 Task: Find connections with filter location Dumraon with filter topic #Learningswith filter profile language English with filter current company VarSigma with filter school B S Abdur rahman University of science and Technology with filter industry Audio and Video Equipment Manufacturing with filter service category WordPress Design with filter keywords title Founder
Action: Mouse moved to (160, 236)
Screenshot: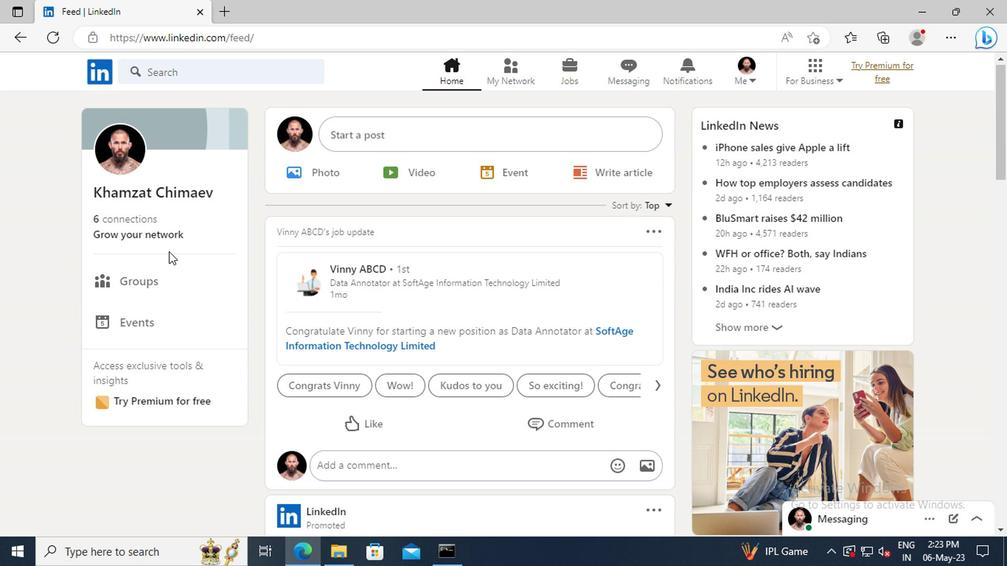 
Action: Mouse pressed left at (160, 236)
Screenshot: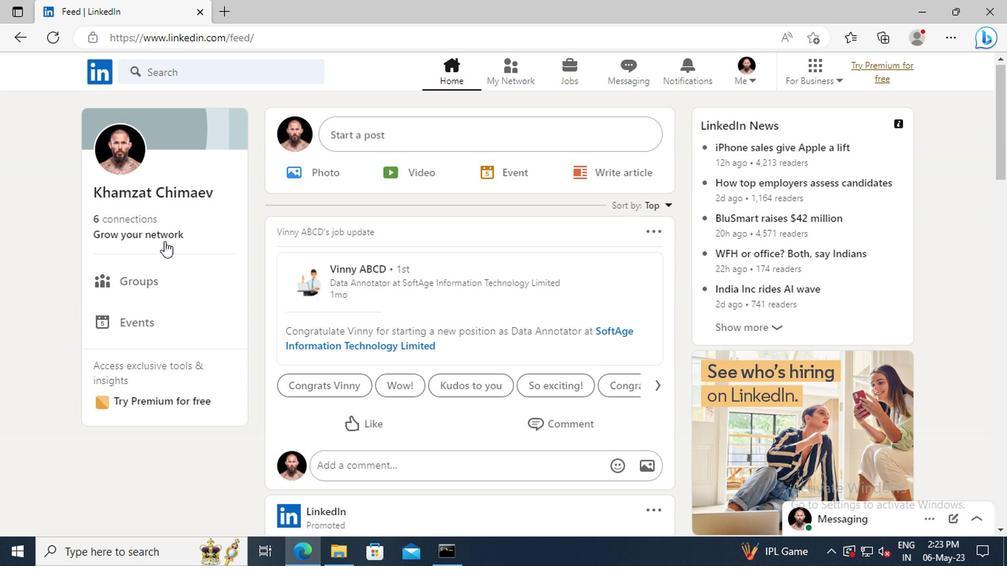 
Action: Mouse moved to (163, 156)
Screenshot: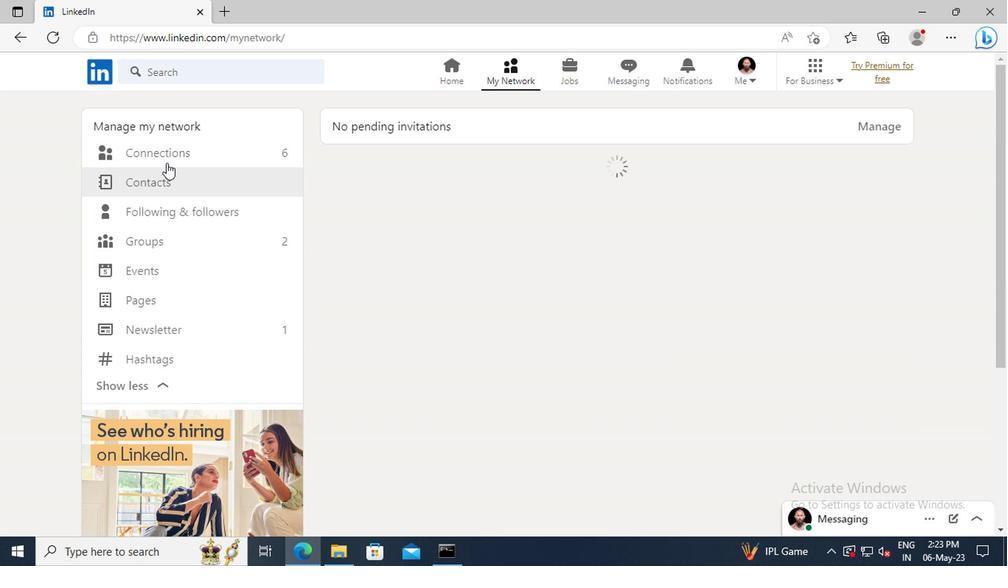 
Action: Mouse pressed left at (163, 156)
Screenshot: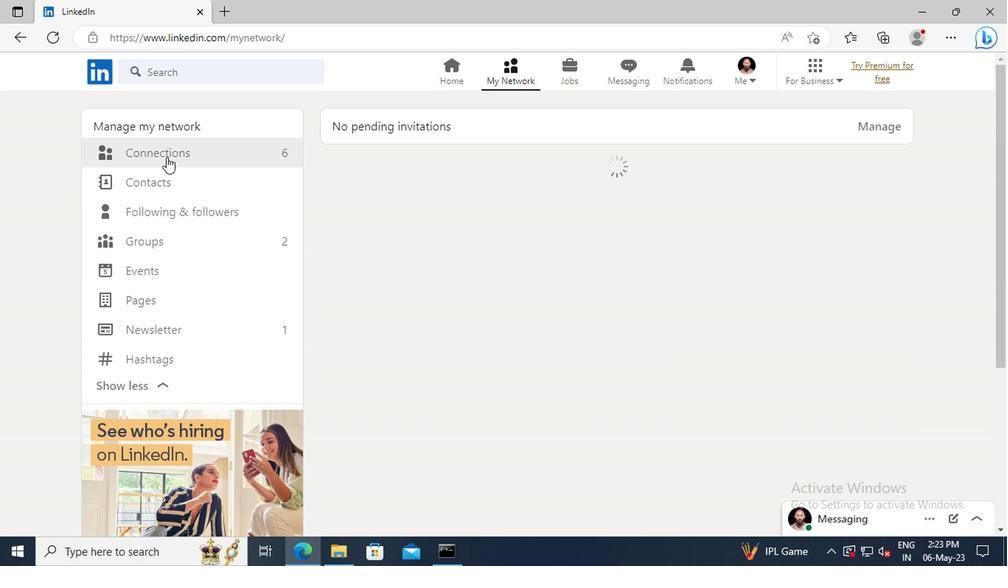 
Action: Mouse moved to (615, 160)
Screenshot: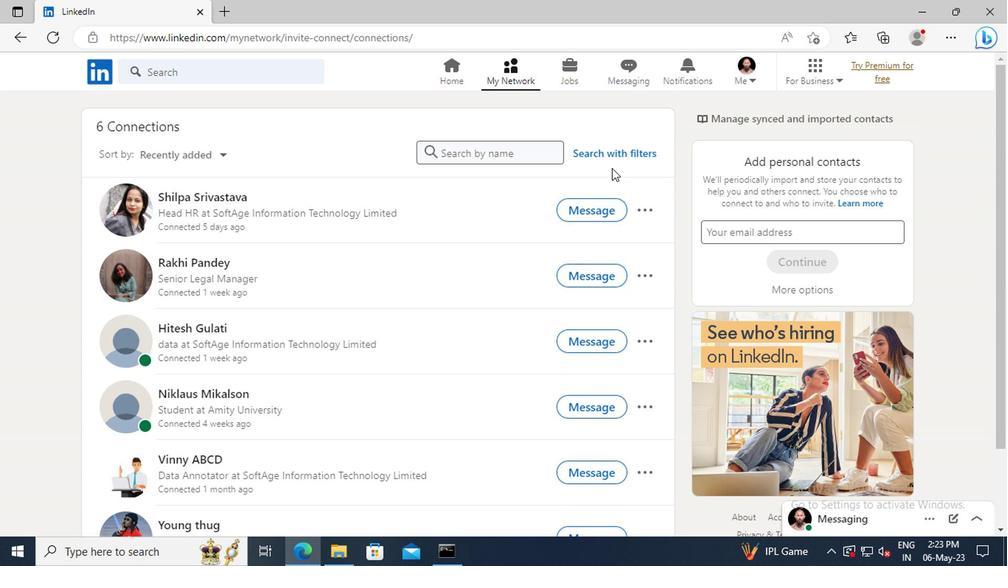 
Action: Mouse pressed left at (615, 160)
Screenshot: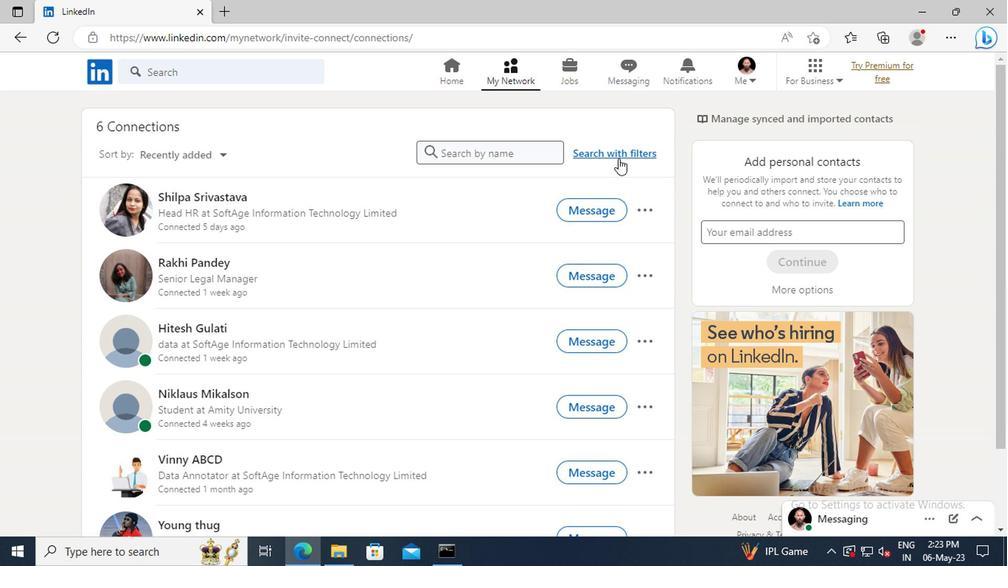 
Action: Mouse moved to (556, 114)
Screenshot: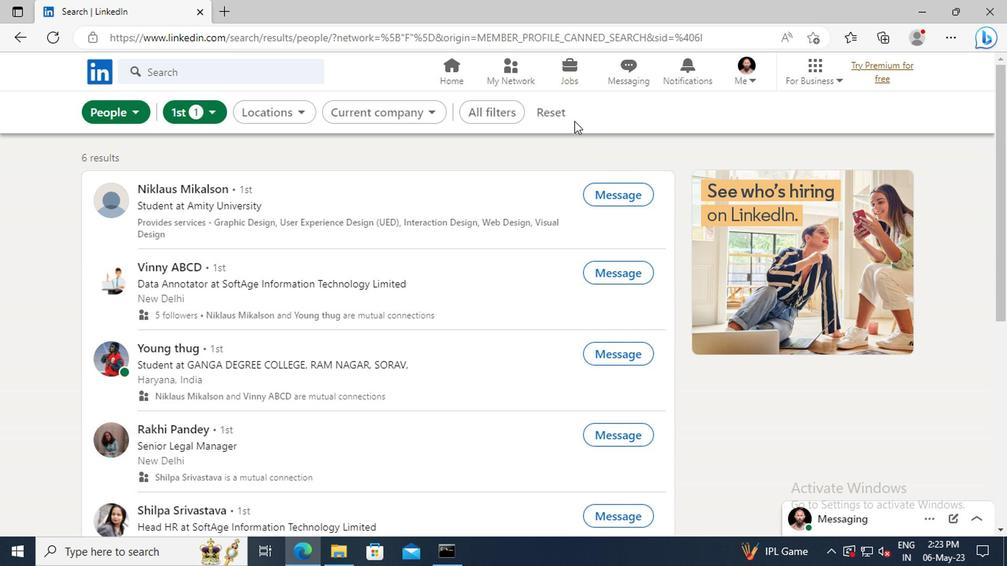 
Action: Mouse pressed left at (556, 114)
Screenshot: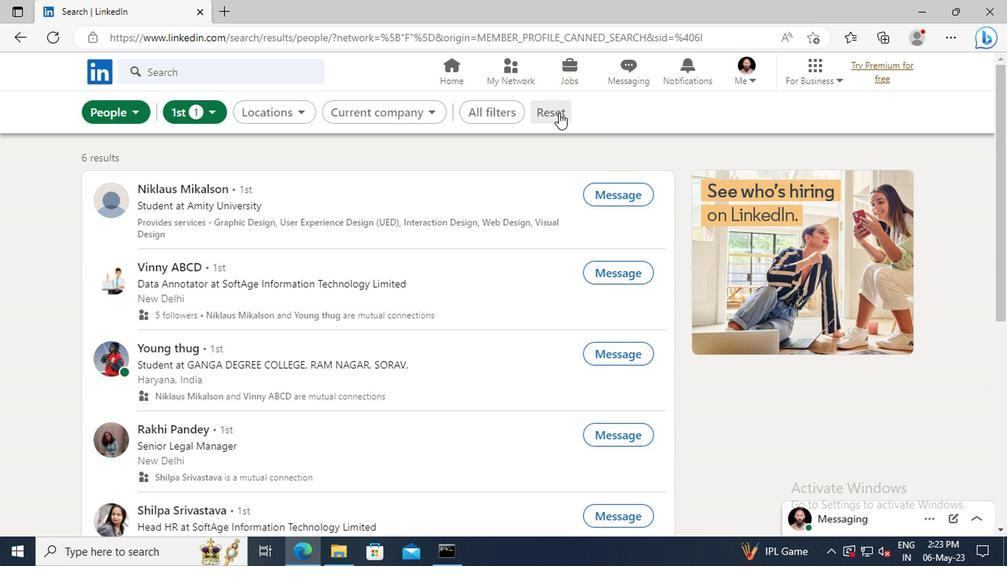 
Action: Mouse moved to (535, 114)
Screenshot: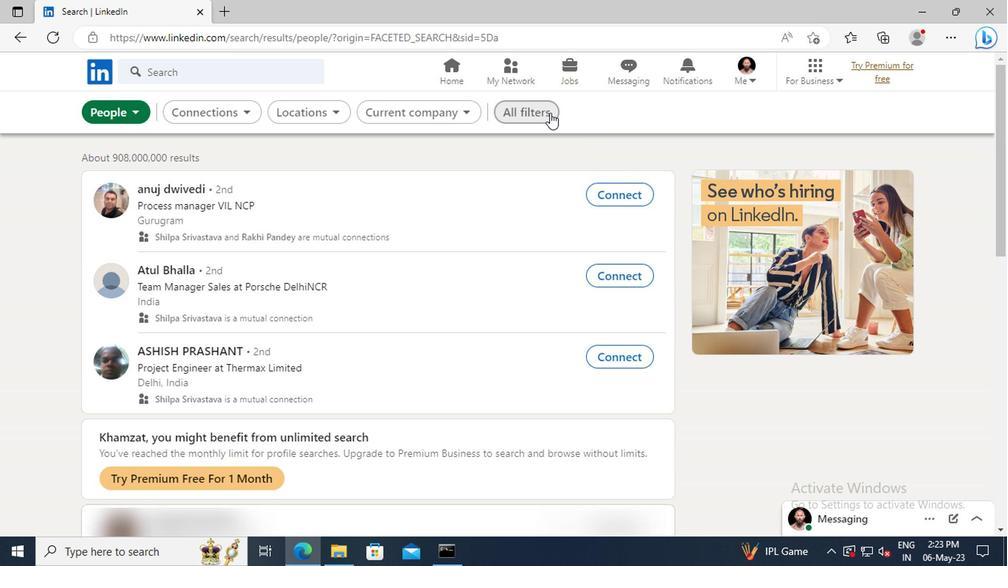 
Action: Mouse pressed left at (535, 114)
Screenshot: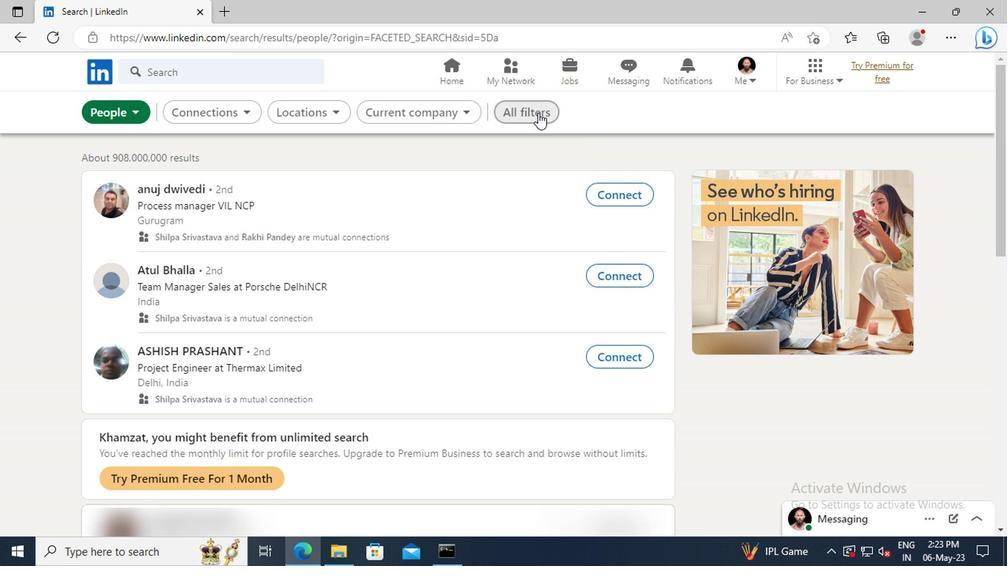
Action: Mouse moved to (777, 256)
Screenshot: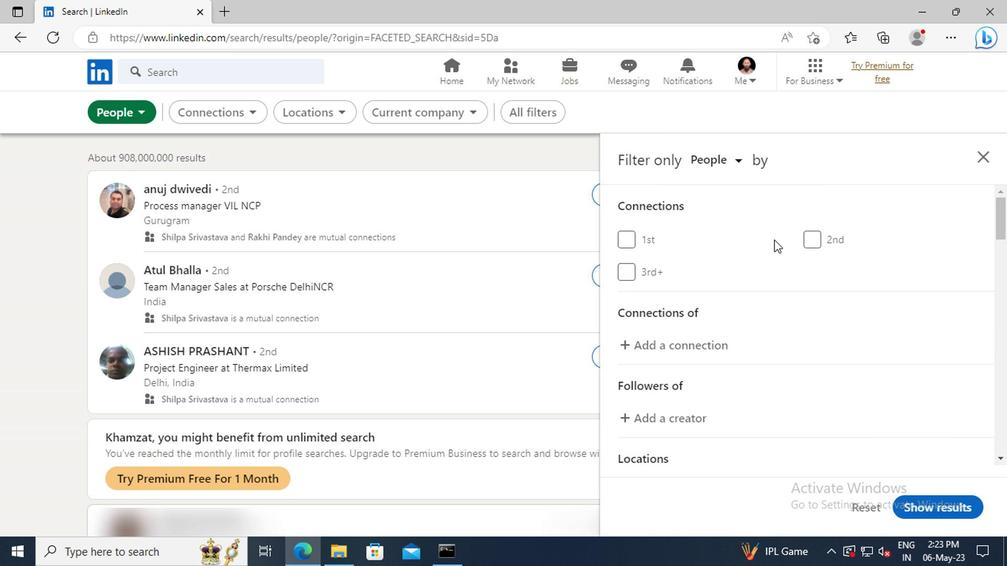 
Action: Mouse scrolled (777, 255) with delta (0, -1)
Screenshot: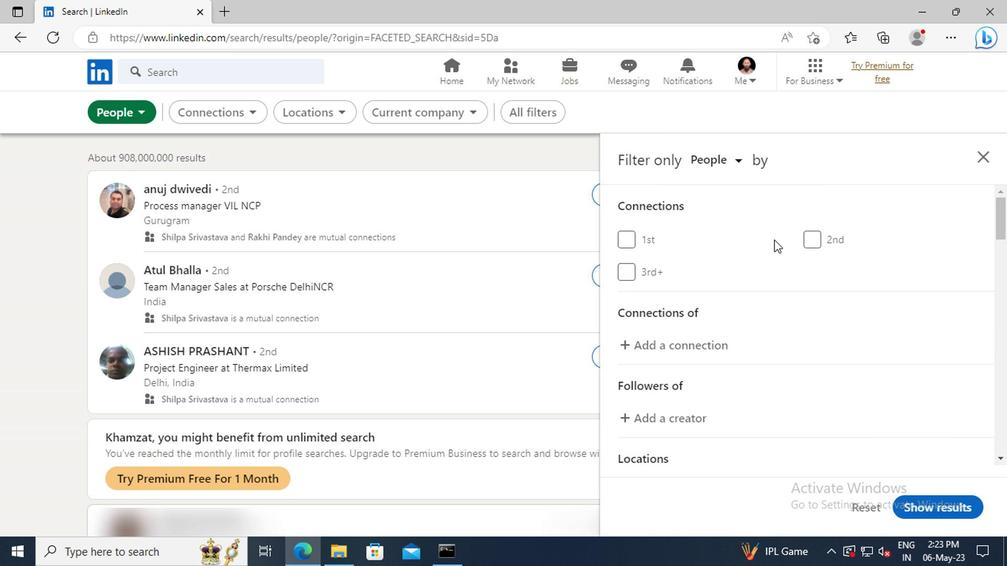 
Action: Mouse moved to (778, 256)
Screenshot: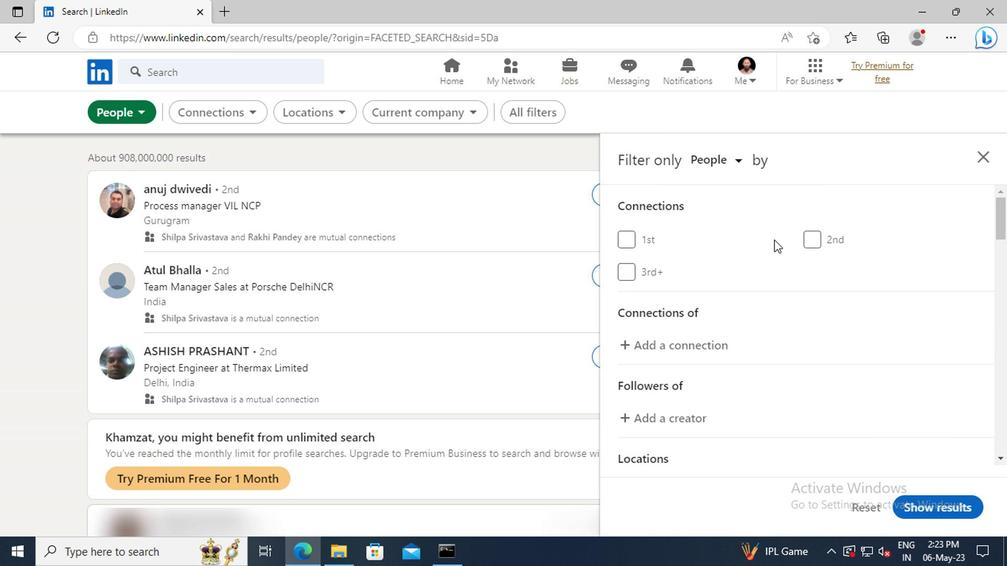 
Action: Mouse scrolled (778, 256) with delta (0, 0)
Screenshot: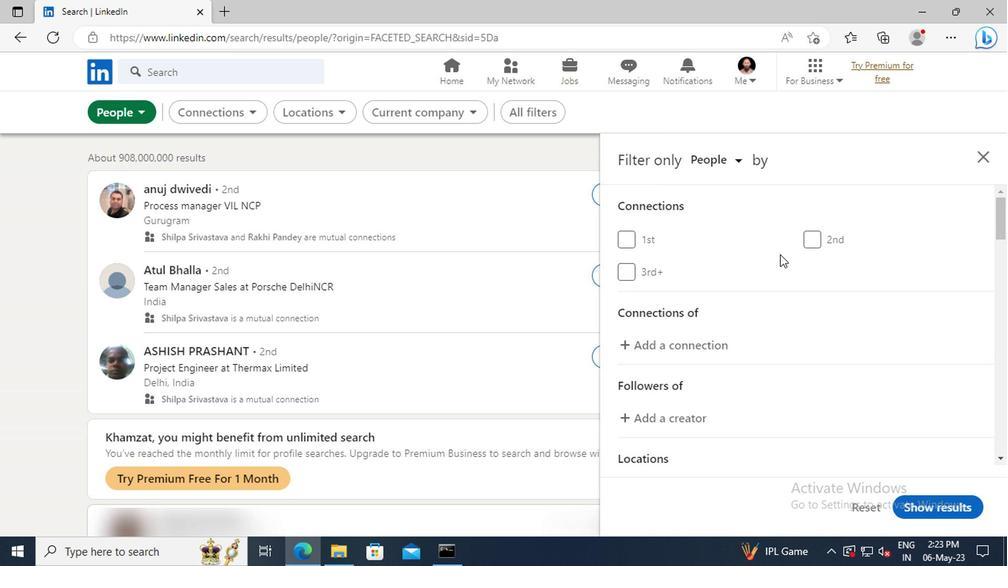 
Action: Mouse scrolled (778, 256) with delta (0, 0)
Screenshot: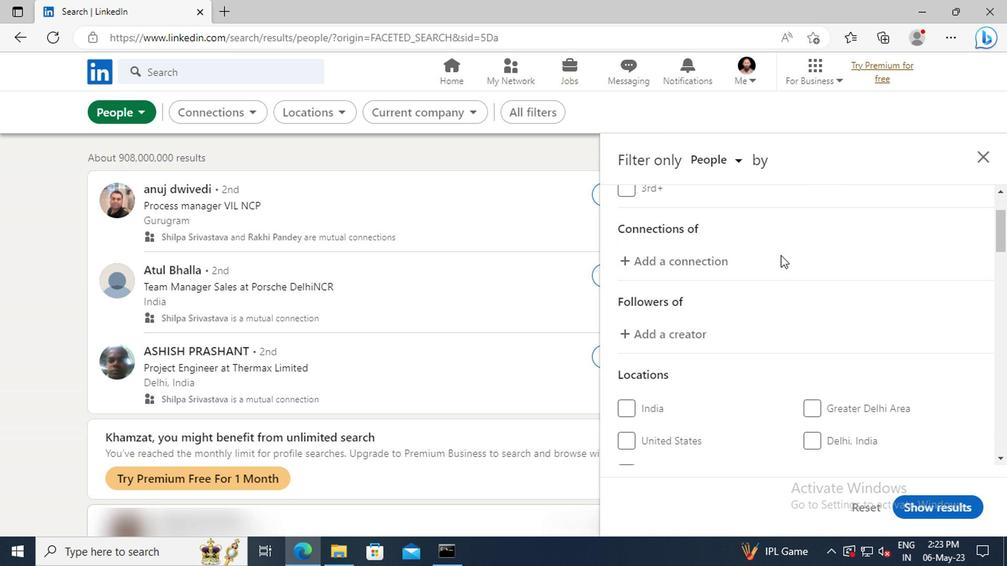 
Action: Mouse scrolled (778, 256) with delta (0, 0)
Screenshot: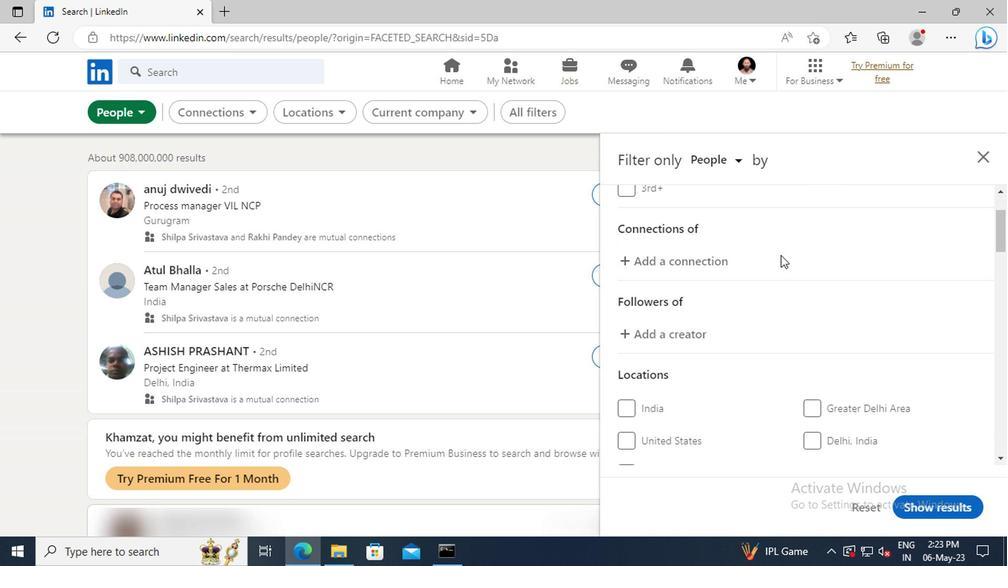 
Action: Mouse scrolled (778, 256) with delta (0, 0)
Screenshot: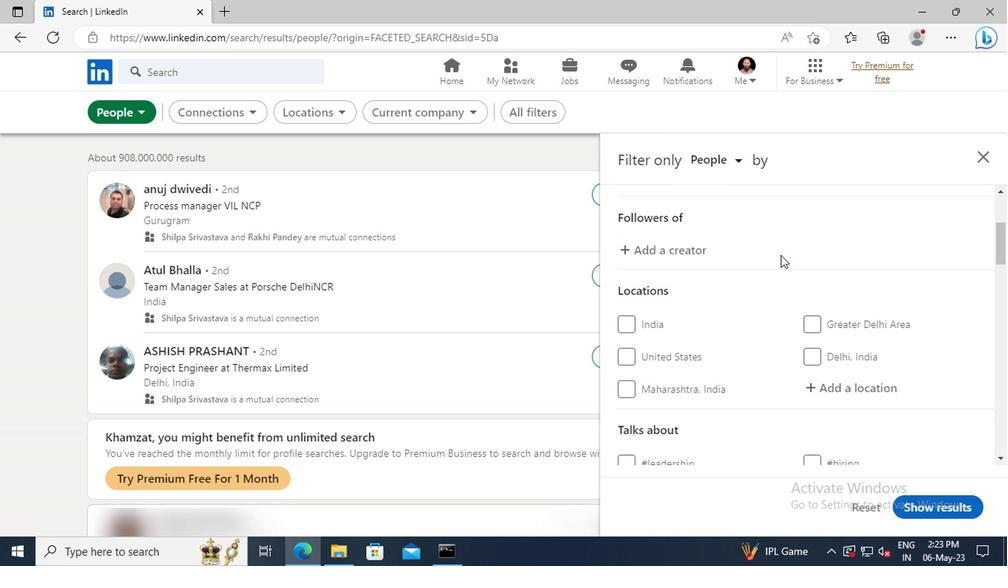 
Action: Mouse scrolled (778, 256) with delta (0, 0)
Screenshot: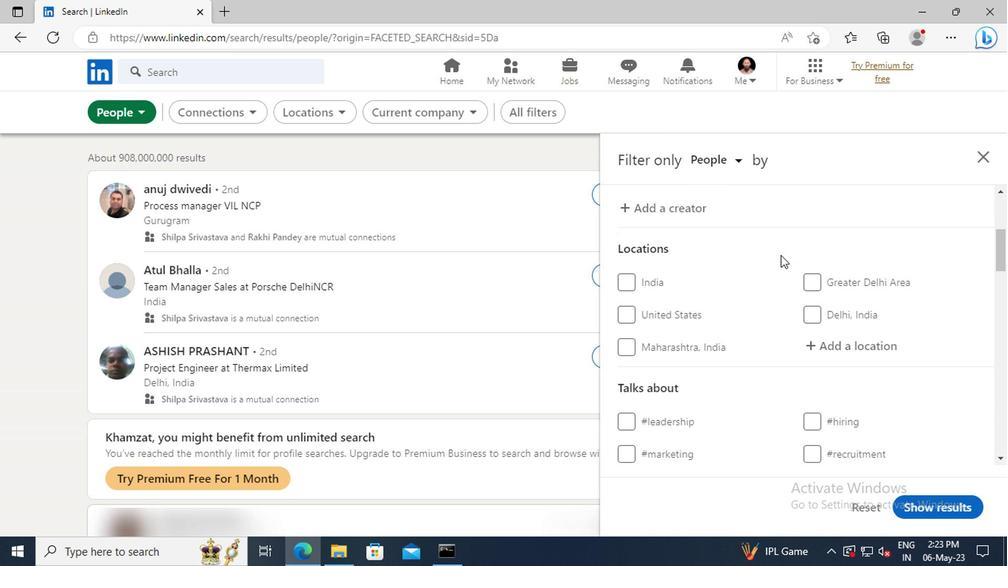 
Action: Mouse scrolled (778, 256) with delta (0, 0)
Screenshot: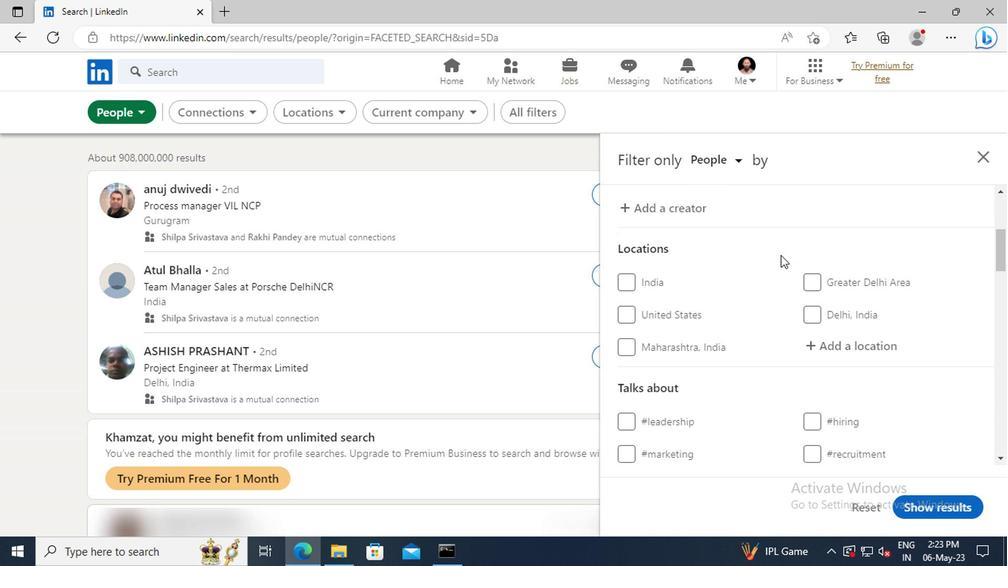 
Action: Mouse moved to (815, 267)
Screenshot: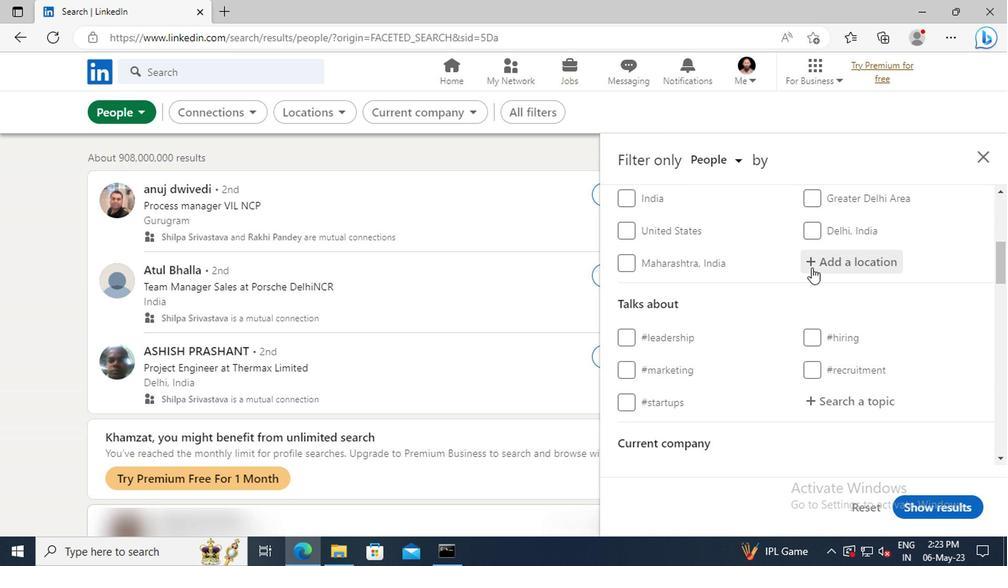 
Action: Mouse pressed left at (815, 267)
Screenshot: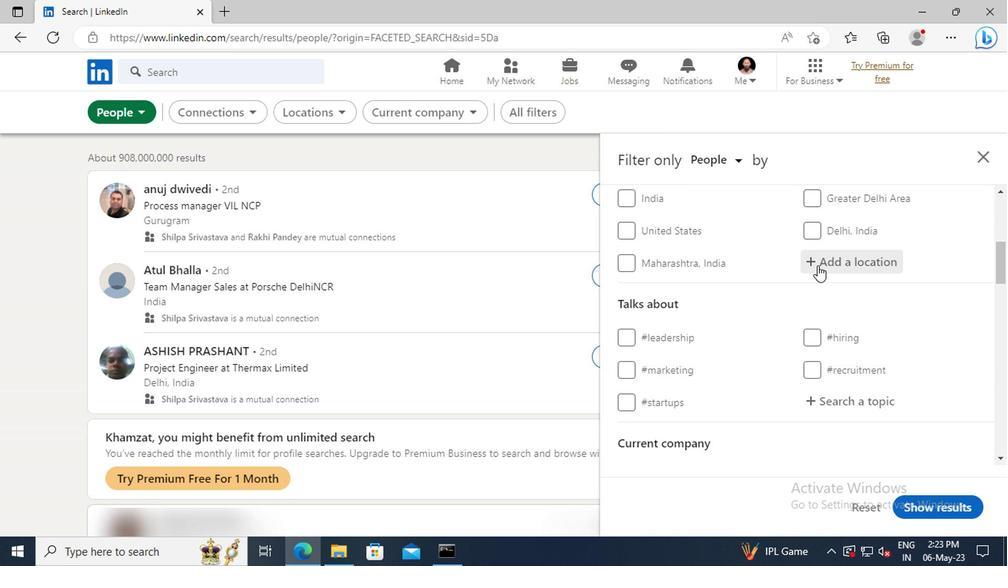 
Action: Key pressed <Key.shift>DUMRAON
Screenshot: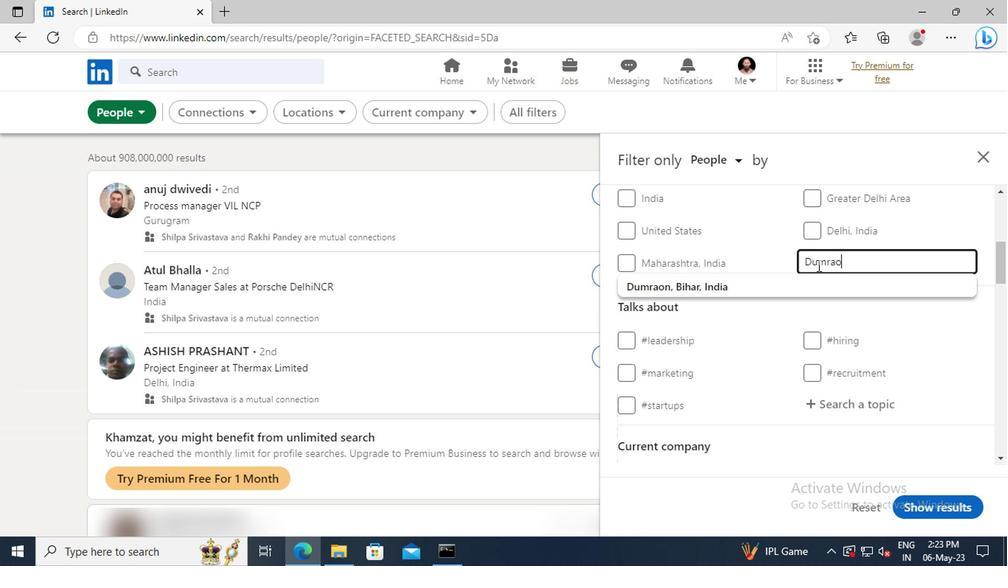 
Action: Mouse moved to (819, 280)
Screenshot: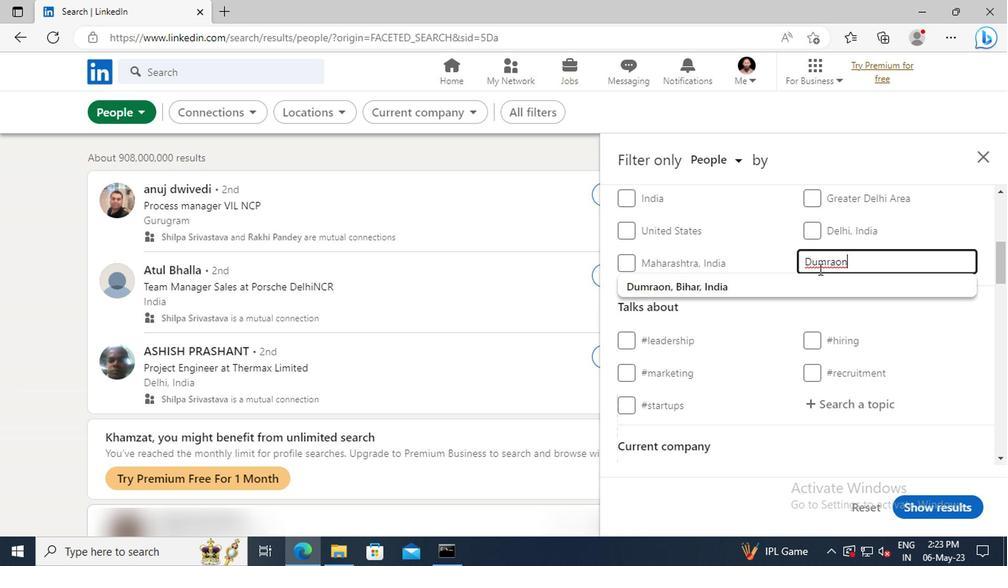
Action: Mouse pressed left at (819, 280)
Screenshot: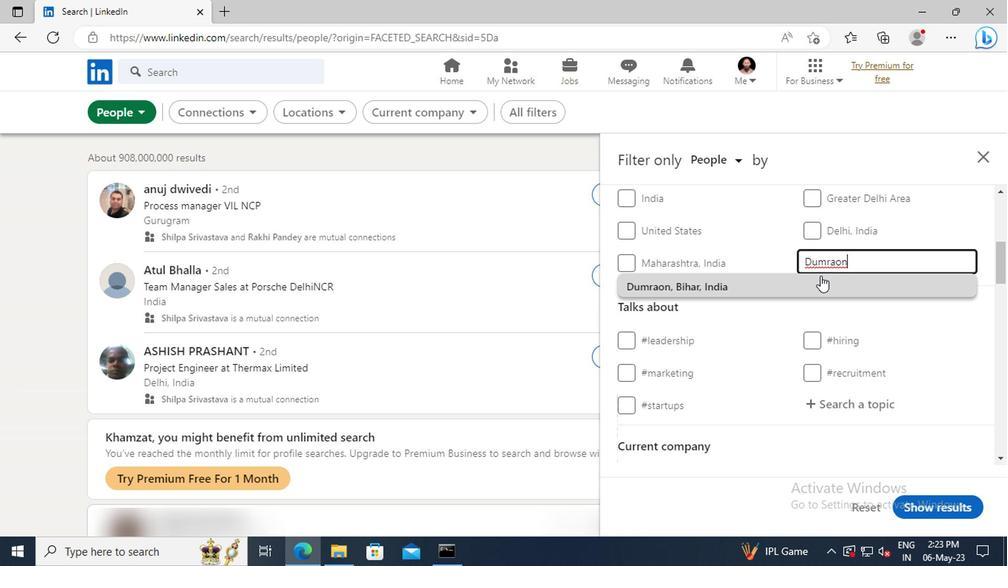 
Action: Mouse scrolled (819, 279) with delta (0, 0)
Screenshot: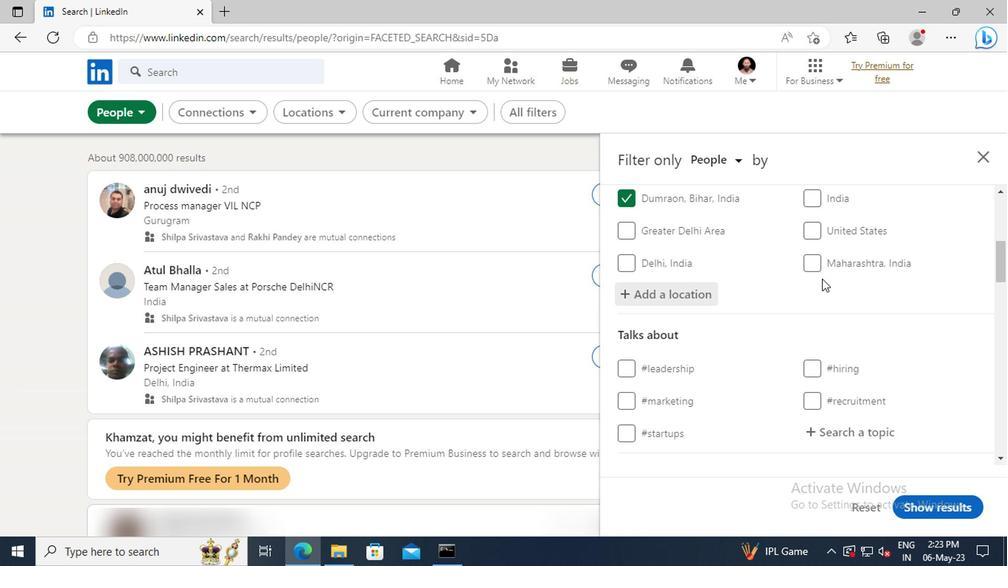 
Action: Mouse scrolled (819, 279) with delta (0, 0)
Screenshot: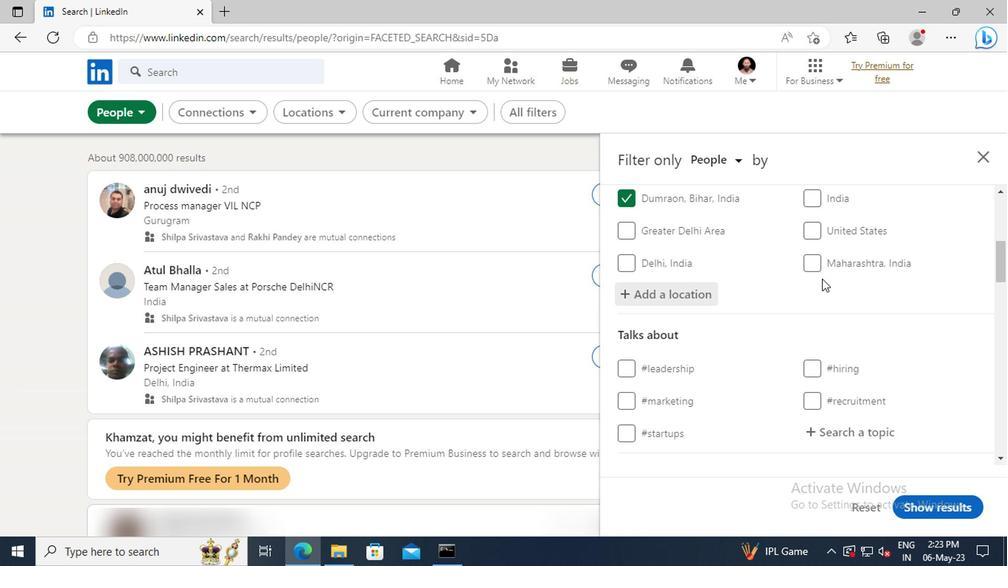 
Action: Mouse scrolled (819, 279) with delta (0, 0)
Screenshot: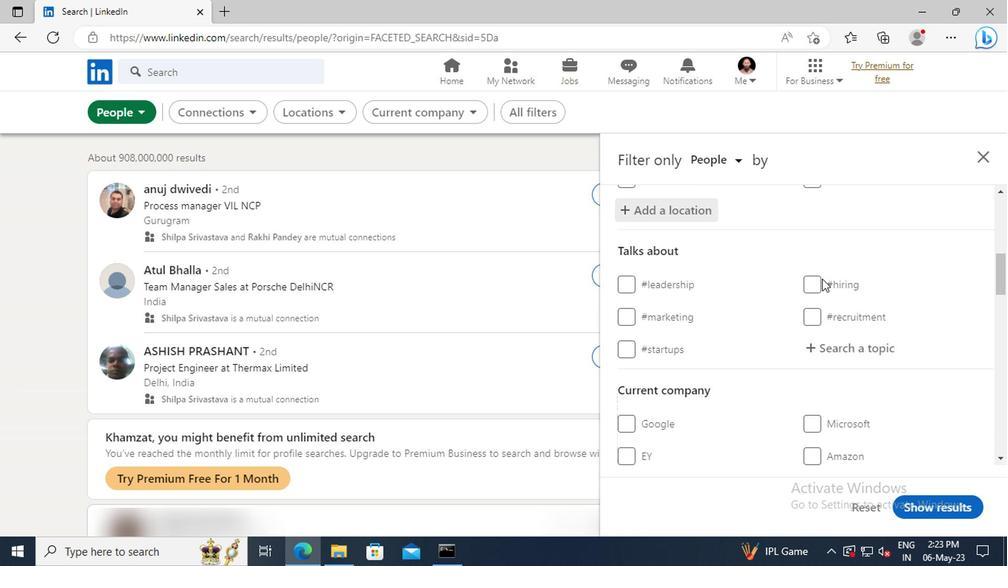
Action: Mouse moved to (823, 302)
Screenshot: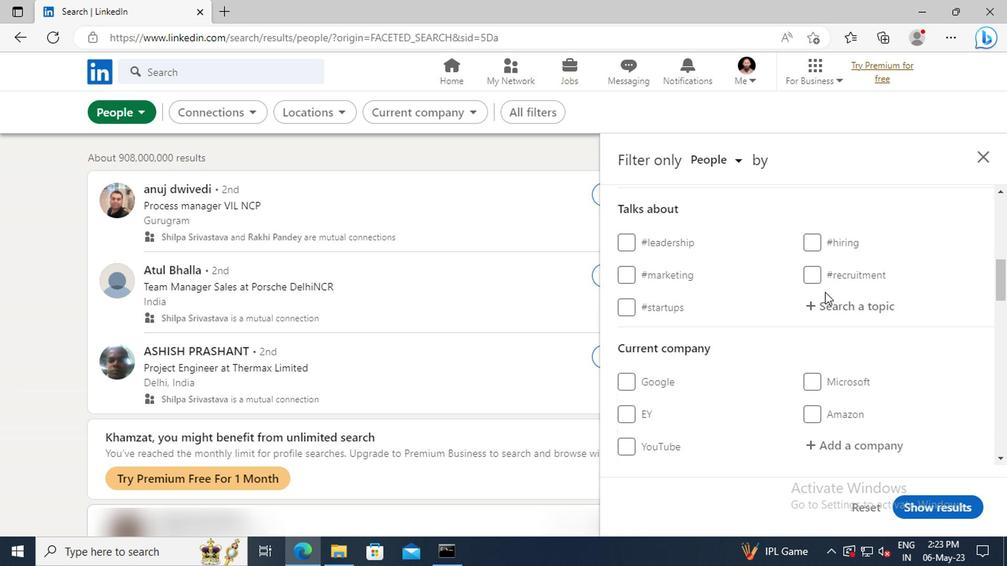 
Action: Mouse pressed left at (823, 302)
Screenshot: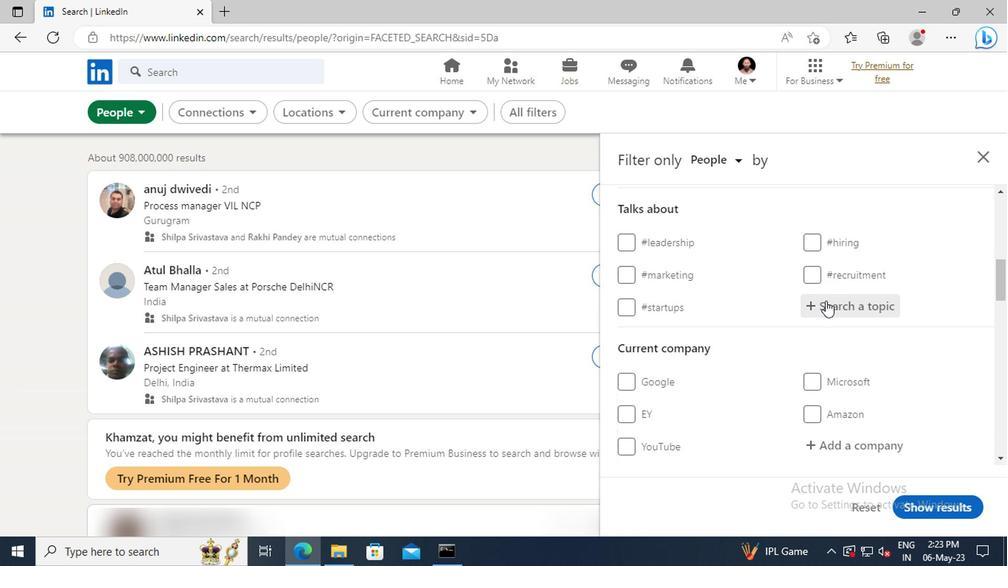 
Action: Key pressed <Key.shift>LEARNINGS
Screenshot: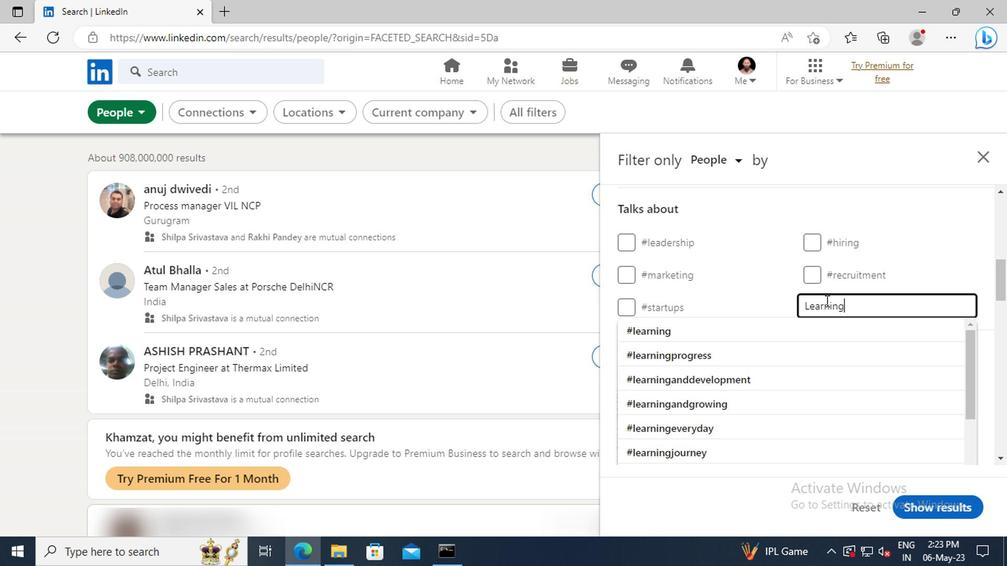 
Action: Mouse moved to (827, 327)
Screenshot: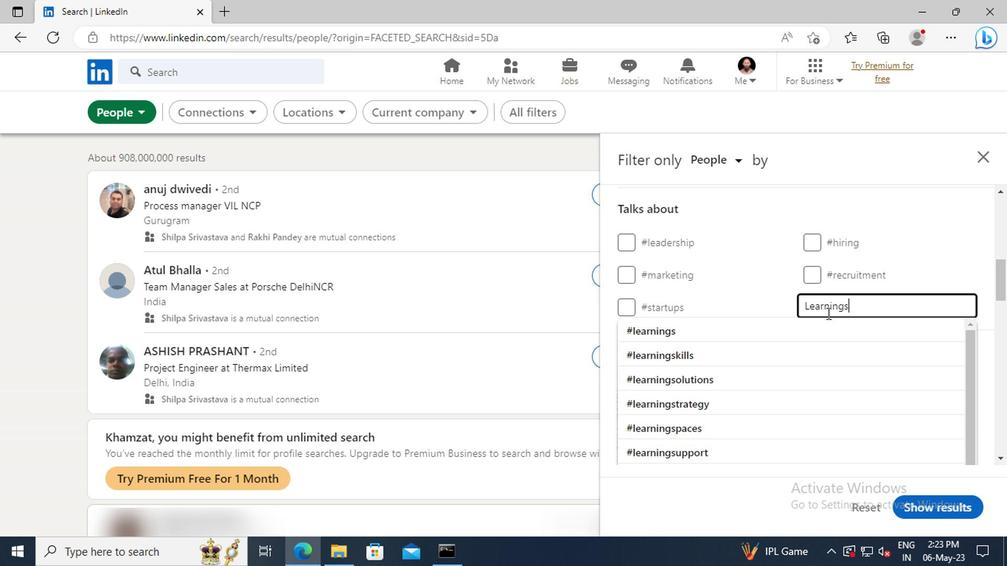 
Action: Mouse pressed left at (827, 327)
Screenshot: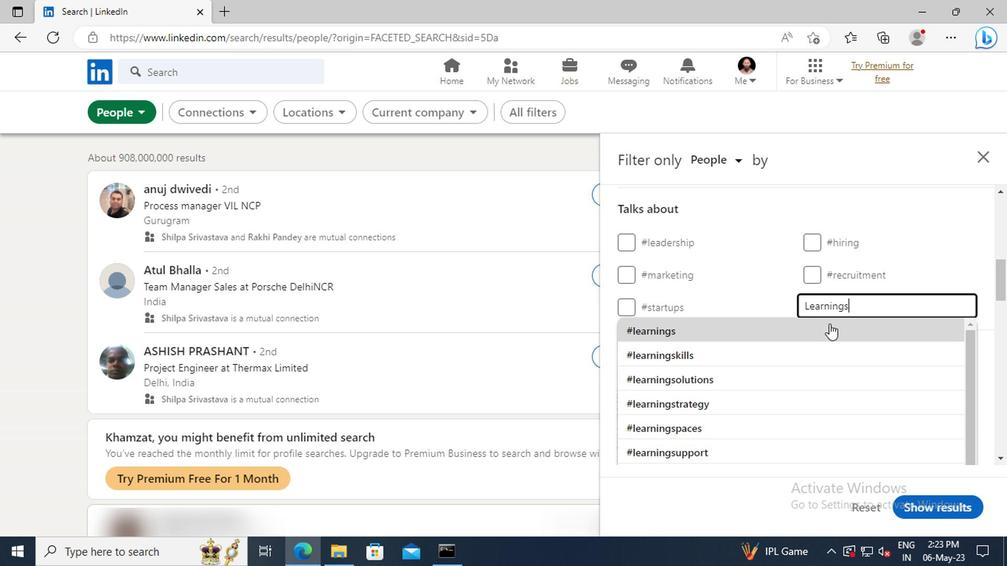 
Action: Mouse scrolled (827, 326) with delta (0, 0)
Screenshot: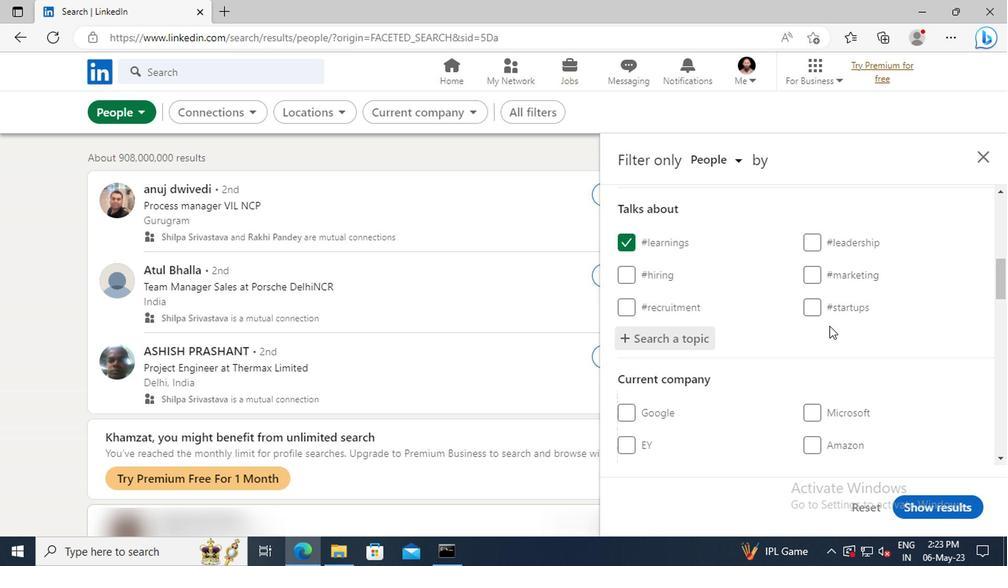 
Action: Mouse scrolled (827, 326) with delta (0, 0)
Screenshot: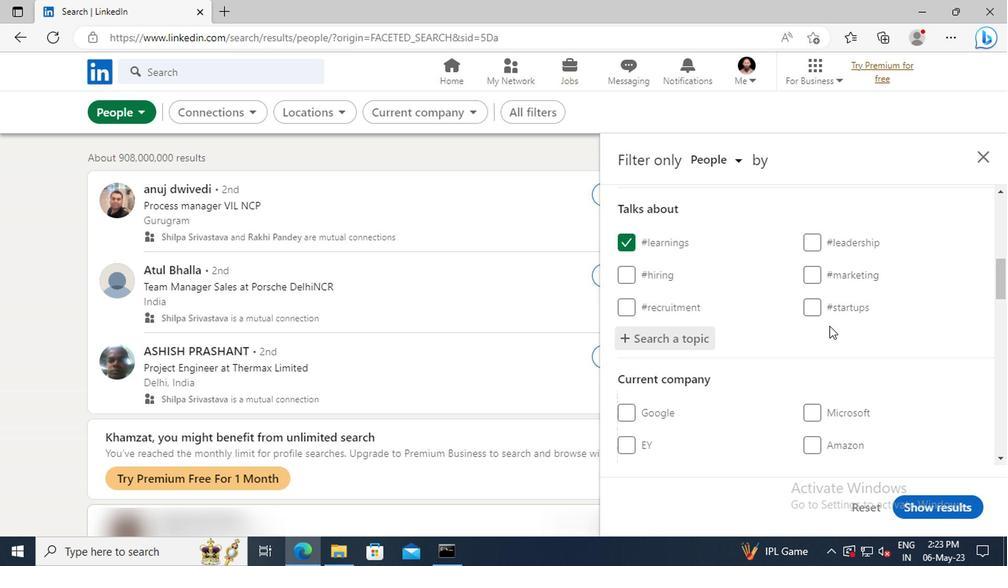 
Action: Mouse scrolled (827, 326) with delta (0, 0)
Screenshot: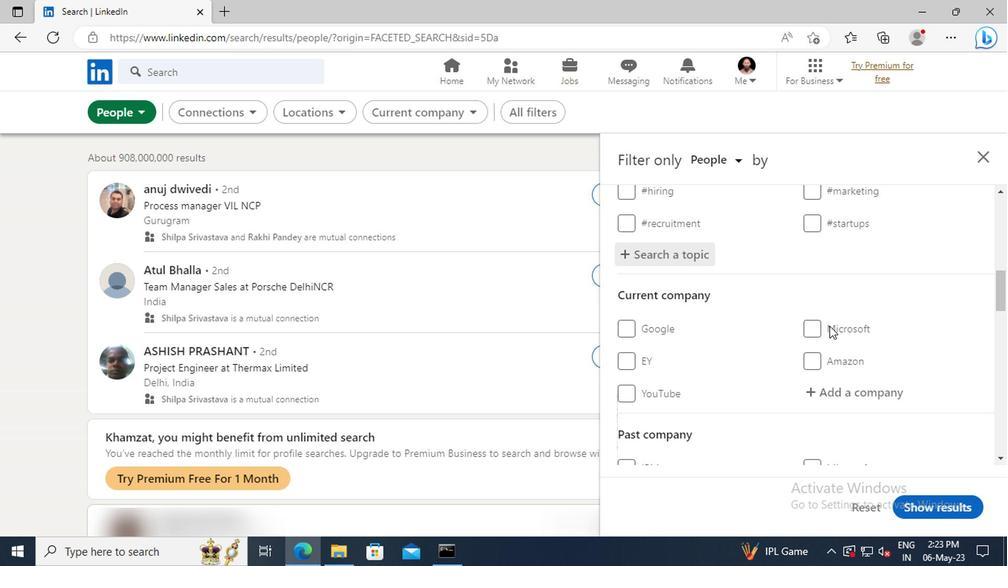
Action: Mouse scrolled (827, 326) with delta (0, 0)
Screenshot: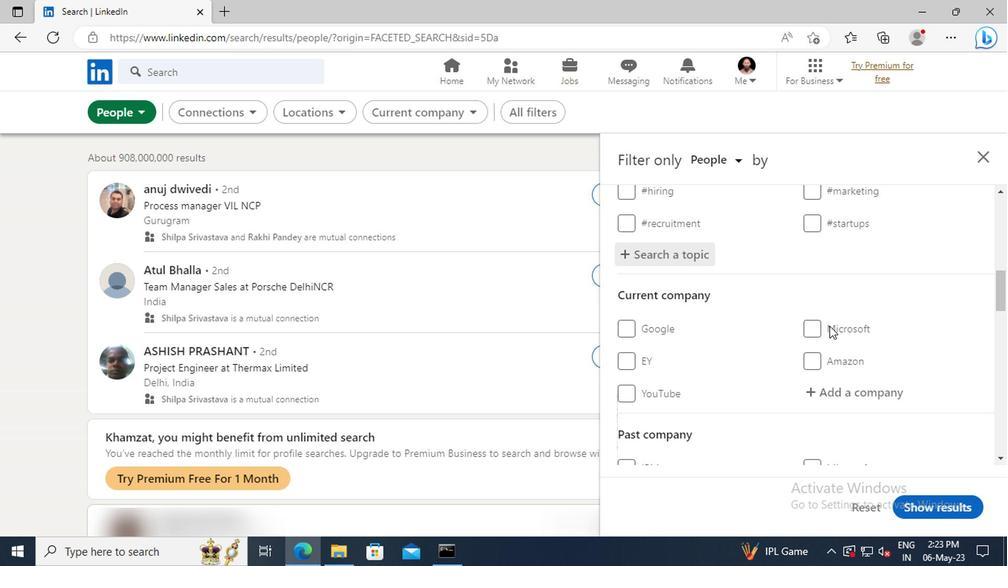
Action: Mouse scrolled (827, 326) with delta (0, 0)
Screenshot: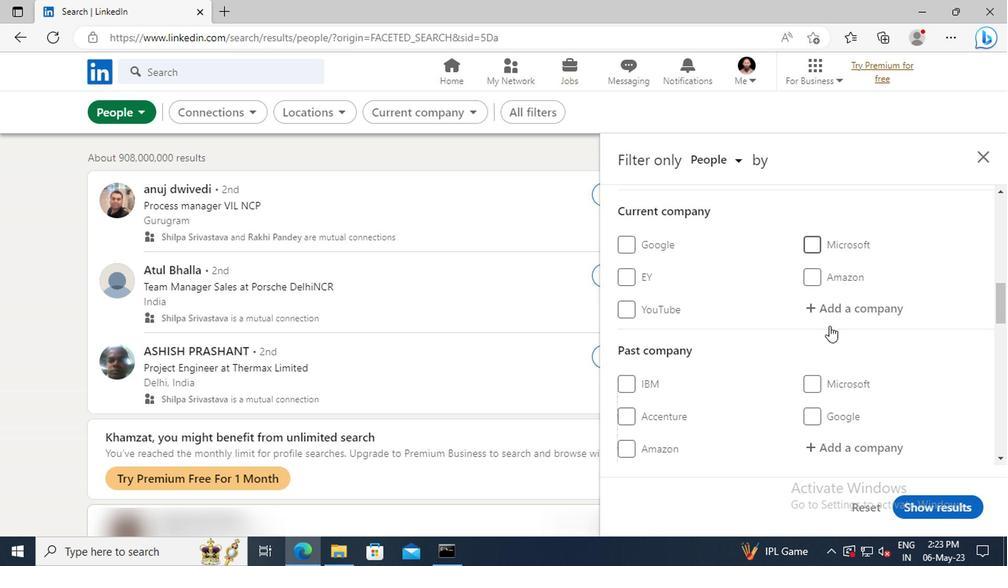 
Action: Mouse scrolled (827, 326) with delta (0, 0)
Screenshot: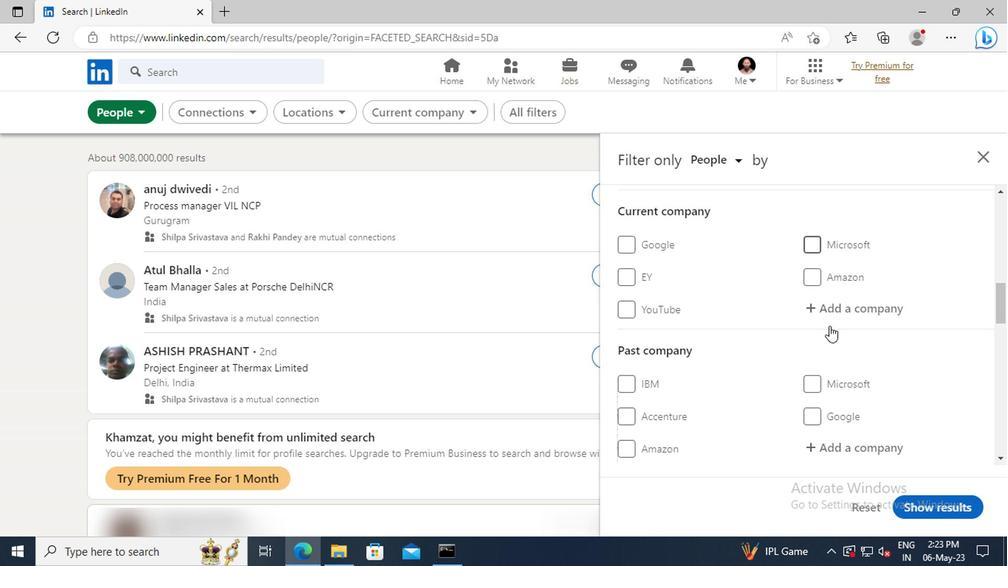 
Action: Mouse scrolled (827, 326) with delta (0, 0)
Screenshot: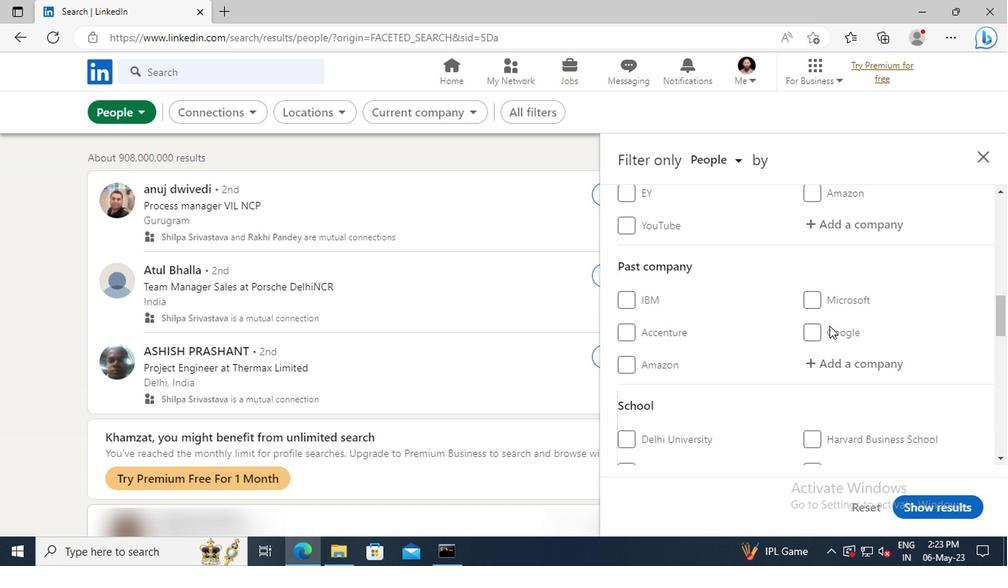 
Action: Mouse scrolled (827, 326) with delta (0, 0)
Screenshot: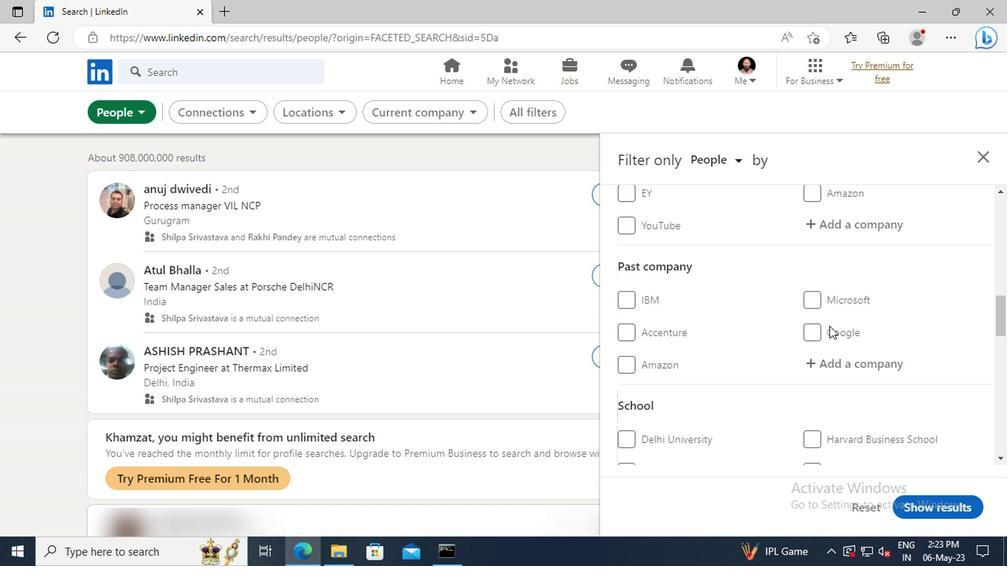 
Action: Mouse scrolled (827, 326) with delta (0, 0)
Screenshot: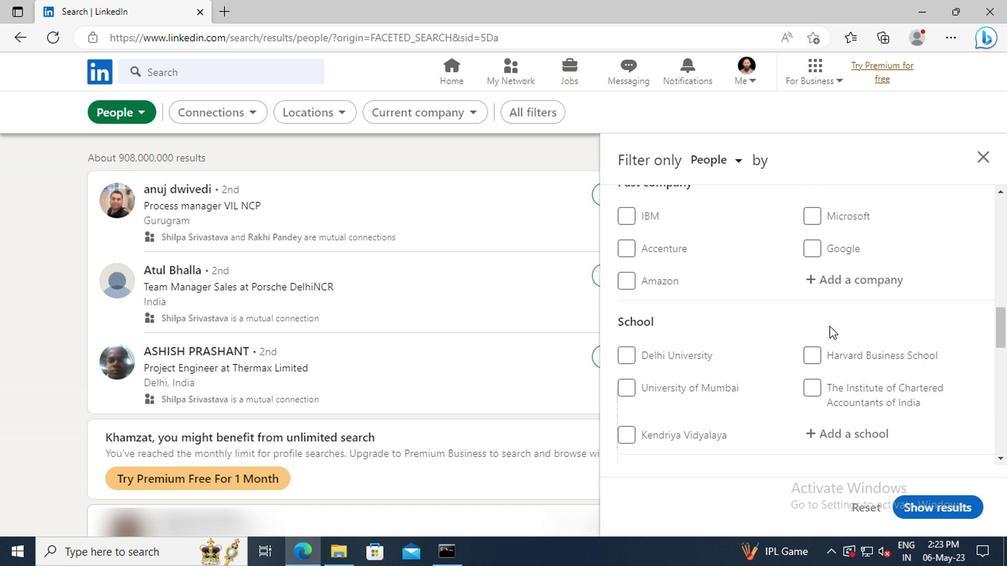 
Action: Mouse scrolled (827, 326) with delta (0, 0)
Screenshot: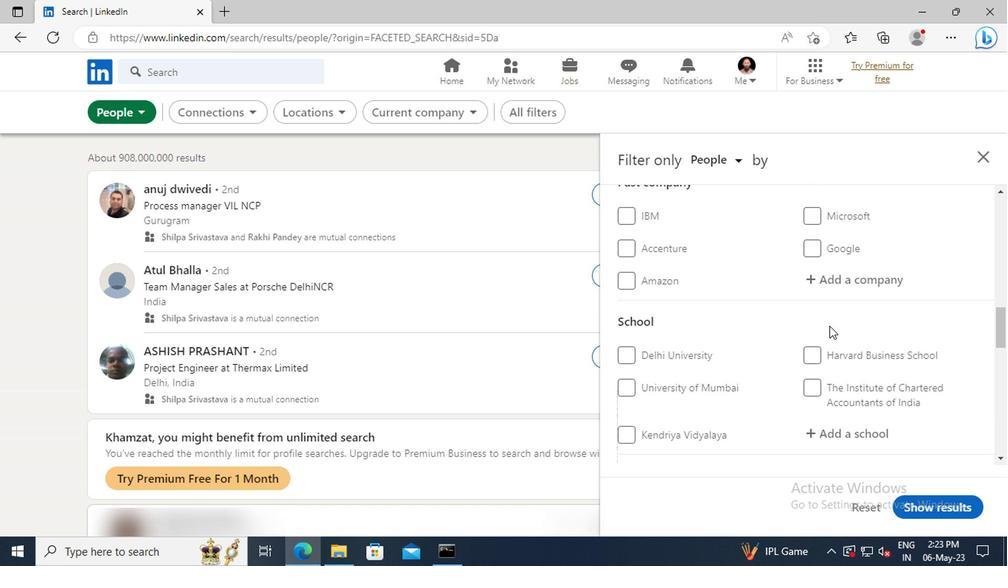 
Action: Mouse scrolled (827, 326) with delta (0, 0)
Screenshot: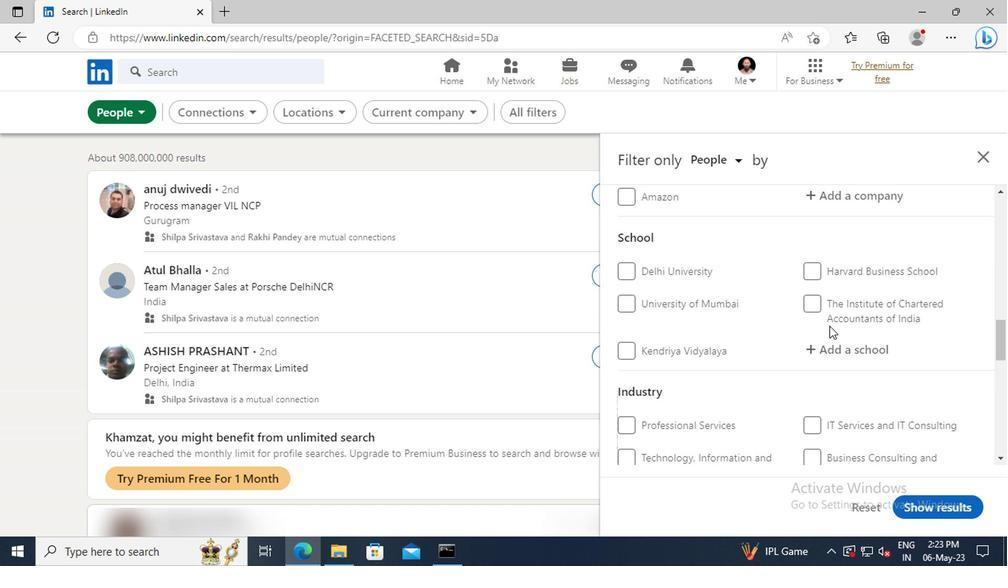 
Action: Mouse scrolled (827, 326) with delta (0, 0)
Screenshot: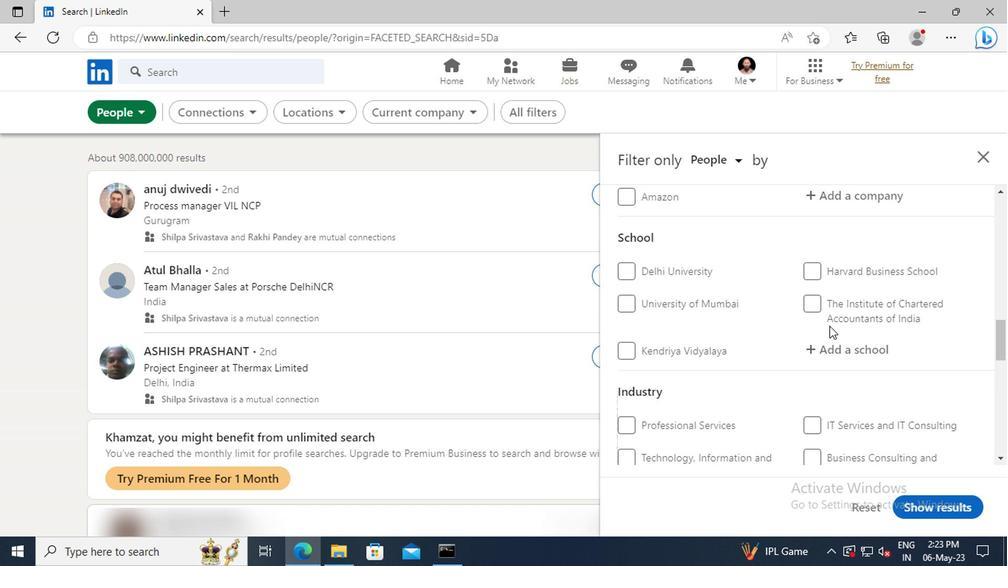 
Action: Mouse scrolled (827, 326) with delta (0, 0)
Screenshot: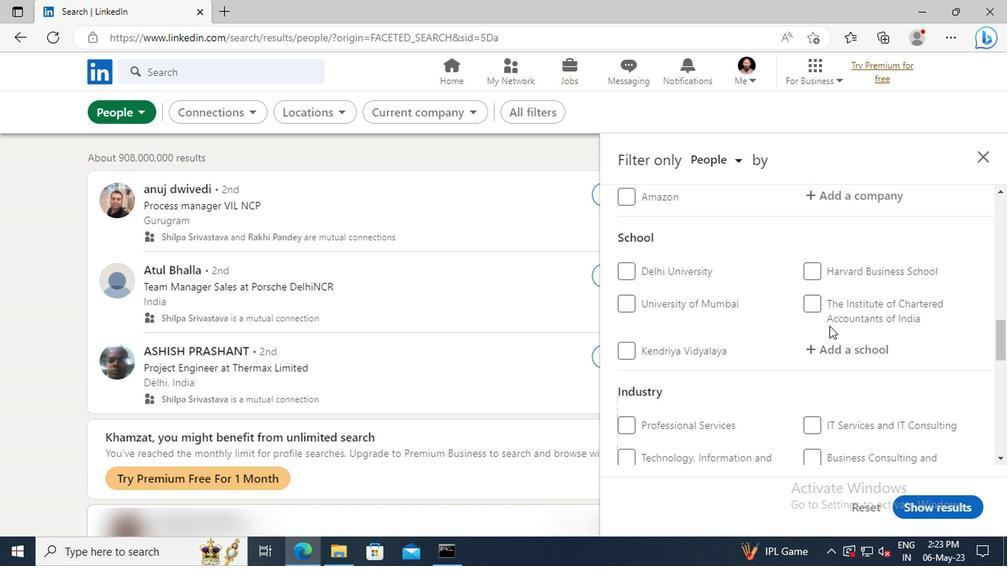 
Action: Mouse scrolled (827, 326) with delta (0, 0)
Screenshot: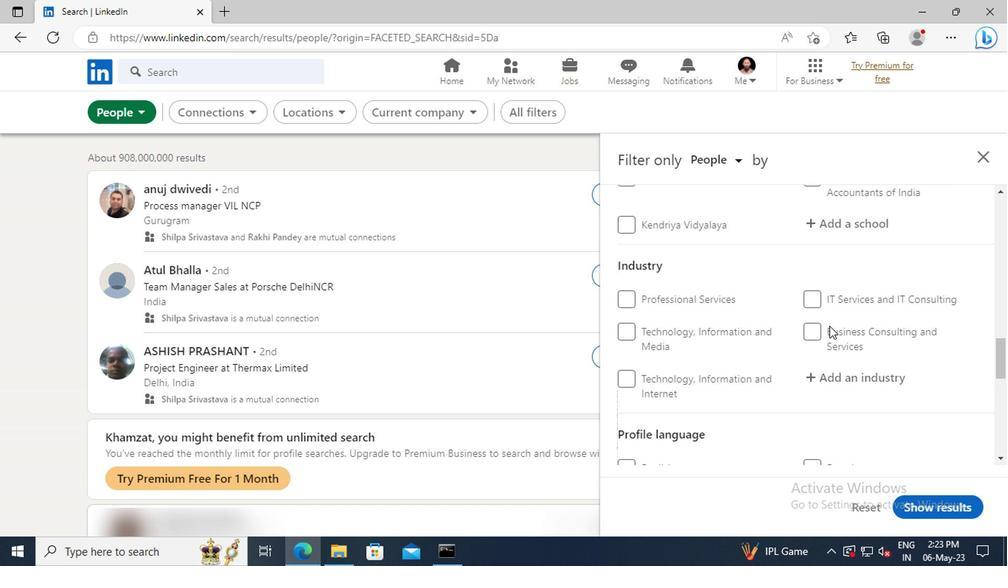 
Action: Mouse scrolled (827, 326) with delta (0, 0)
Screenshot: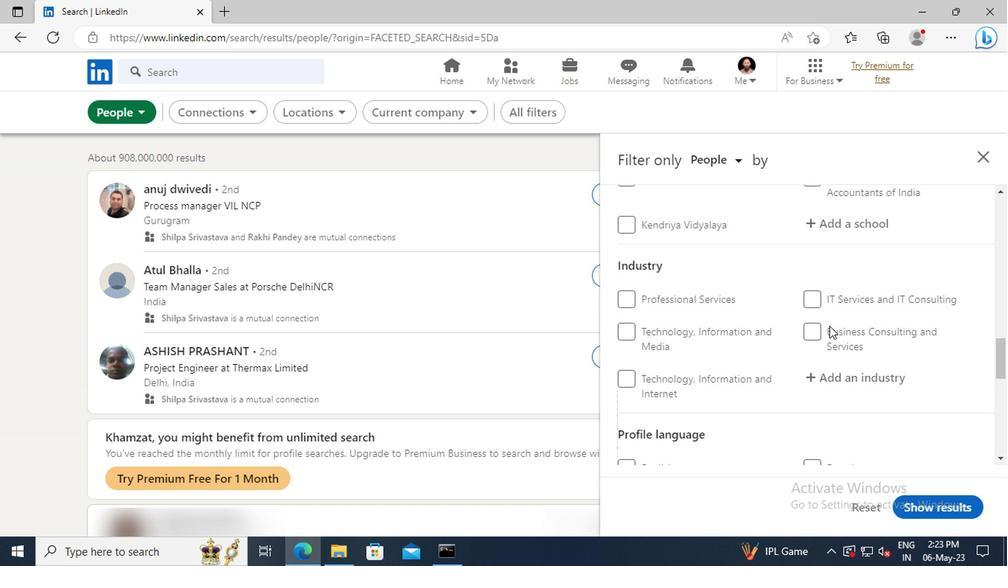 
Action: Mouse moved to (628, 386)
Screenshot: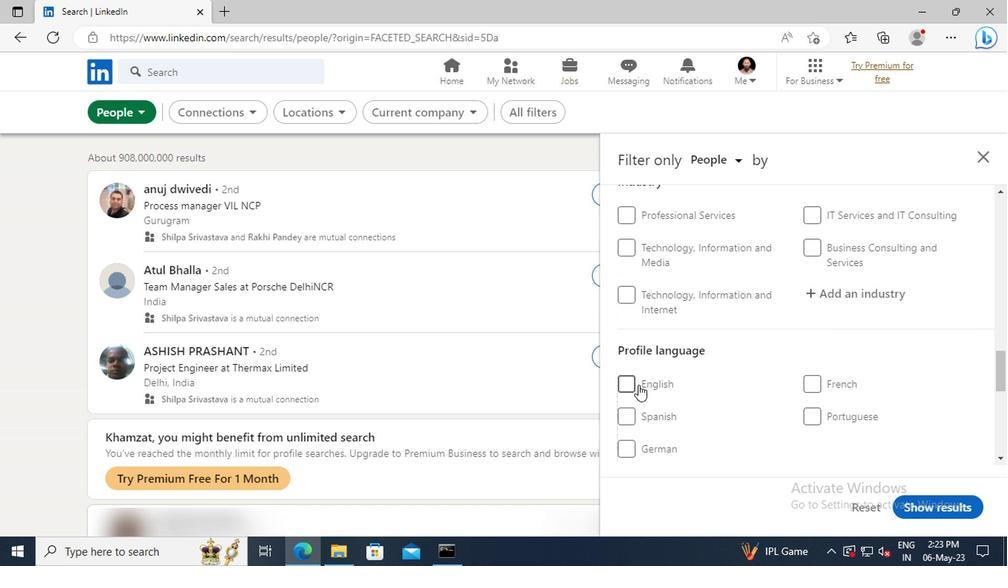 
Action: Mouse pressed left at (628, 386)
Screenshot: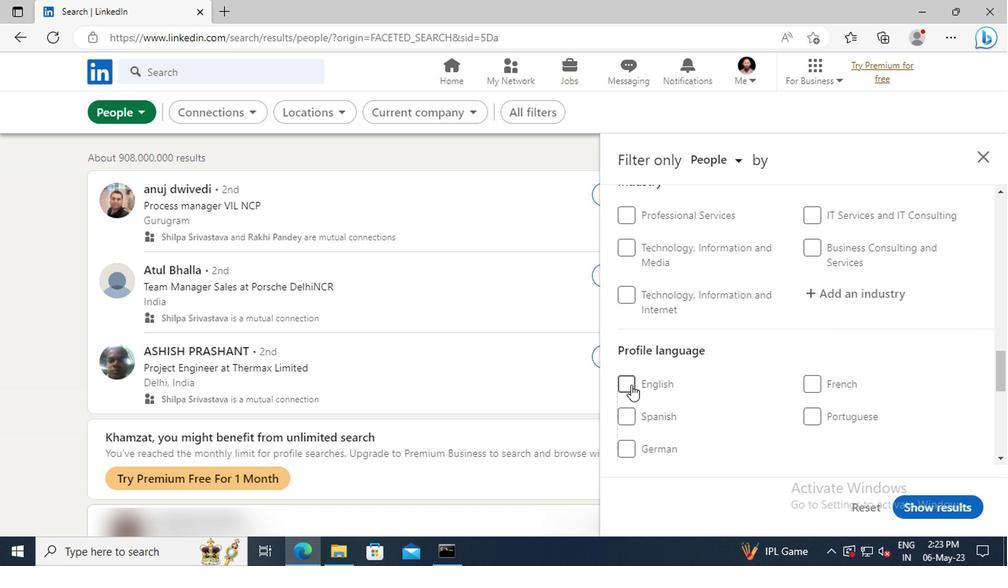 
Action: Mouse moved to (786, 355)
Screenshot: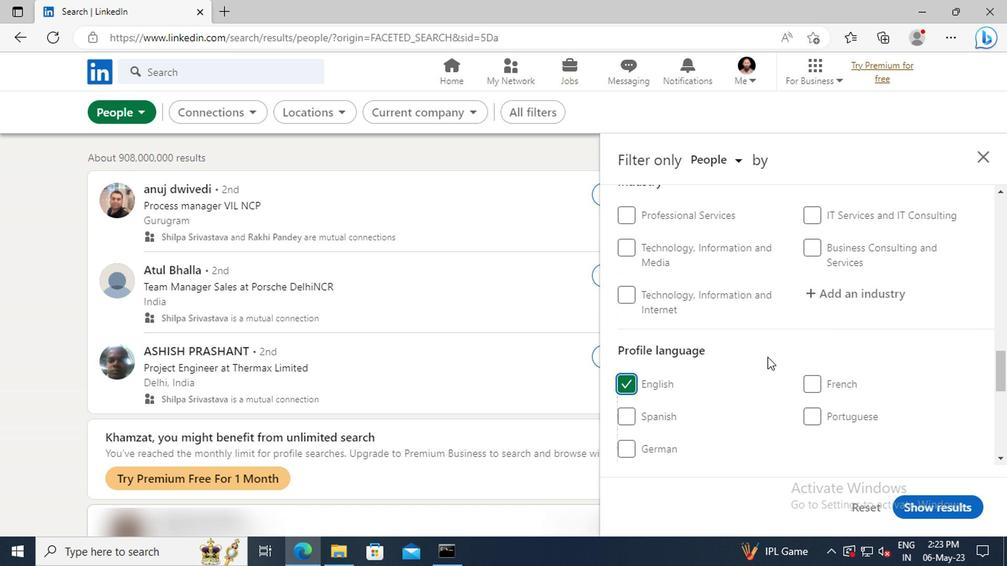 
Action: Mouse scrolled (786, 356) with delta (0, 0)
Screenshot: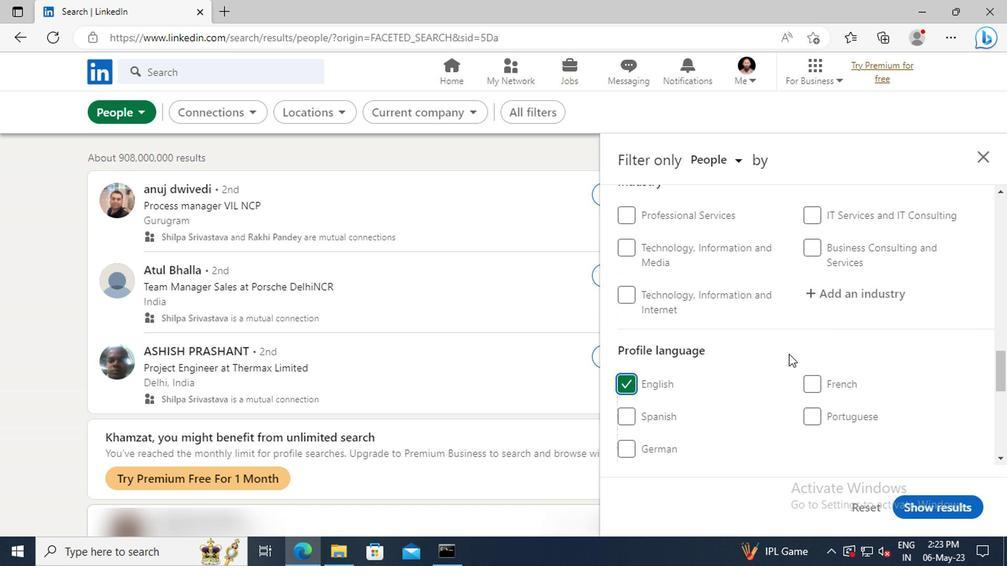 
Action: Mouse scrolled (786, 356) with delta (0, 0)
Screenshot: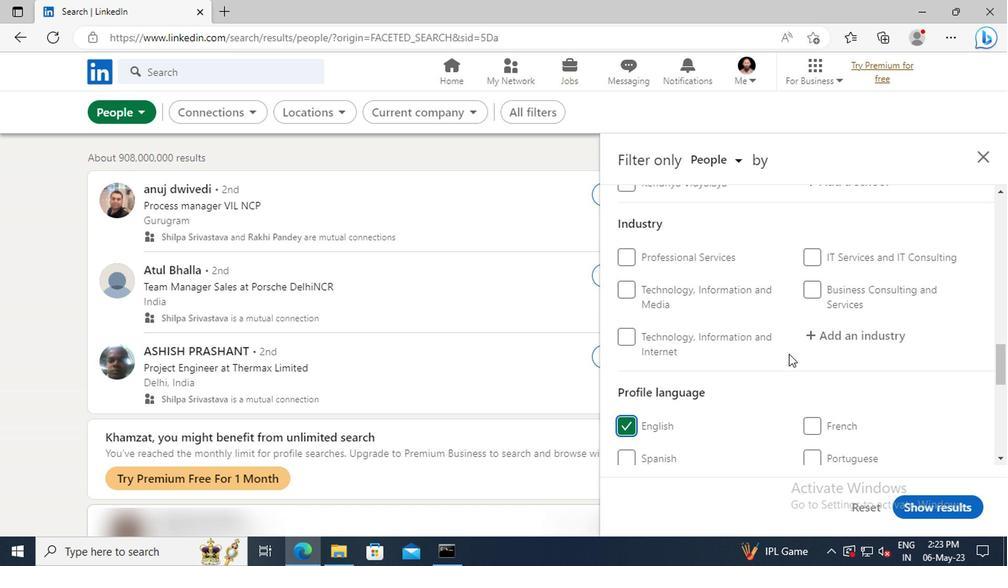
Action: Mouse scrolled (786, 356) with delta (0, 0)
Screenshot: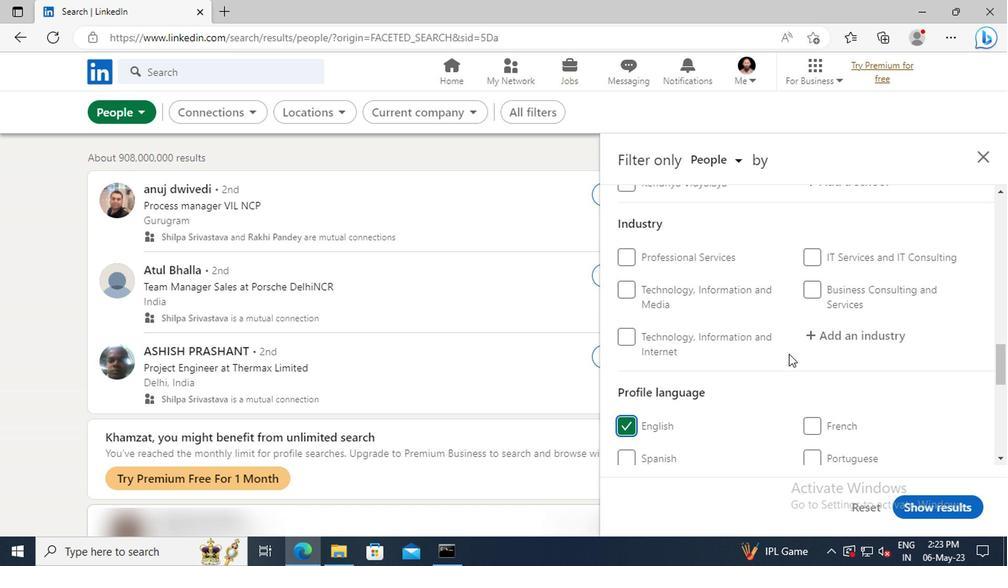 
Action: Mouse scrolled (786, 356) with delta (0, 0)
Screenshot: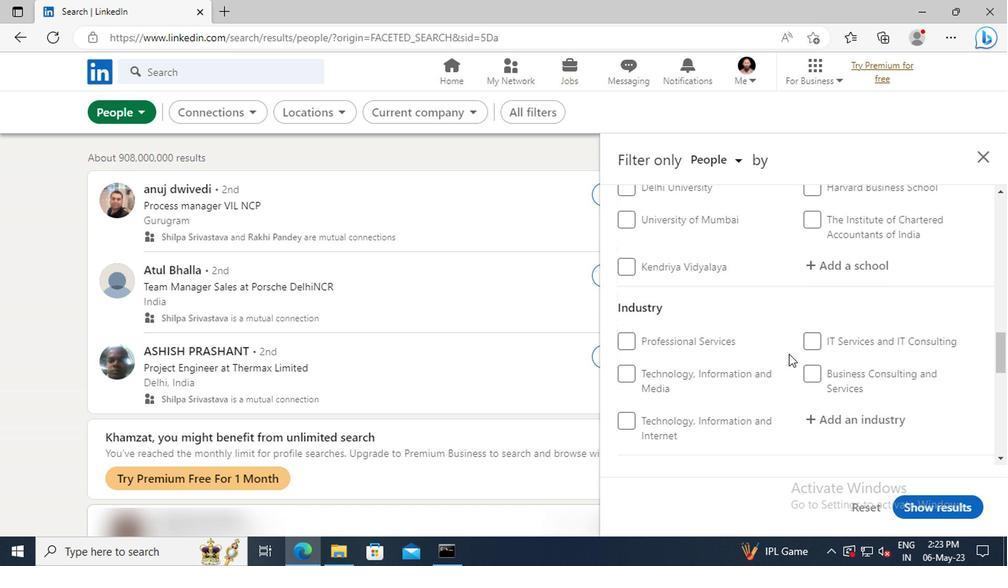 
Action: Mouse scrolled (786, 356) with delta (0, 0)
Screenshot: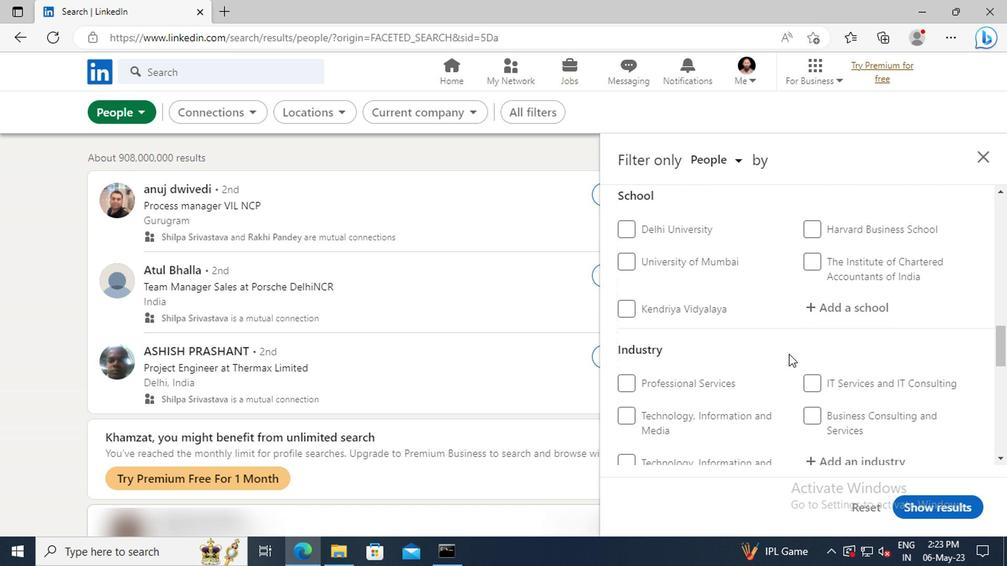 
Action: Mouse scrolled (786, 356) with delta (0, 0)
Screenshot: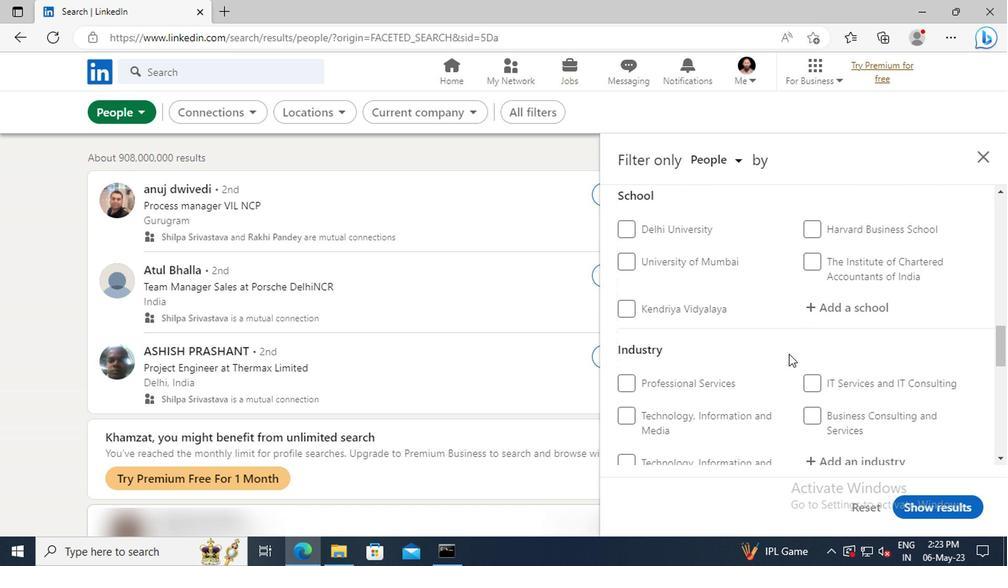 
Action: Mouse scrolled (786, 356) with delta (0, 0)
Screenshot: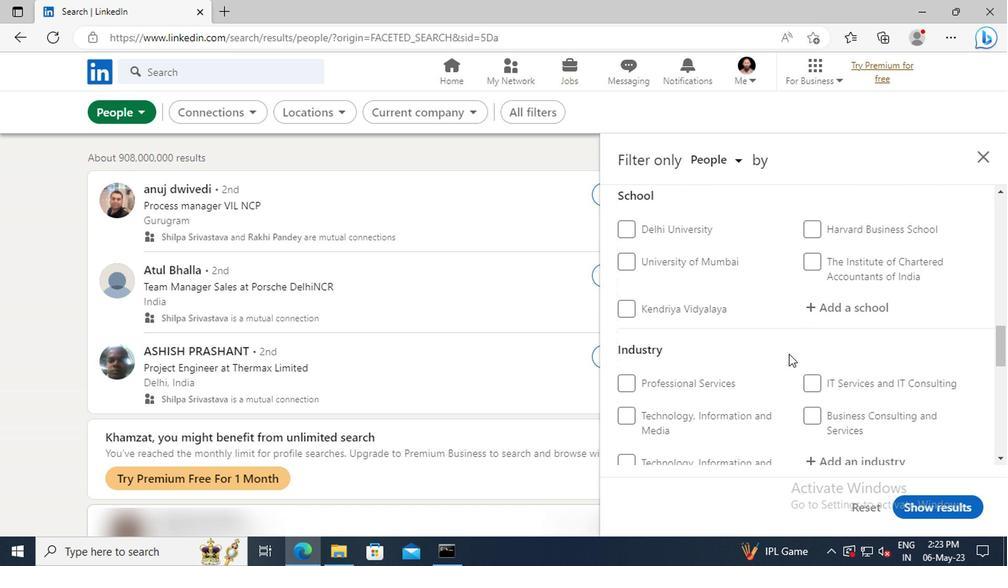 
Action: Mouse scrolled (786, 356) with delta (0, 0)
Screenshot: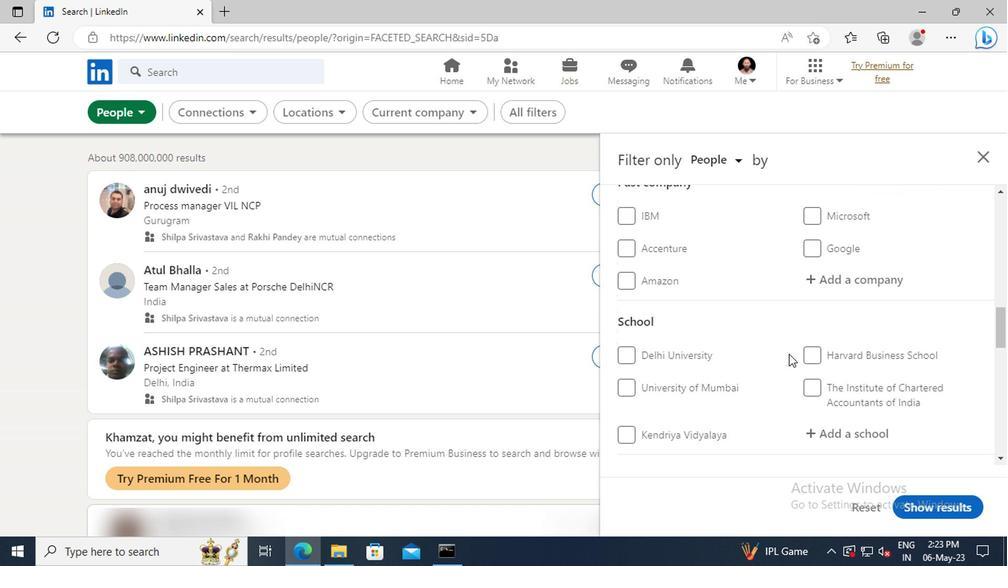 
Action: Mouse scrolled (786, 356) with delta (0, 0)
Screenshot: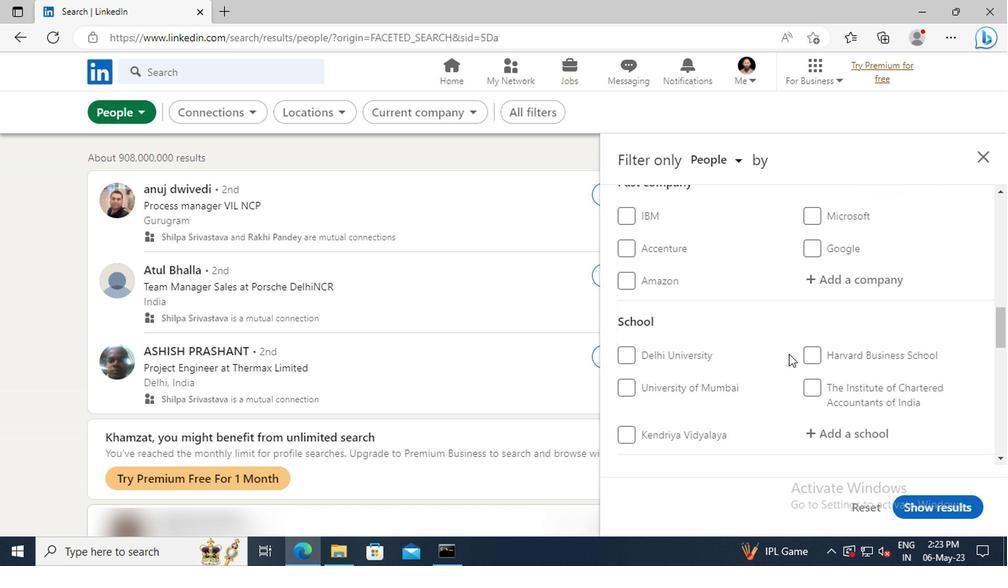
Action: Mouse scrolled (786, 356) with delta (0, 0)
Screenshot: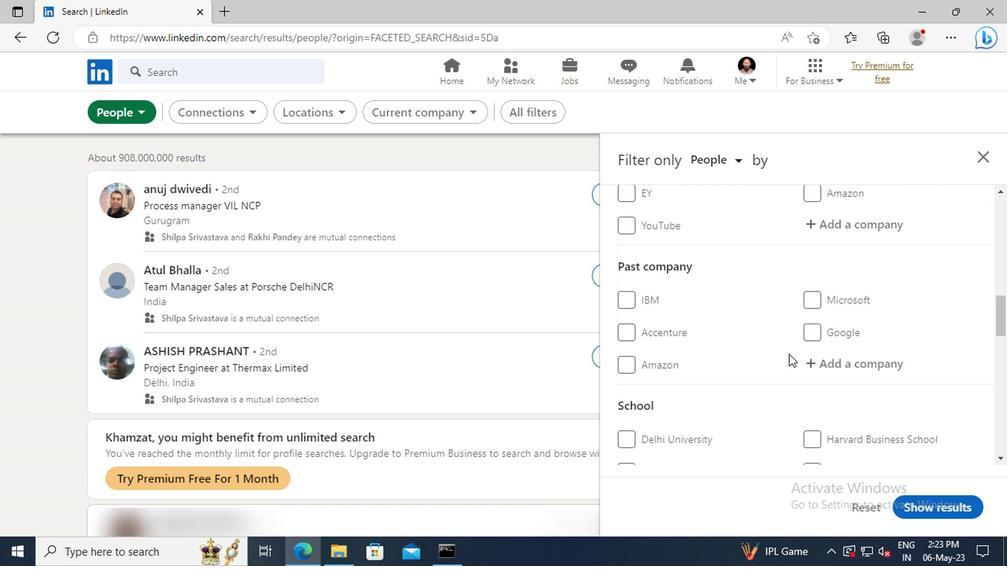 
Action: Mouse scrolled (786, 356) with delta (0, 0)
Screenshot: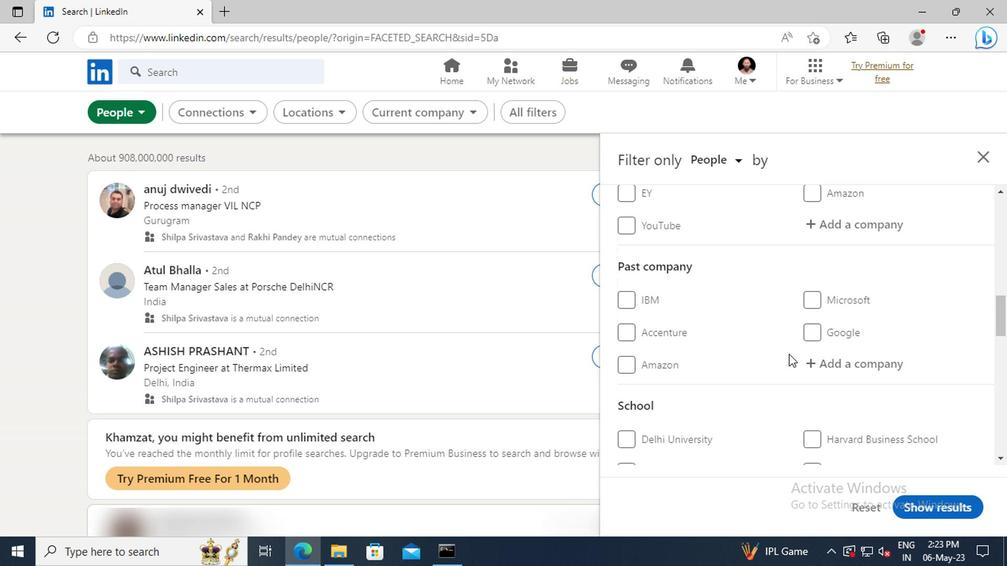
Action: Mouse scrolled (786, 356) with delta (0, 0)
Screenshot: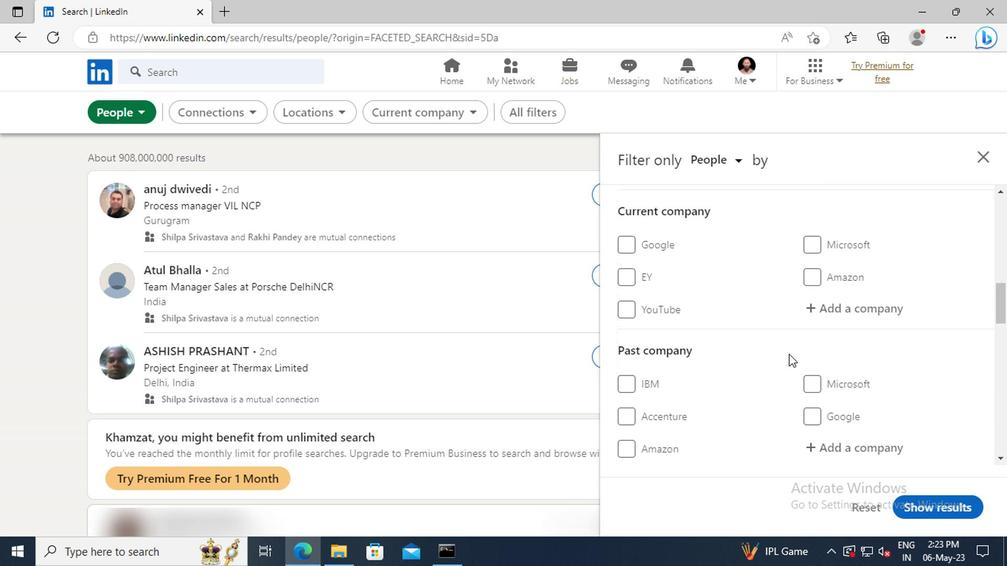 
Action: Mouse moved to (820, 351)
Screenshot: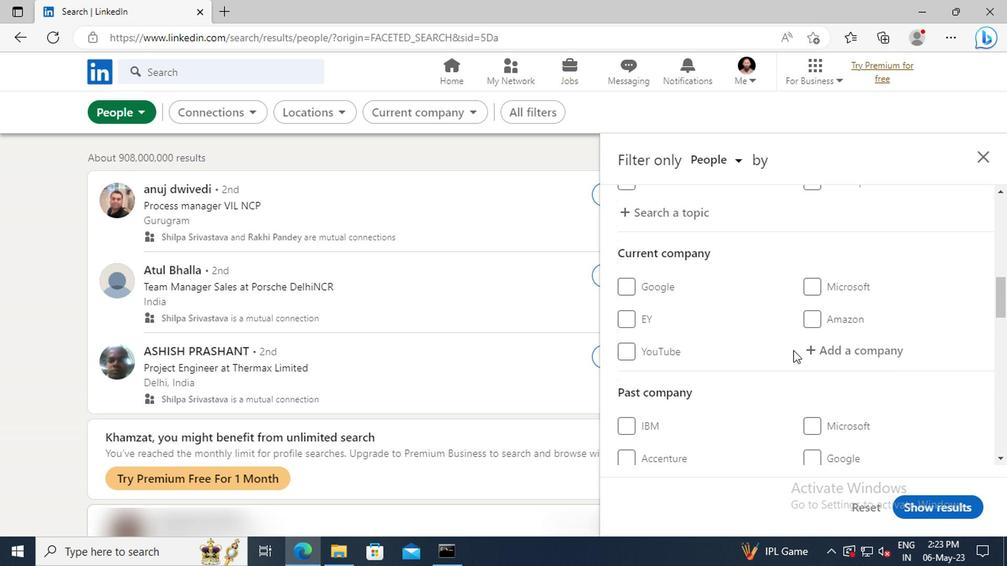 
Action: Mouse pressed left at (820, 351)
Screenshot: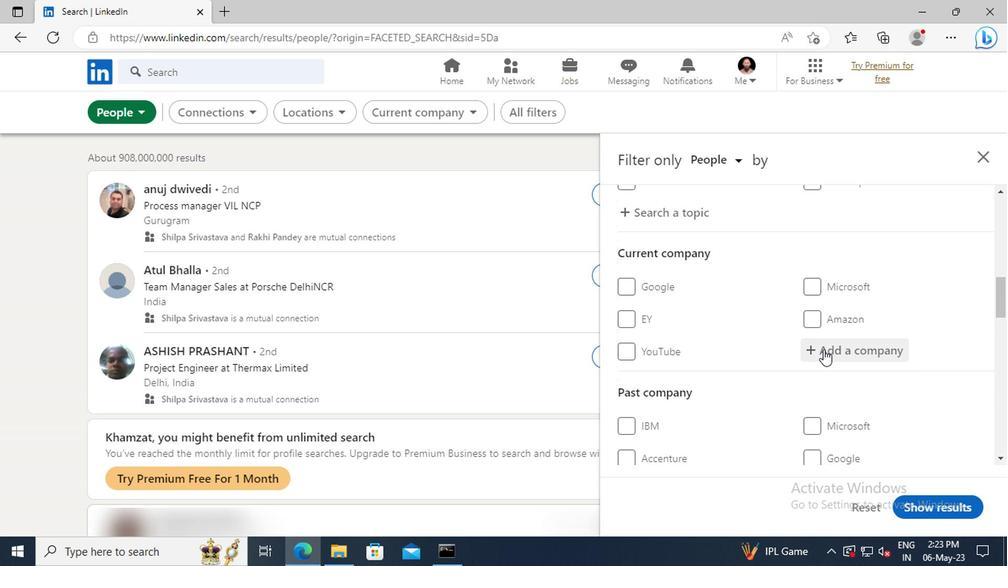 
Action: Key pressed <Key.shift>VAR<Key.shift>SIGMA
Screenshot: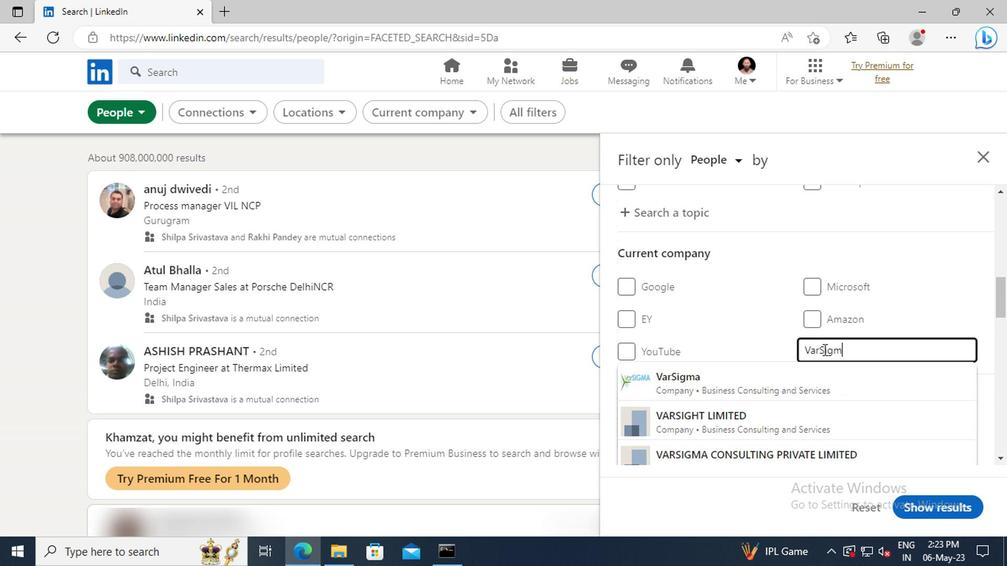 
Action: Mouse moved to (822, 372)
Screenshot: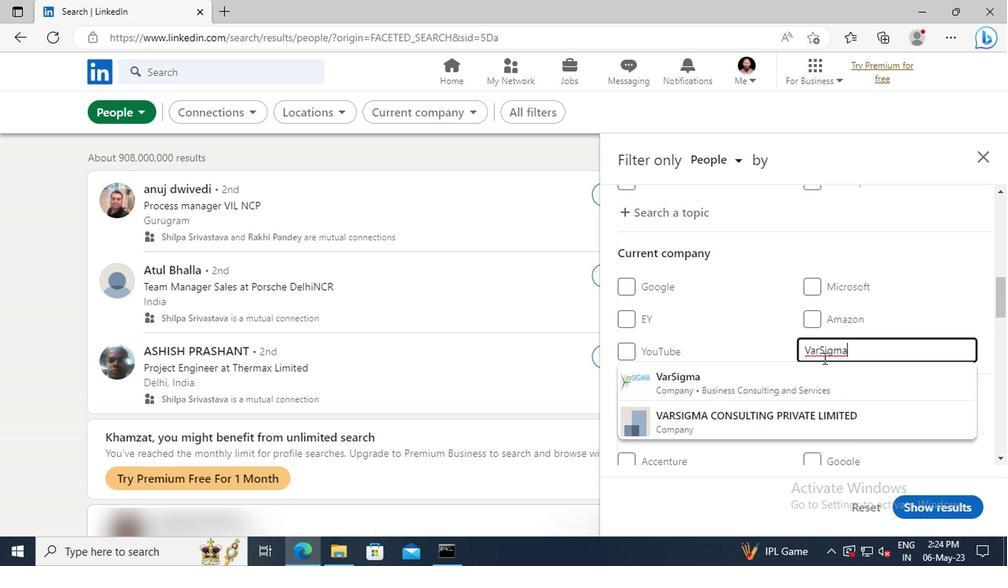 
Action: Mouse pressed left at (822, 372)
Screenshot: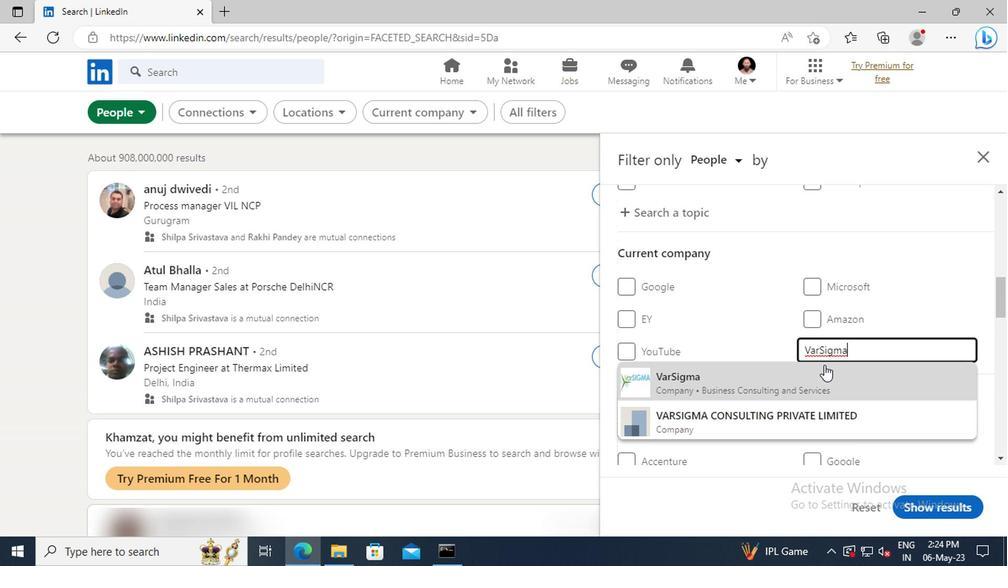 
Action: Mouse scrolled (822, 371) with delta (0, -1)
Screenshot: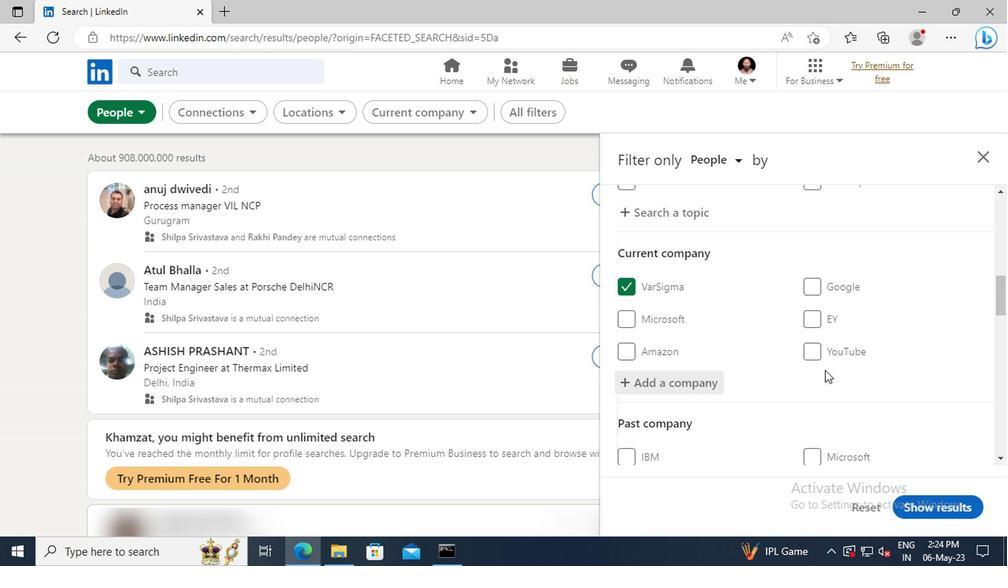 
Action: Mouse moved to (822, 372)
Screenshot: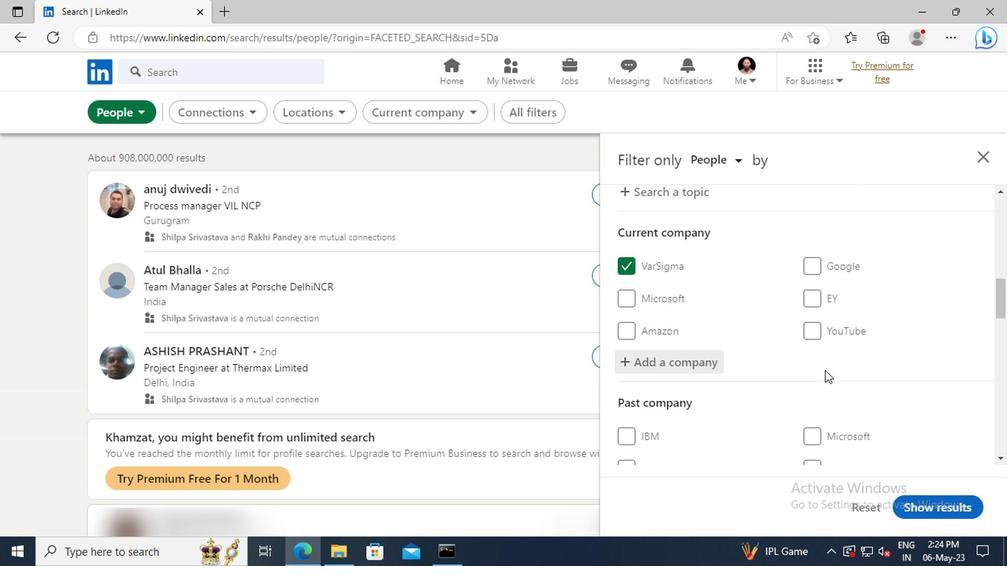
Action: Mouse scrolled (822, 371) with delta (0, -1)
Screenshot: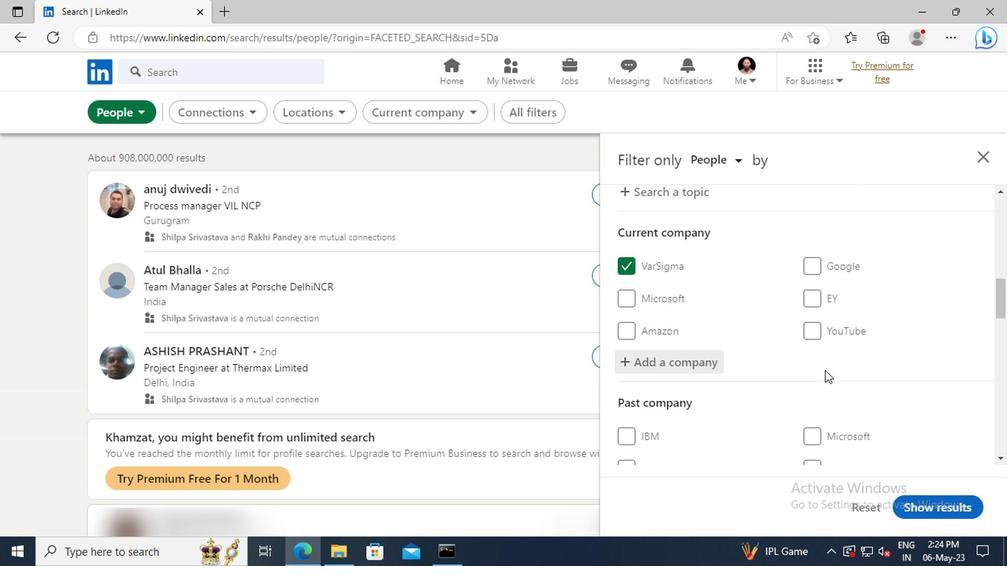 
Action: Mouse moved to (821, 366)
Screenshot: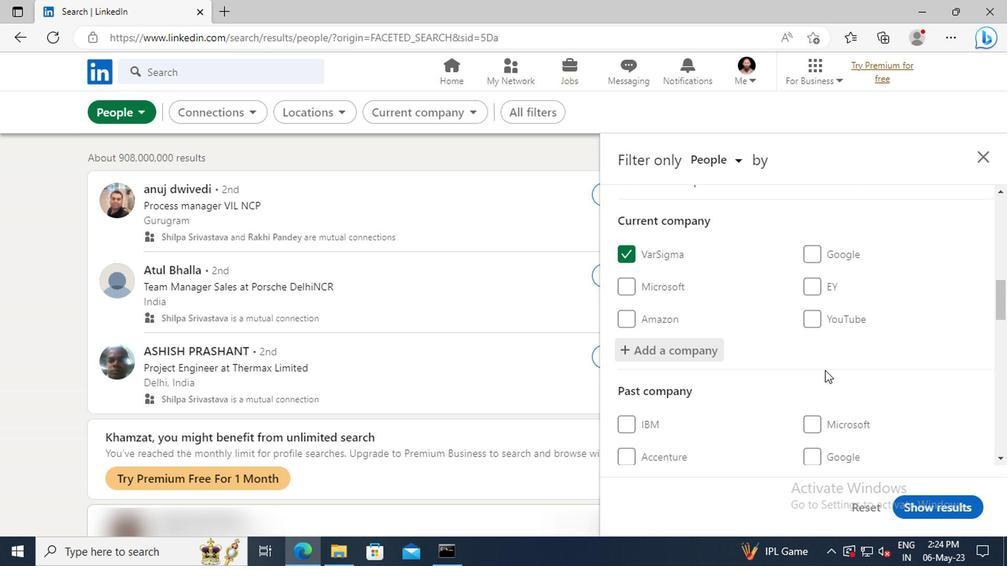 
Action: Mouse scrolled (821, 365) with delta (0, -1)
Screenshot: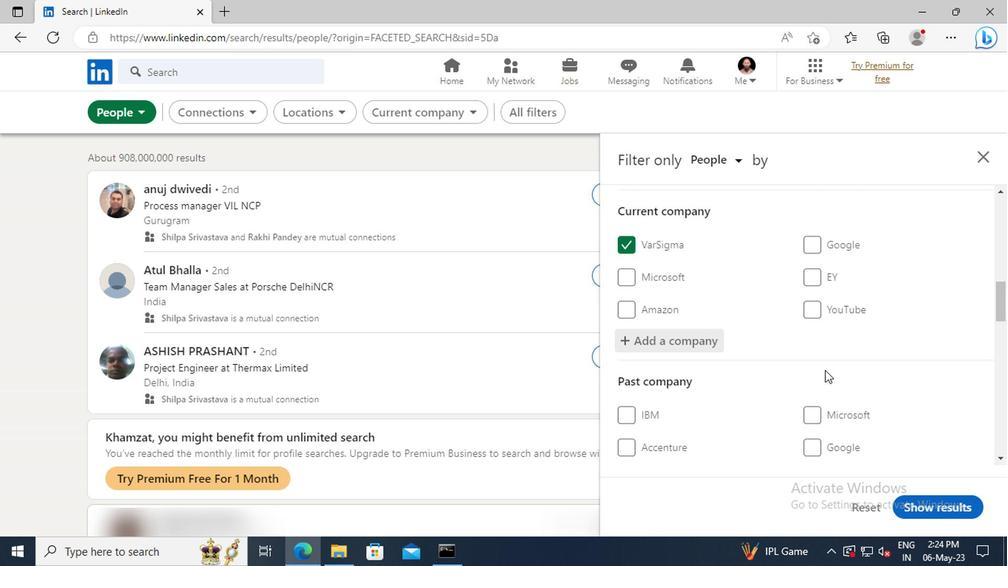 
Action: Mouse moved to (800, 342)
Screenshot: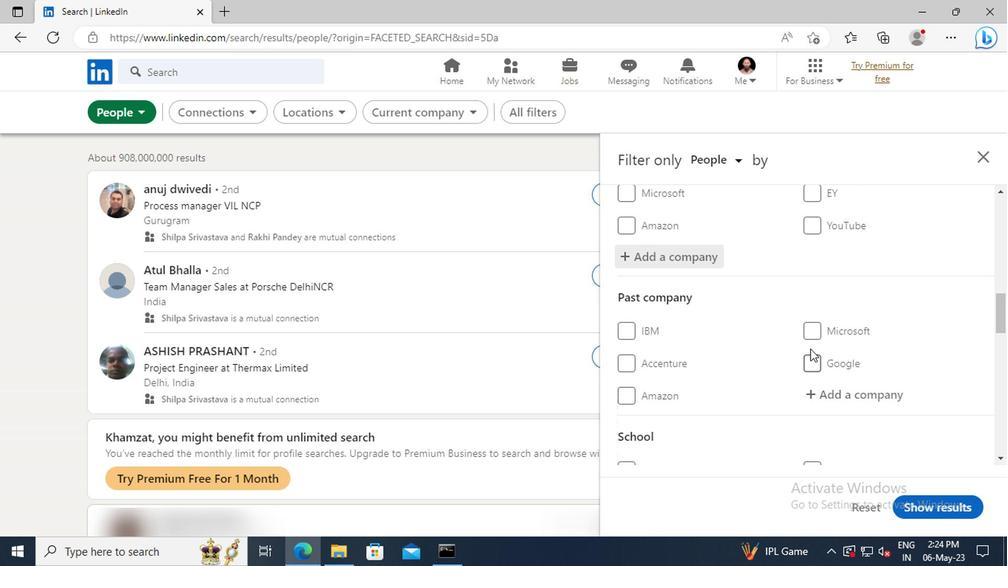 
Action: Mouse scrolled (800, 341) with delta (0, 0)
Screenshot: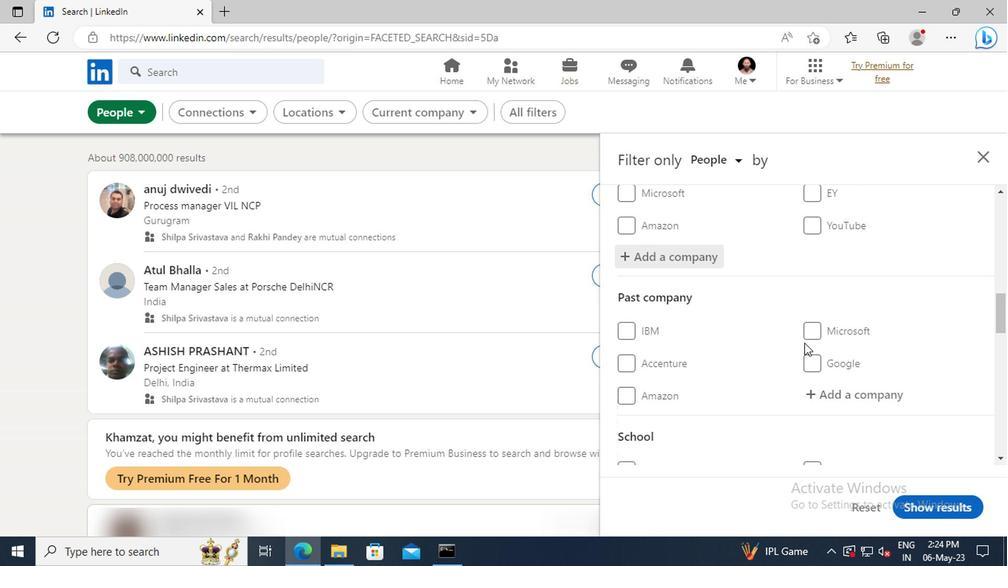 
Action: Mouse scrolled (800, 341) with delta (0, 0)
Screenshot: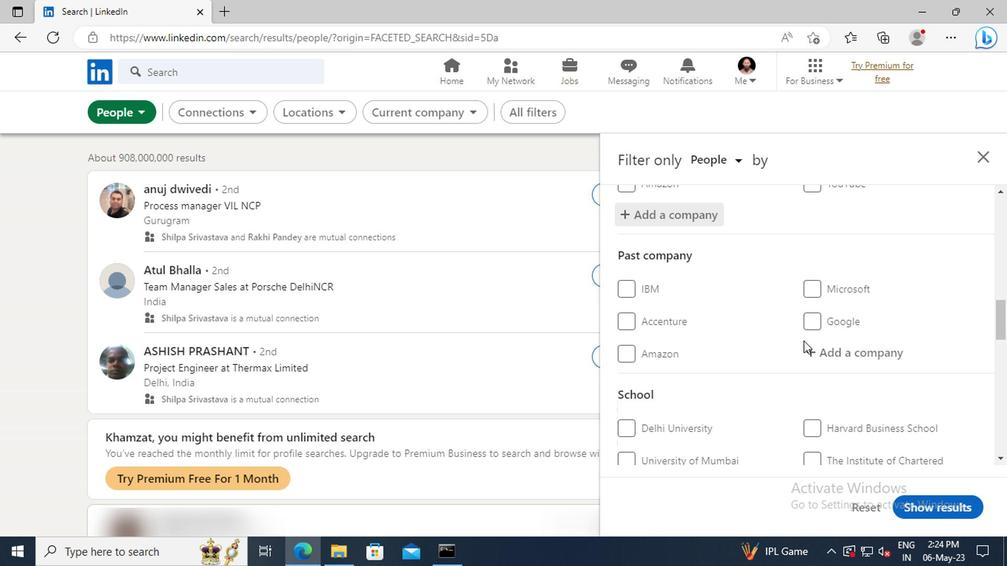 
Action: Mouse scrolled (800, 341) with delta (0, 0)
Screenshot: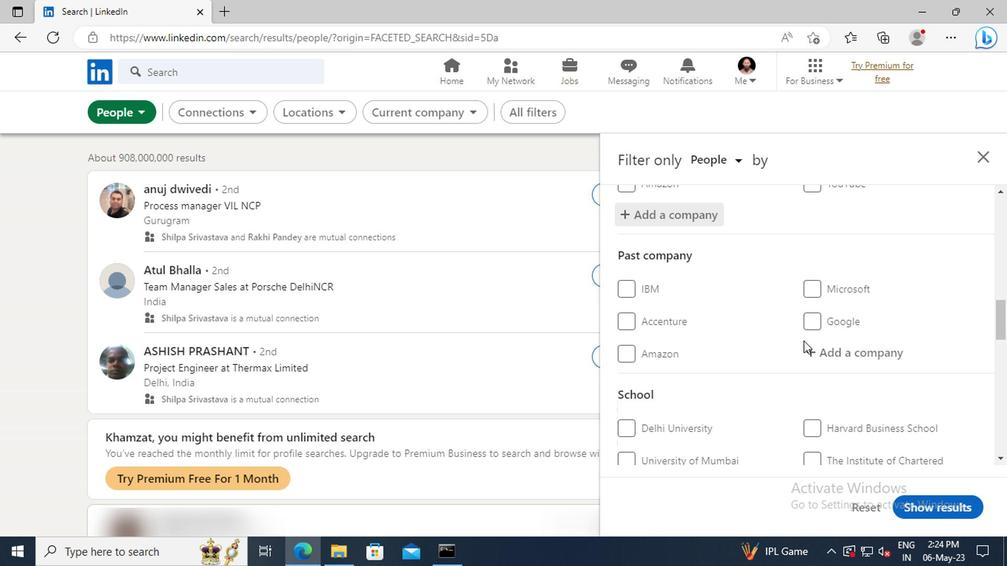 
Action: Mouse scrolled (800, 341) with delta (0, 0)
Screenshot: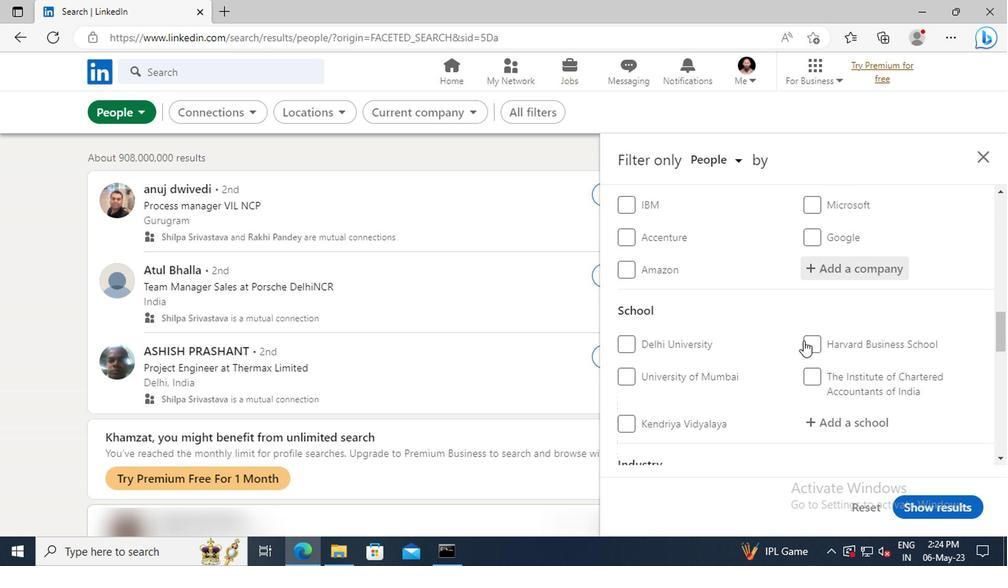 
Action: Mouse scrolled (800, 341) with delta (0, 0)
Screenshot: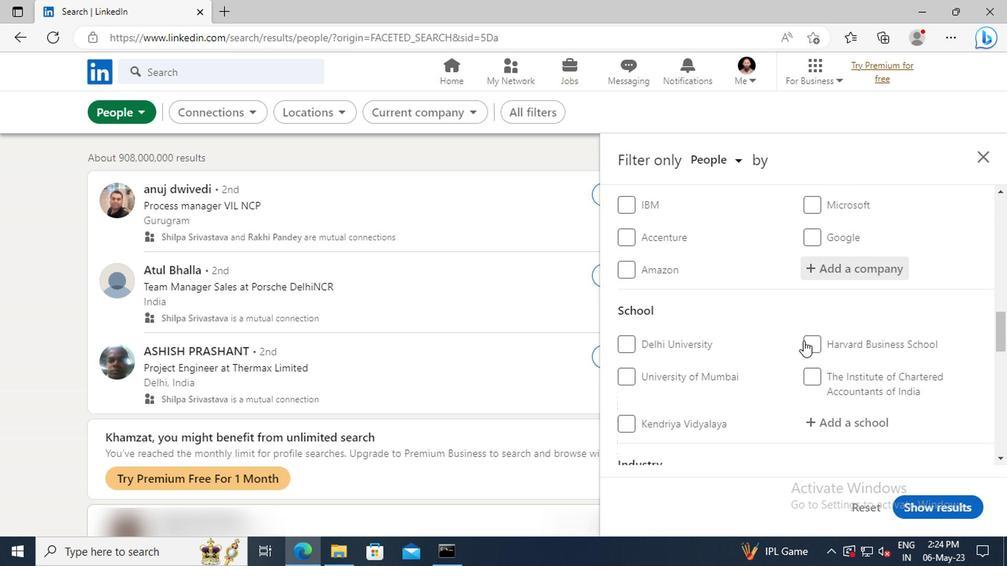 
Action: Mouse moved to (820, 340)
Screenshot: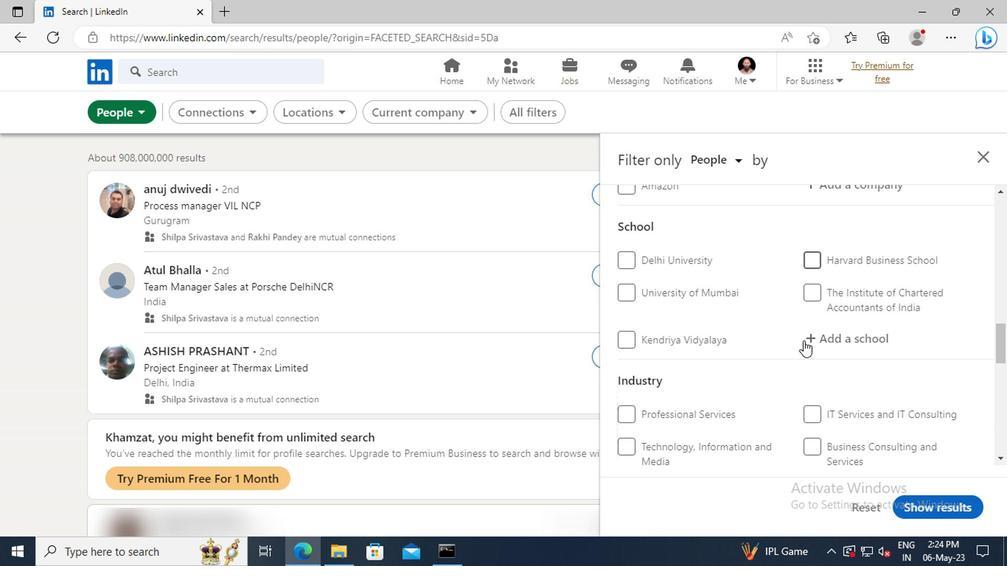 
Action: Mouse pressed left at (820, 340)
Screenshot: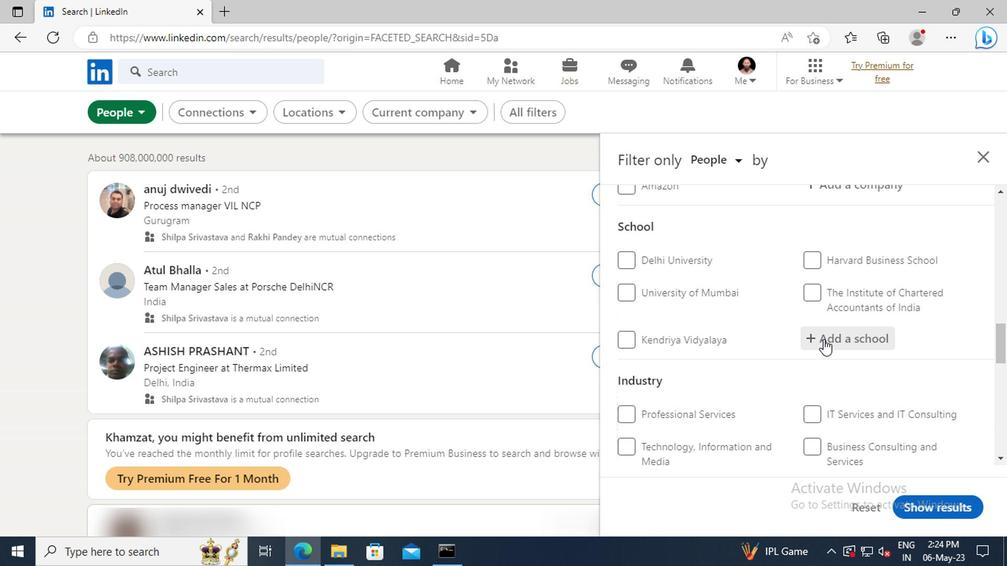 
Action: Key pressed <Key.shift>B<Key.space><Key.shift>S<Key.space><Key.shift>ABDUR<Key.space>
Screenshot: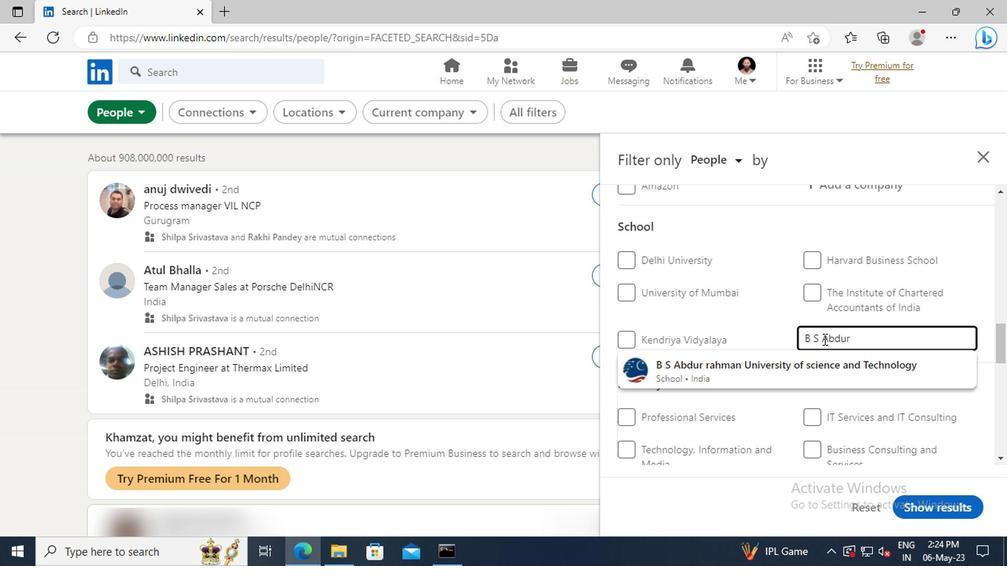 
Action: Mouse moved to (823, 357)
Screenshot: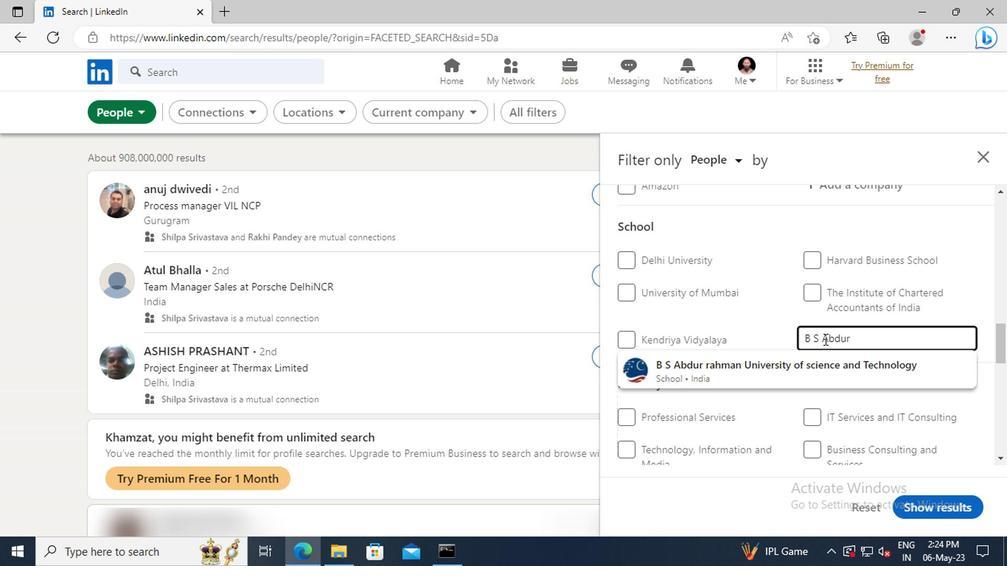 
Action: Mouse pressed left at (823, 357)
Screenshot: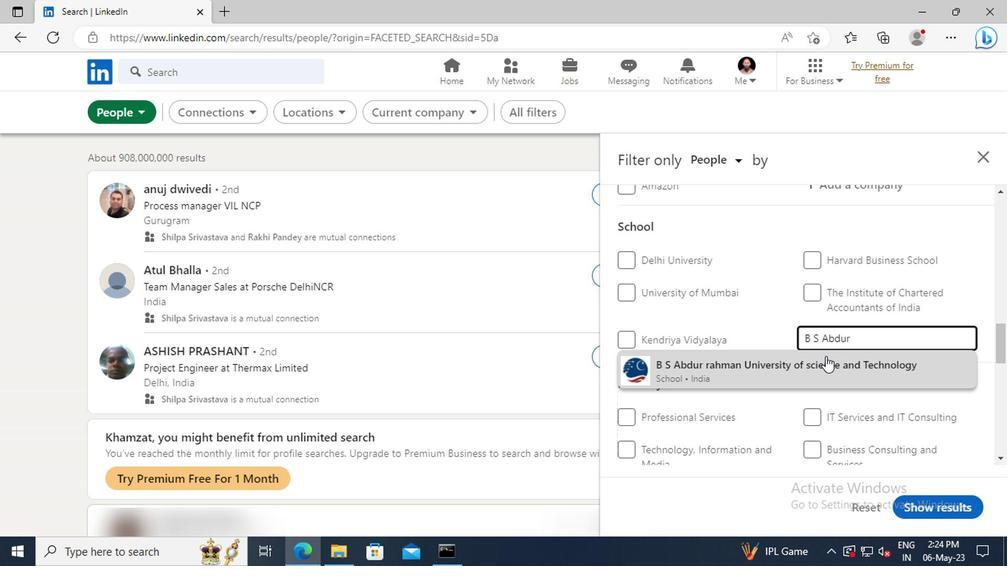 
Action: Mouse scrolled (823, 356) with delta (0, -1)
Screenshot: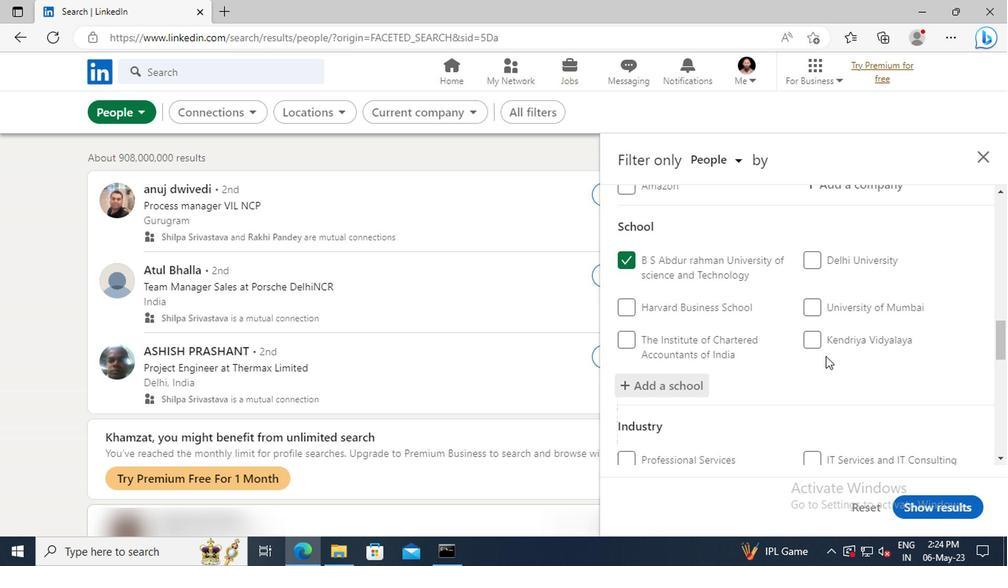 
Action: Mouse scrolled (823, 356) with delta (0, -1)
Screenshot: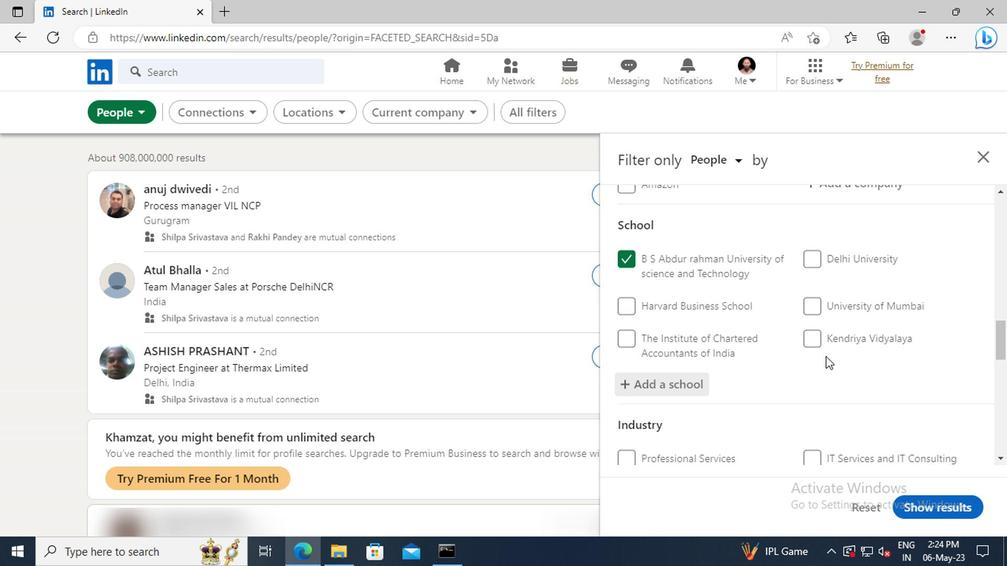 
Action: Mouse scrolled (823, 356) with delta (0, -1)
Screenshot: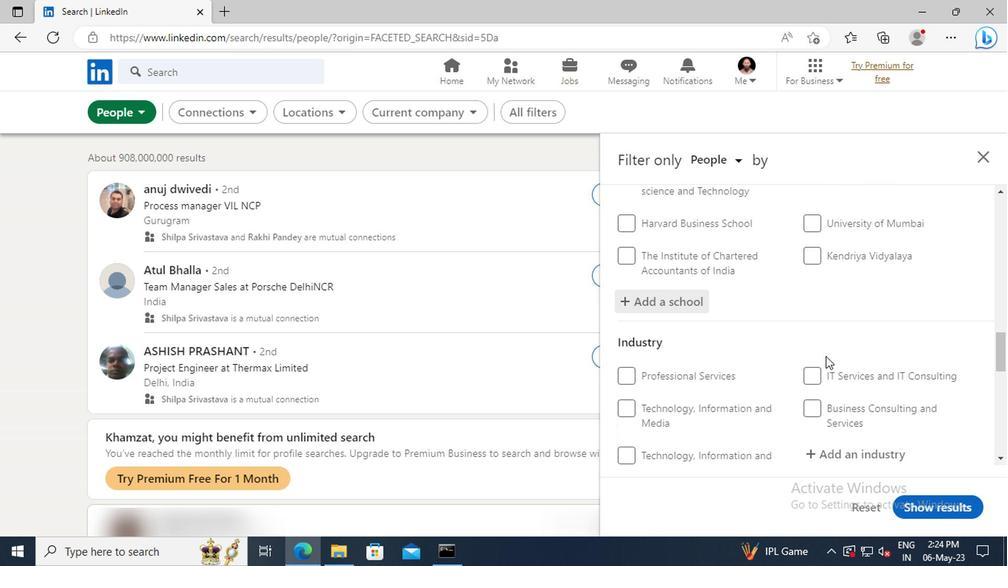 
Action: Mouse scrolled (823, 356) with delta (0, -1)
Screenshot: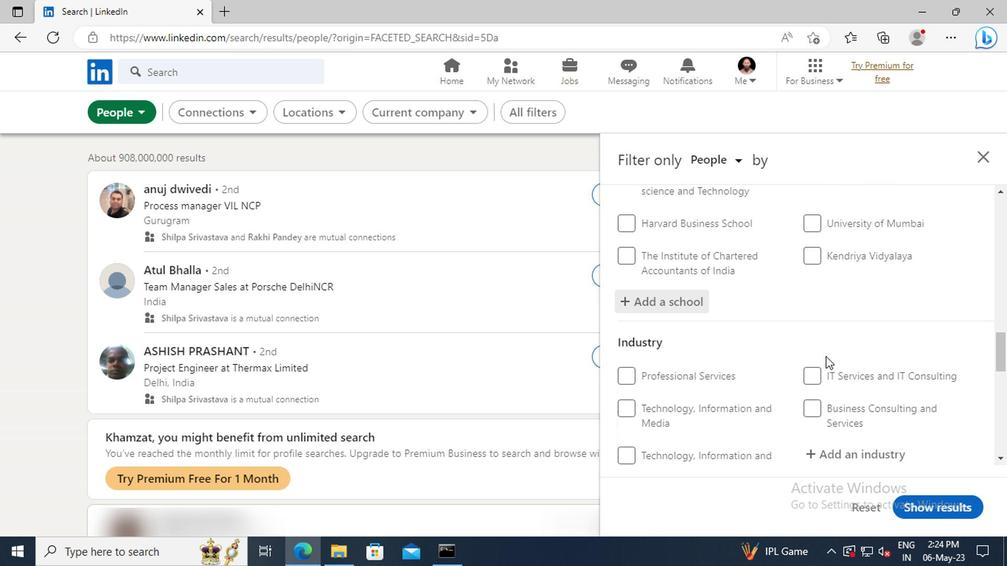 
Action: Mouse moved to (822, 368)
Screenshot: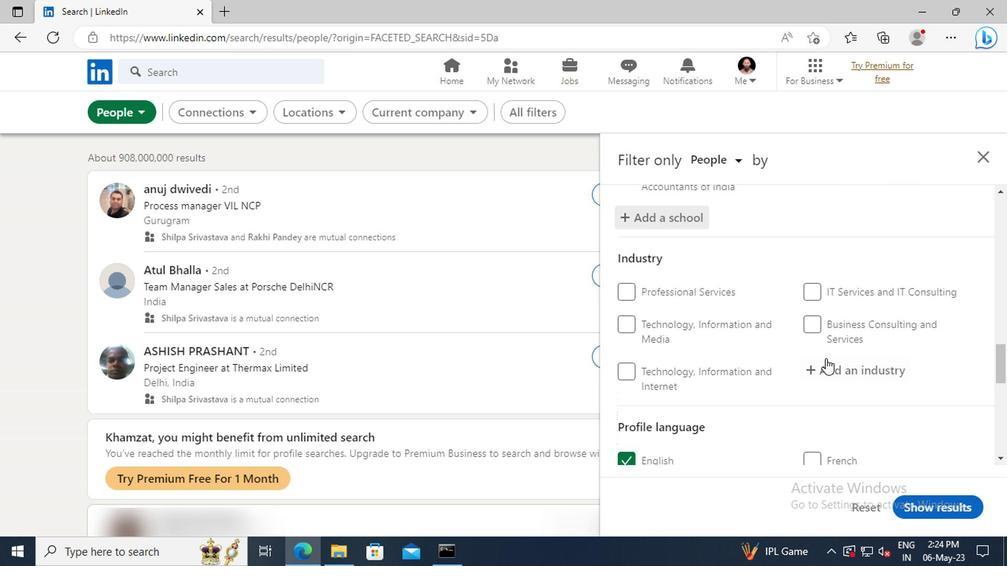 
Action: Mouse pressed left at (822, 368)
Screenshot: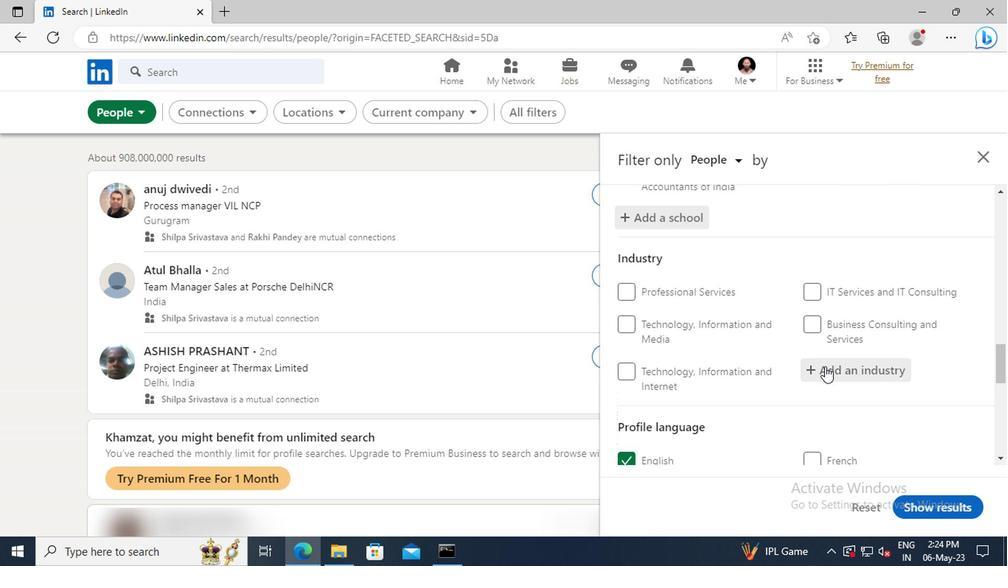
Action: Key pressed <Key.shift>AUDIO<Key.space>AND<Key.space>
Screenshot: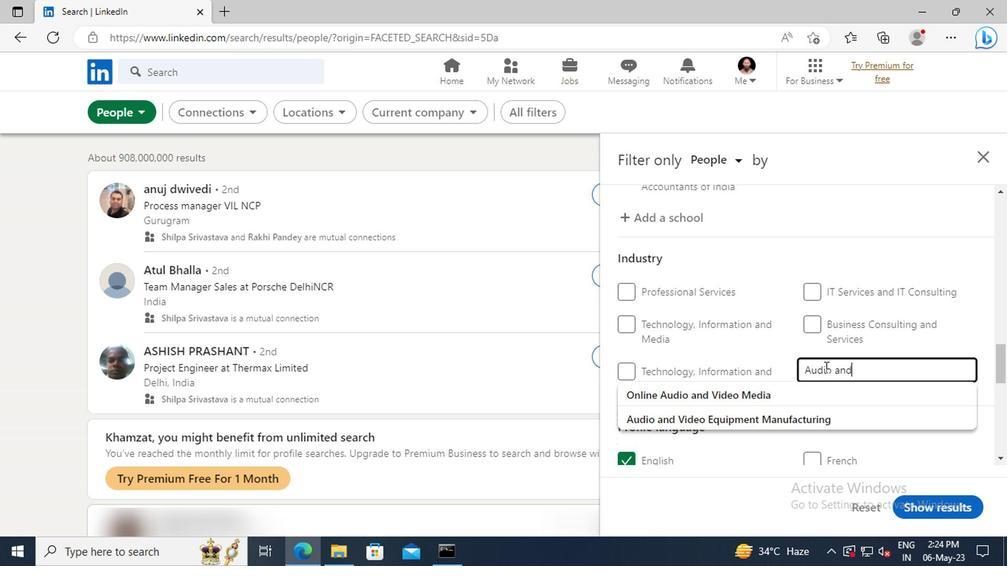 
Action: Mouse moved to (831, 412)
Screenshot: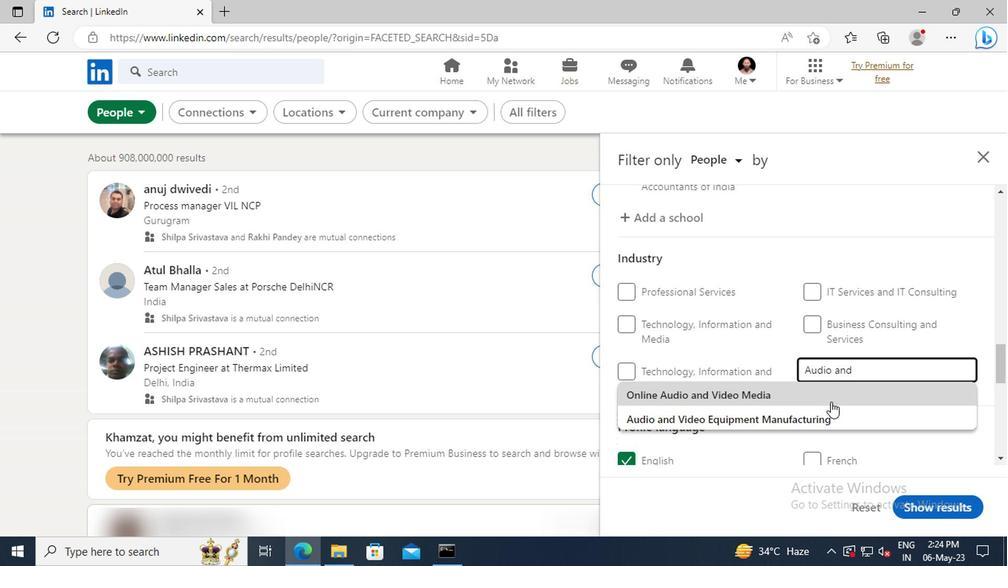 
Action: Mouse pressed left at (831, 412)
Screenshot: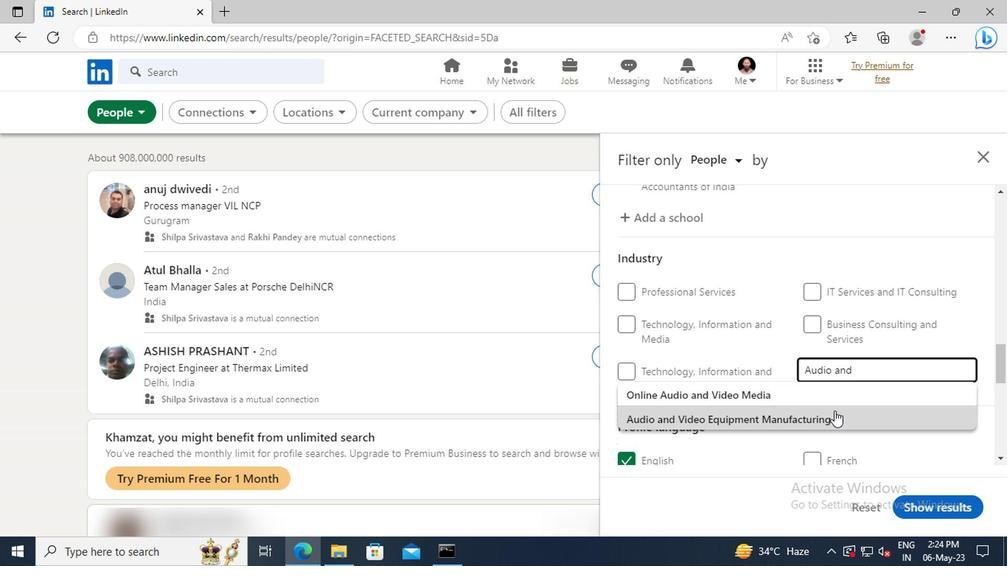 
Action: Mouse scrolled (831, 411) with delta (0, 0)
Screenshot: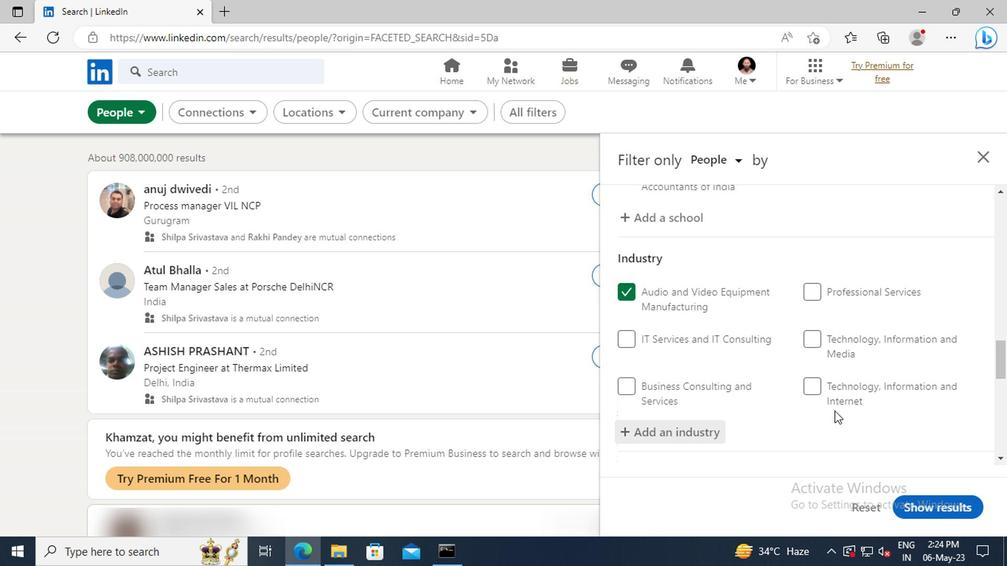 
Action: Mouse scrolled (831, 411) with delta (0, 0)
Screenshot: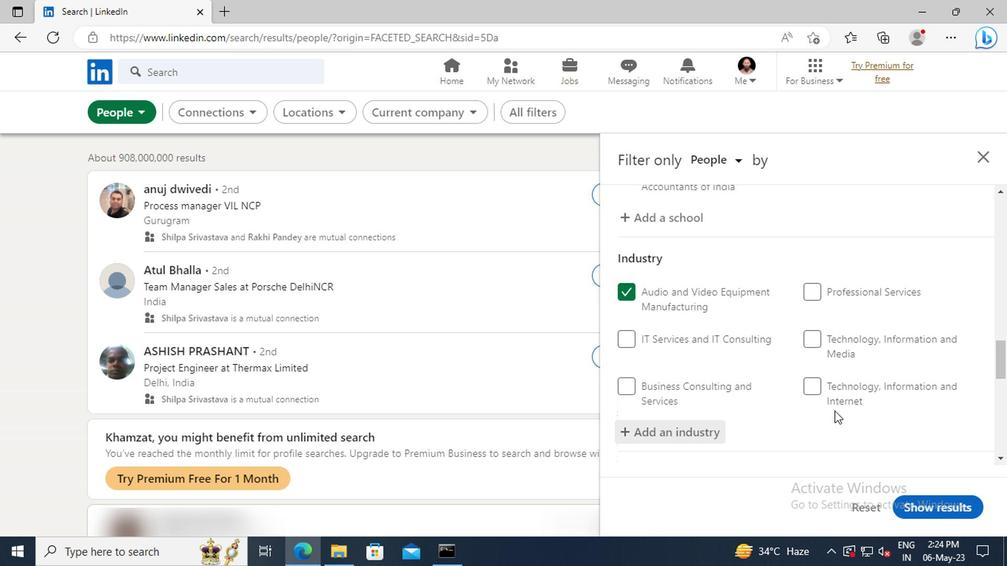 
Action: Mouse moved to (830, 405)
Screenshot: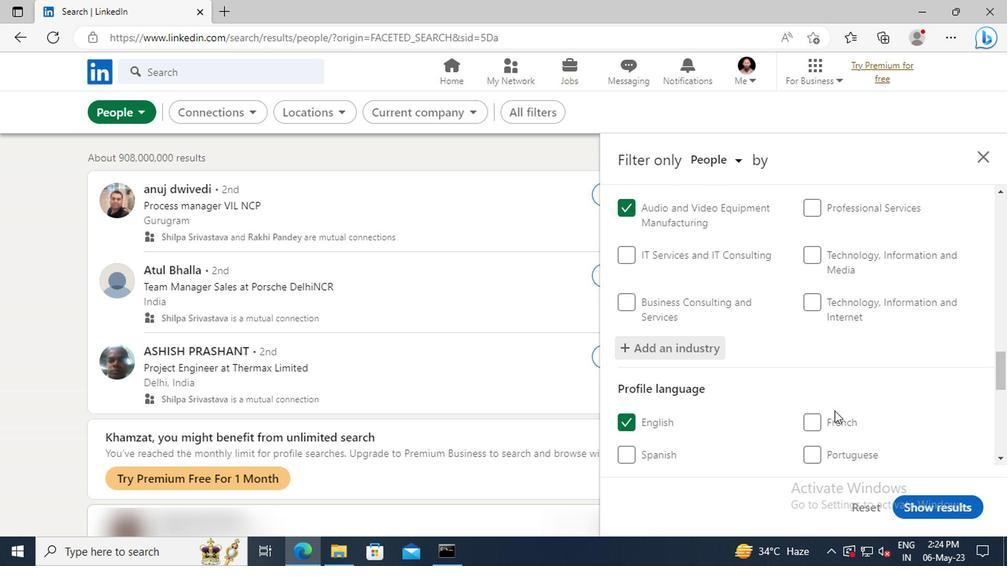 
Action: Mouse scrolled (830, 404) with delta (0, -1)
Screenshot: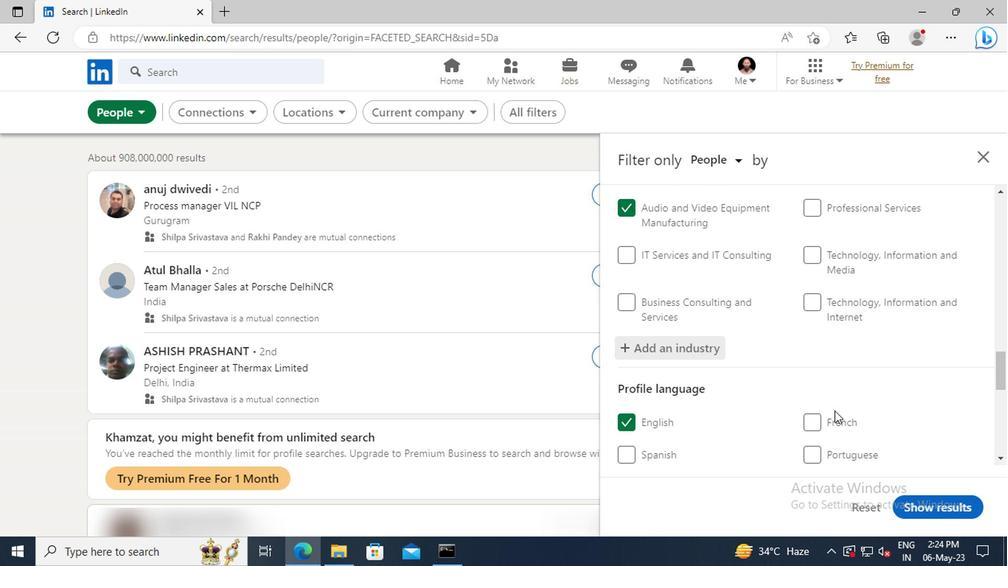 
Action: Mouse moved to (829, 399)
Screenshot: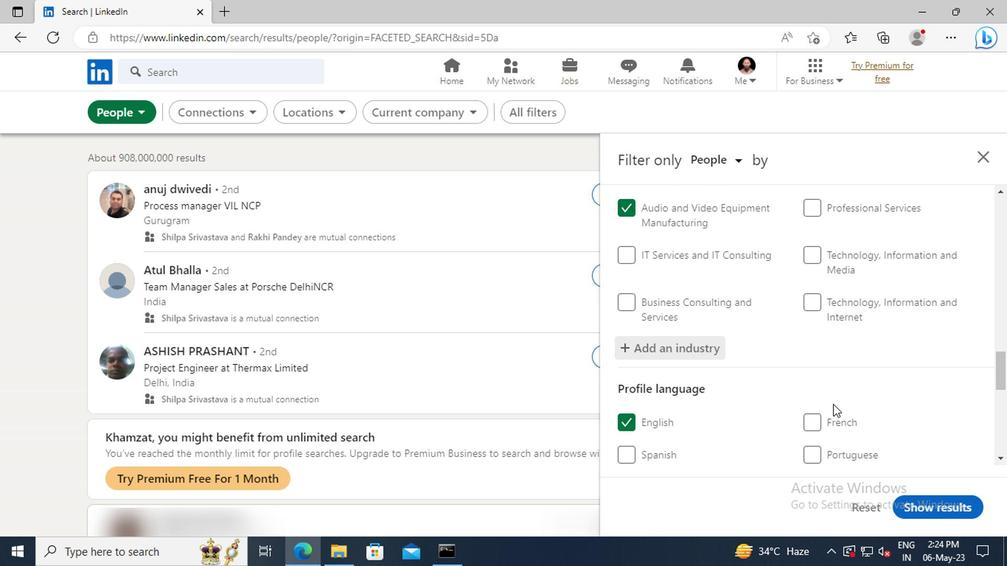 
Action: Mouse scrolled (829, 398) with delta (0, -1)
Screenshot: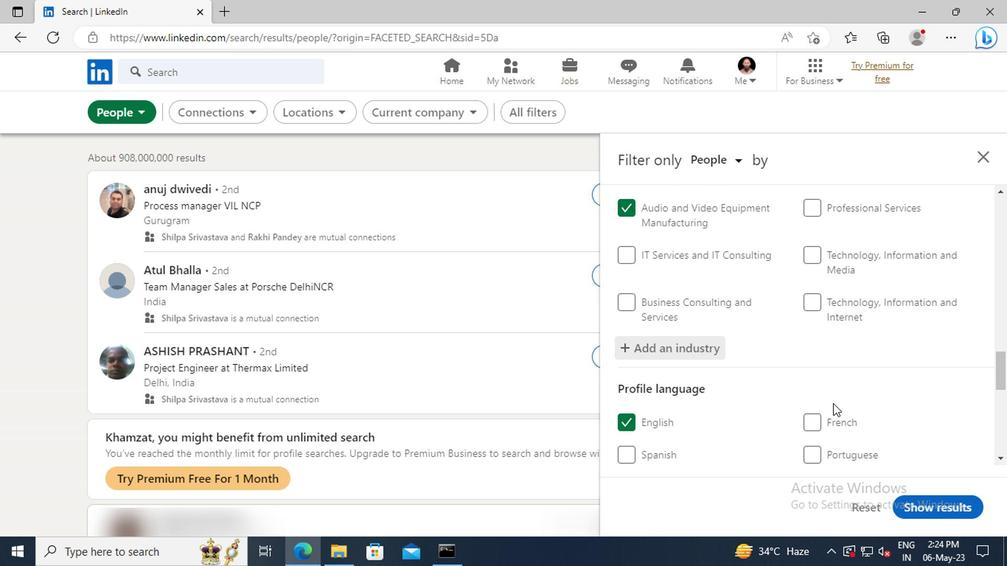 
Action: Mouse moved to (822, 374)
Screenshot: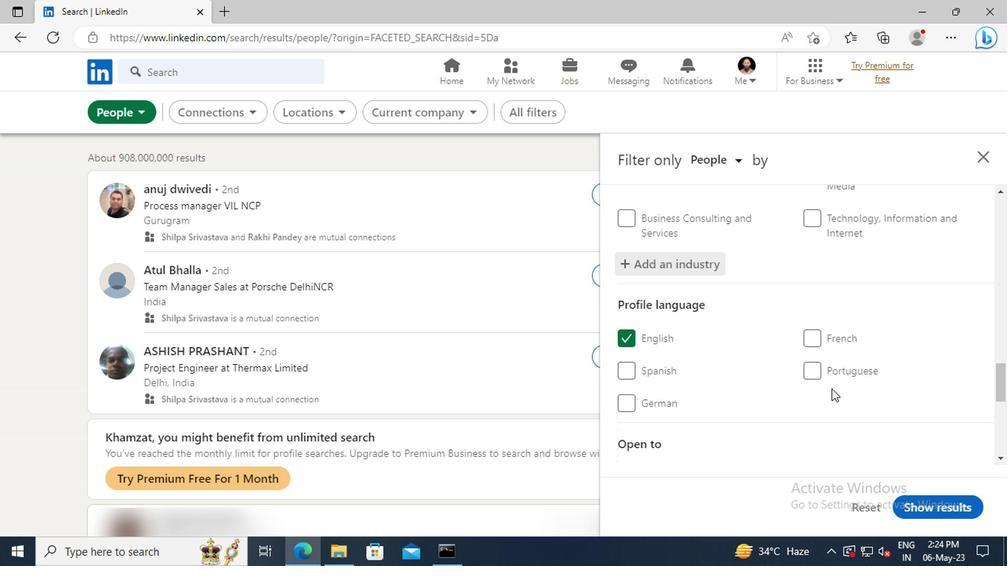 
Action: Mouse scrolled (822, 374) with delta (0, 0)
Screenshot: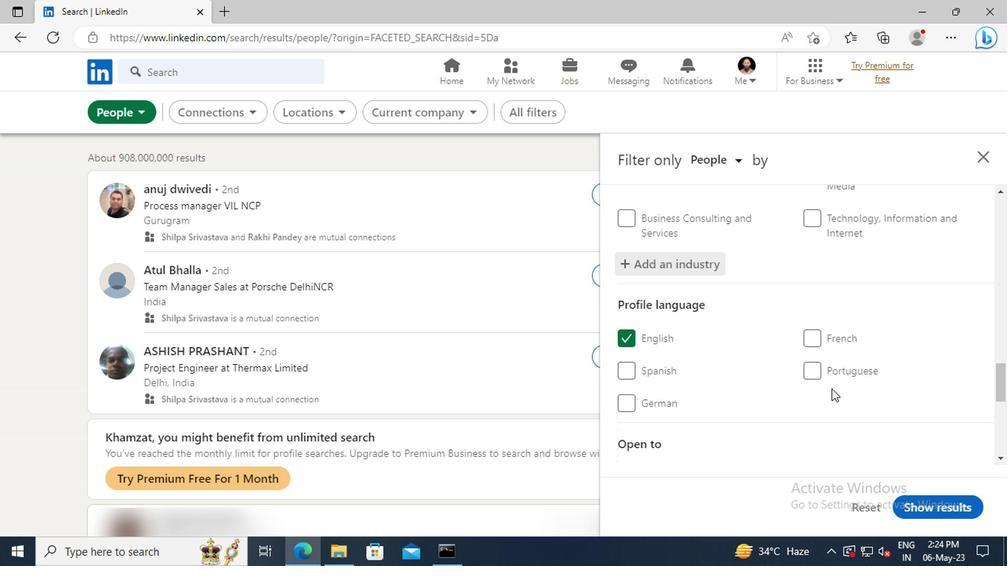 
Action: Mouse moved to (822, 373)
Screenshot: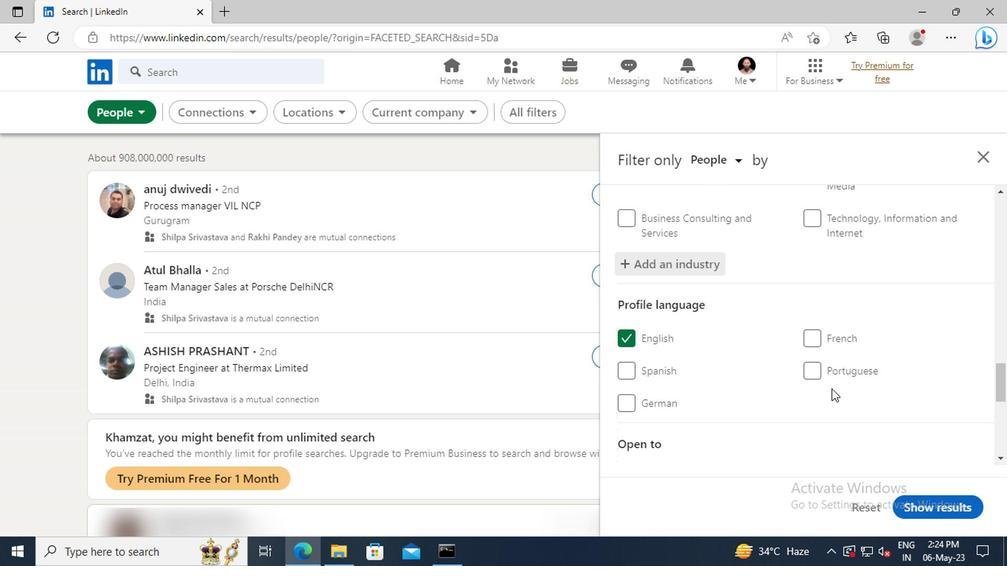 
Action: Mouse scrolled (822, 372) with delta (0, 0)
Screenshot: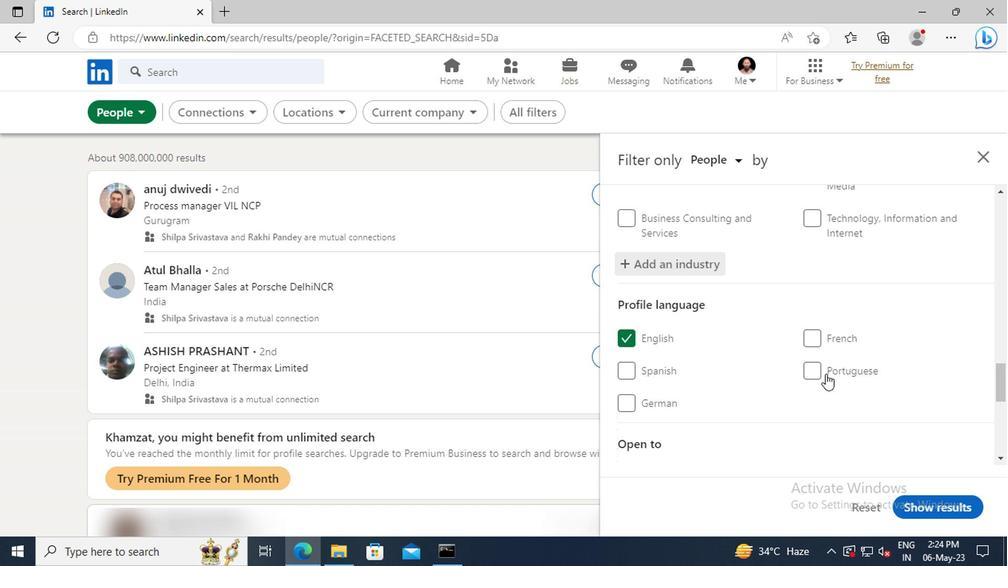 
Action: Mouse moved to (815, 350)
Screenshot: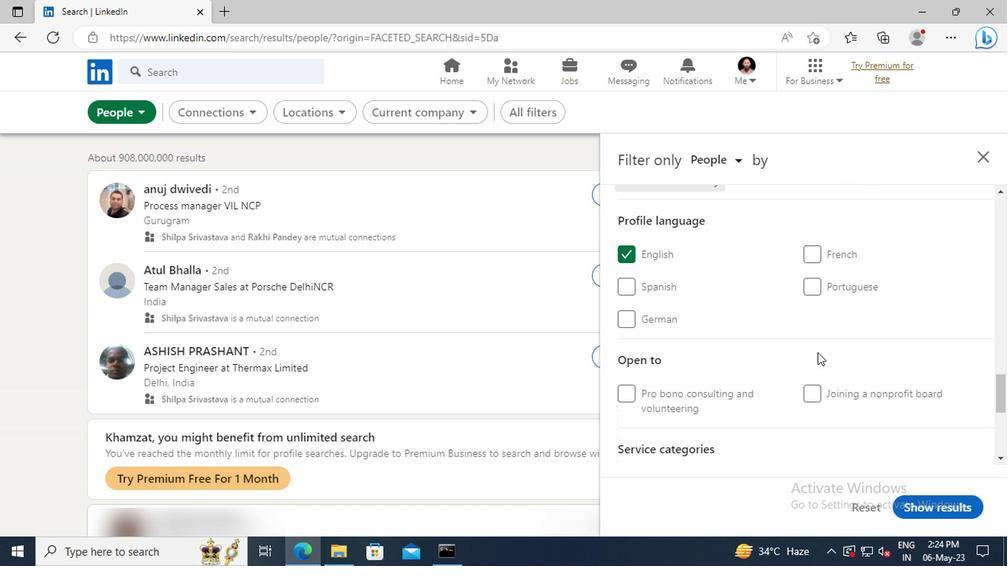 
Action: Mouse scrolled (815, 349) with delta (0, -1)
Screenshot: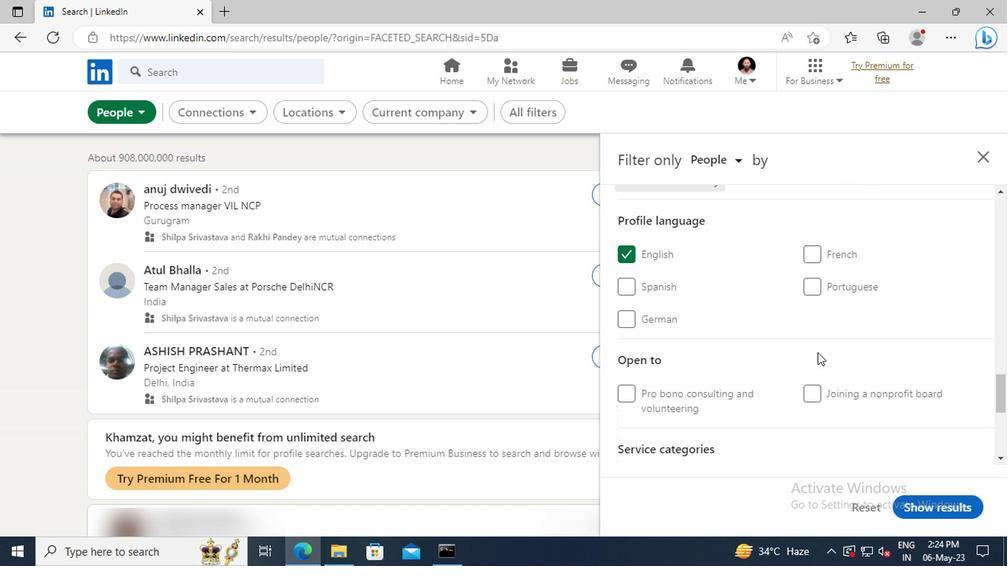 
Action: Mouse moved to (815, 349)
Screenshot: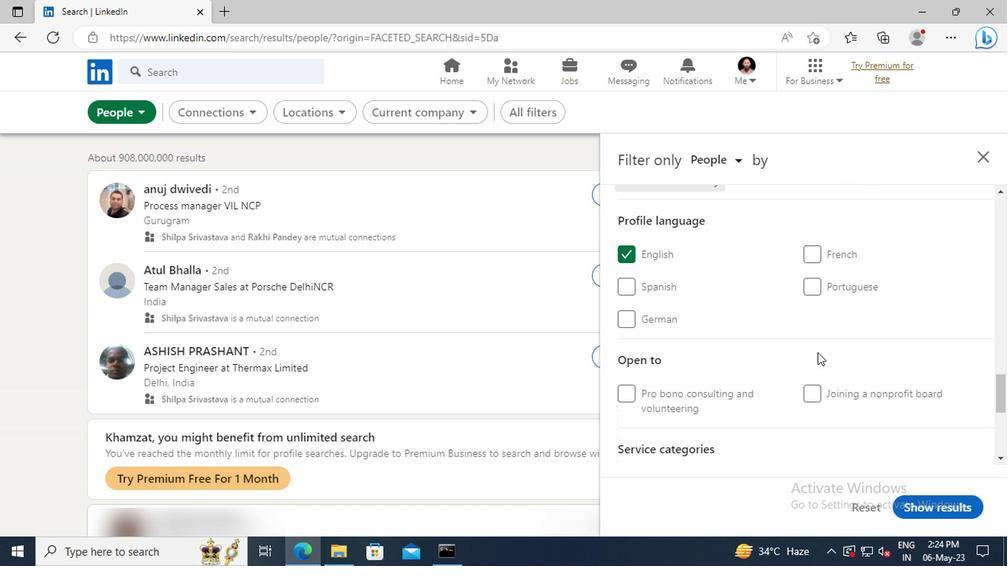 
Action: Mouse scrolled (815, 348) with delta (0, 0)
Screenshot: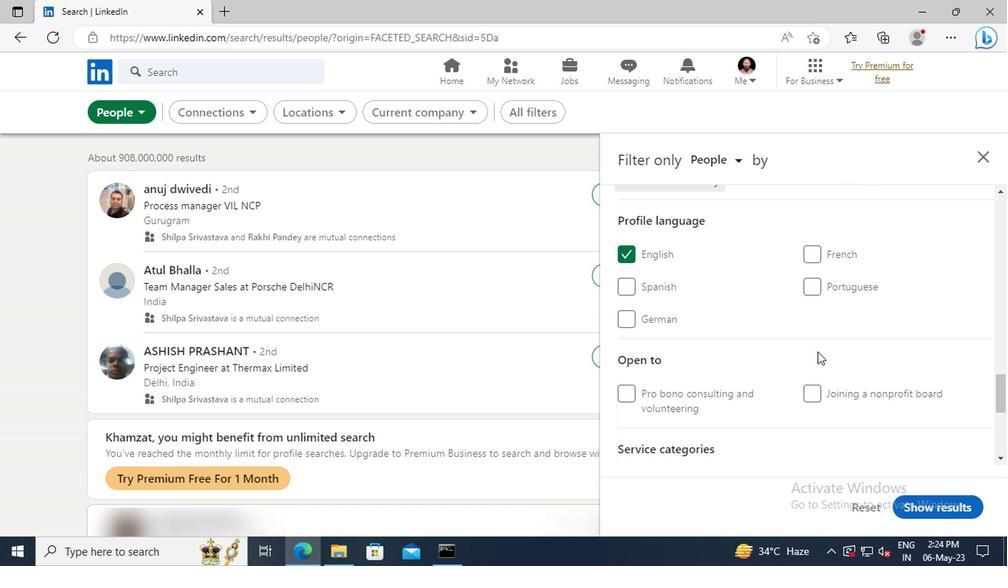 
Action: Mouse moved to (815, 348)
Screenshot: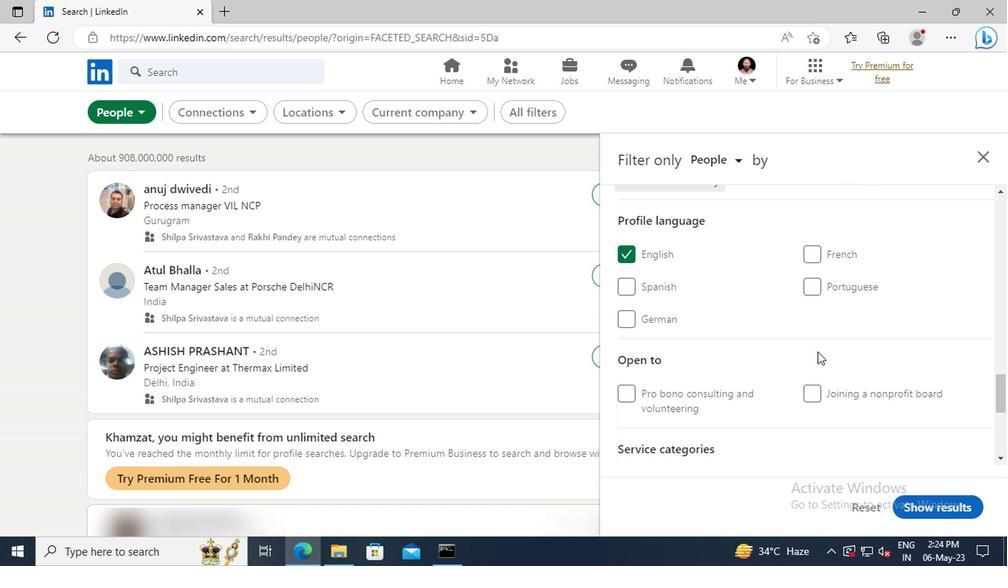 
Action: Mouse scrolled (815, 347) with delta (0, -1)
Screenshot: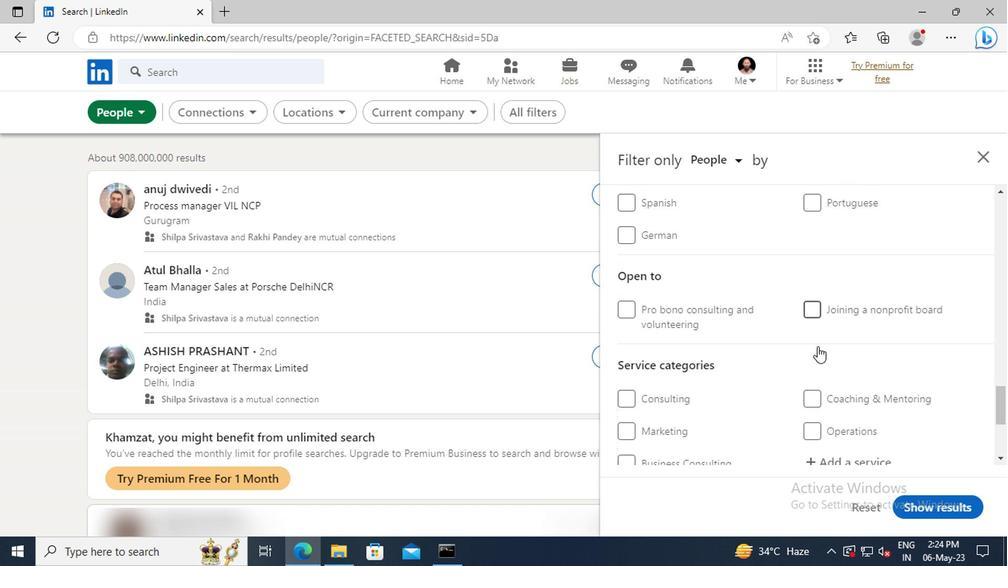 
Action: Mouse scrolled (815, 347) with delta (0, -1)
Screenshot: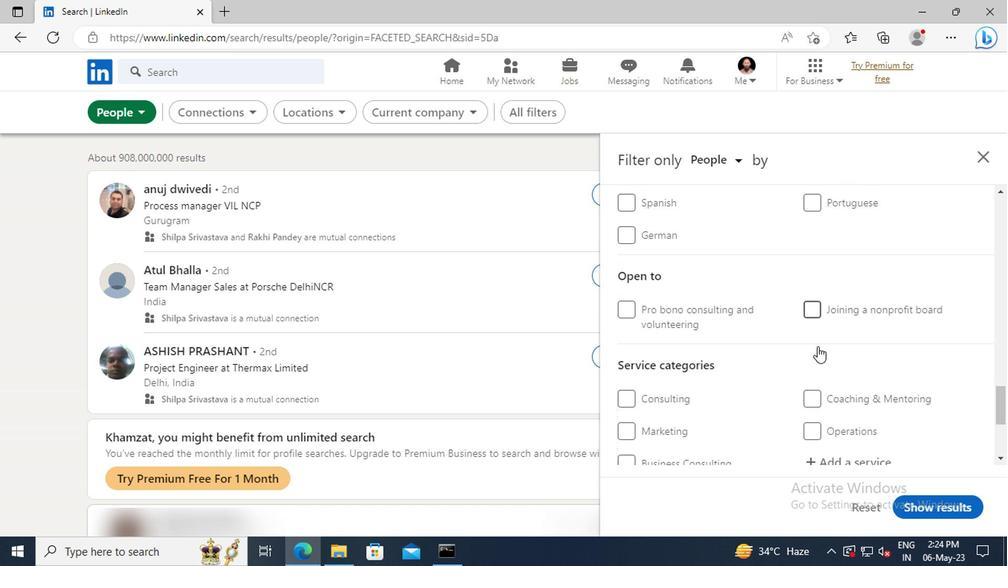 
Action: Mouse moved to (815, 378)
Screenshot: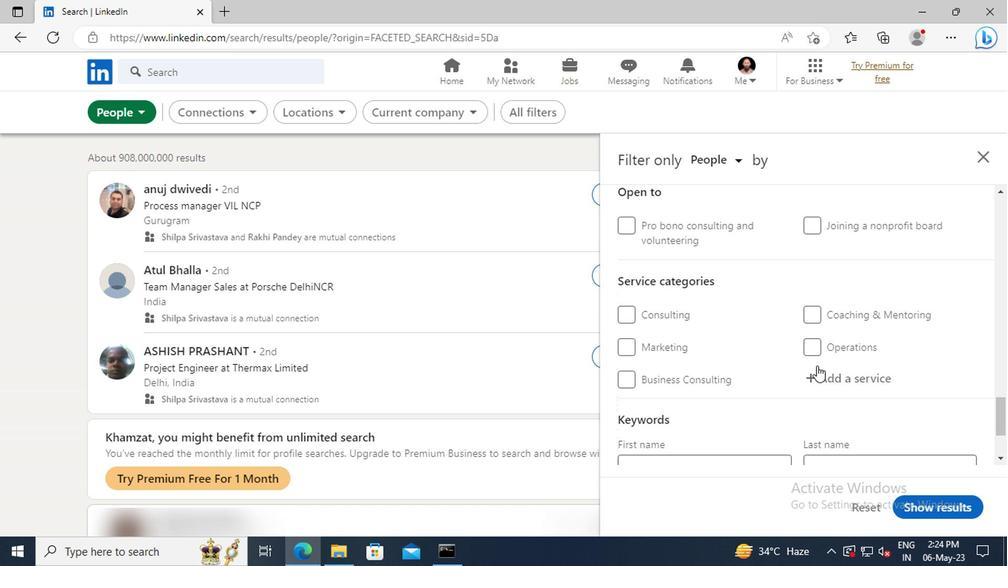 
Action: Mouse pressed left at (815, 378)
Screenshot: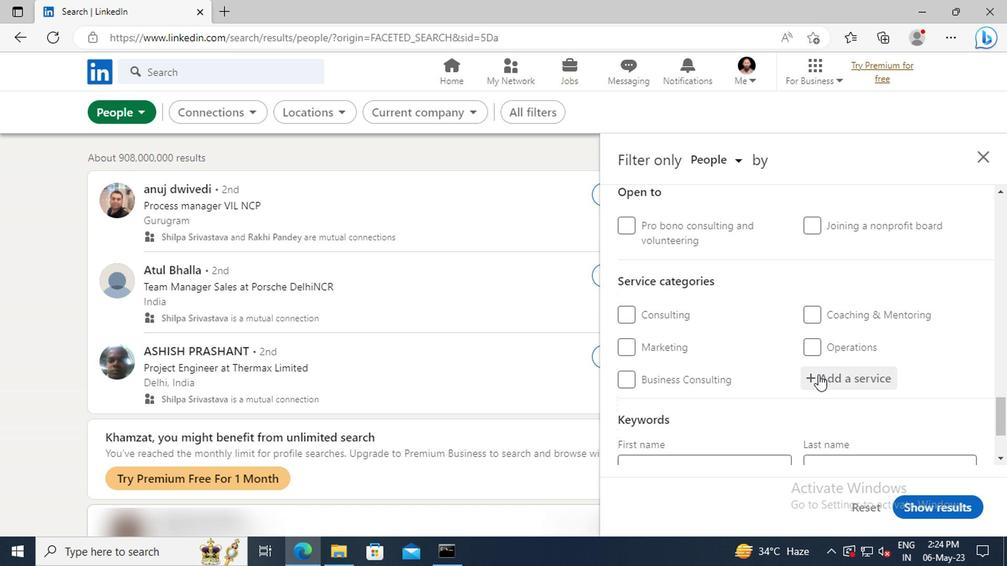 
Action: Key pressed <Key.shift><Key.shift><Key.shift><Key.shift><Key.shift><Key.shift><Key.shift><Key.shift><Key.shift><Key.shift><Key.shift><Key.shift><Key.shift><Key.shift><Key.shift>WORD<Key.shift>P
Screenshot: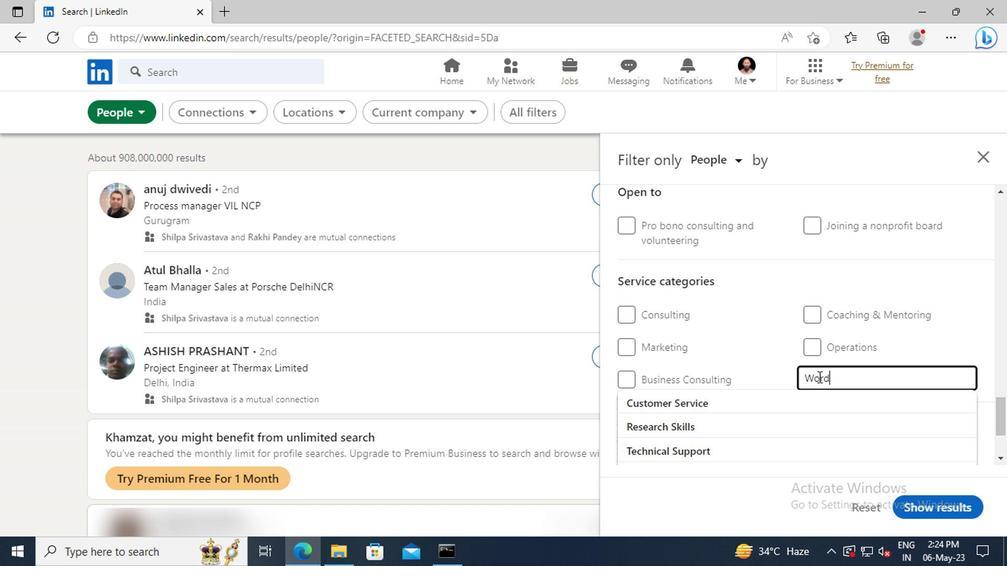 
Action: Mouse moved to (820, 403)
Screenshot: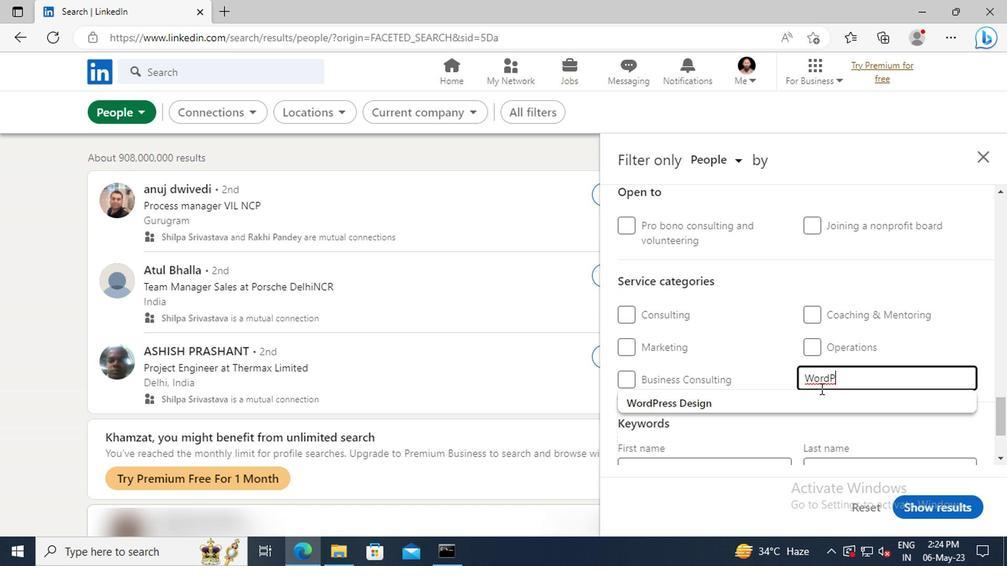 
Action: Mouse pressed left at (820, 403)
Screenshot: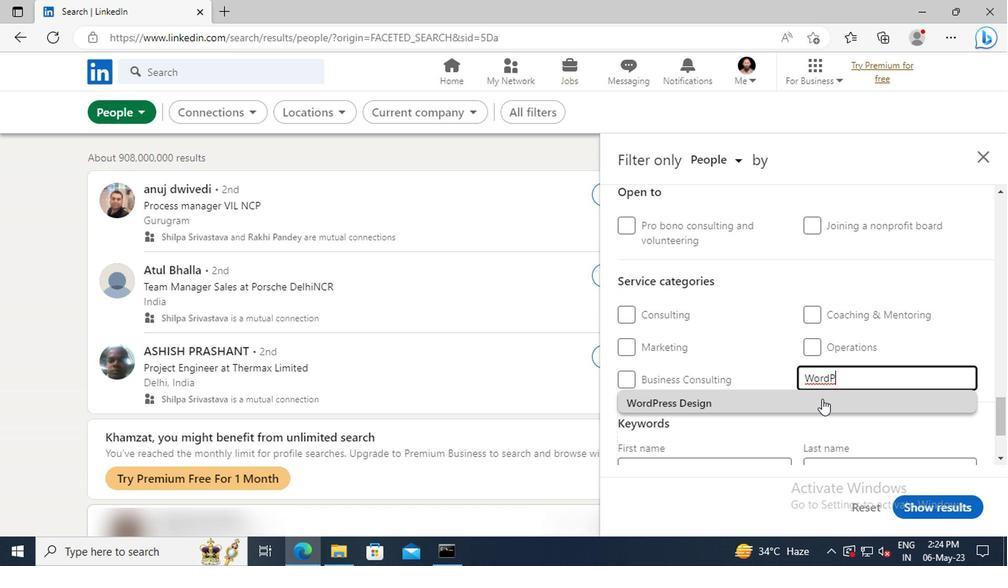 
Action: Mouse scrolled (820, 402) with delta (0, -1)
Screenshot: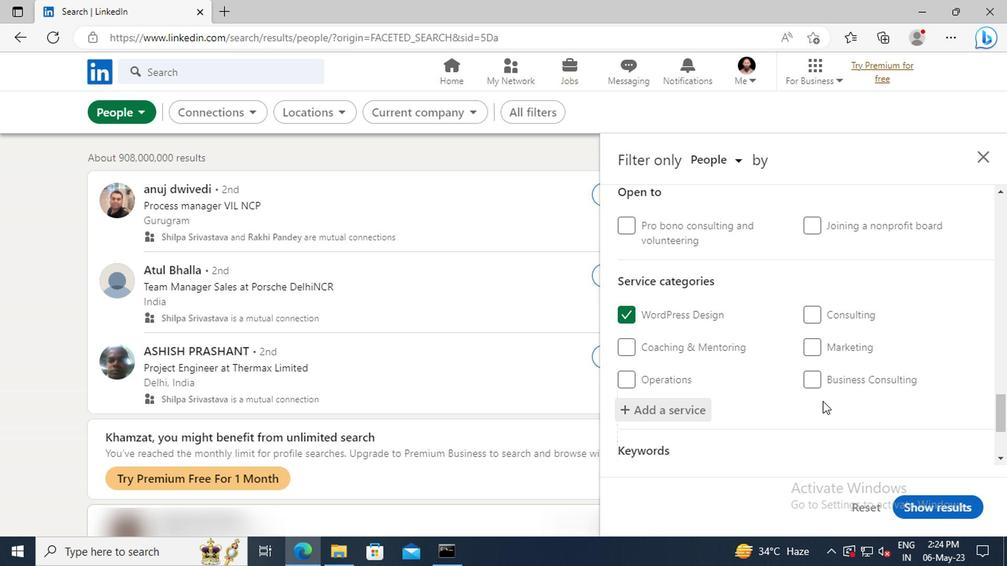
Action: Mouse scrolled (820, 402) with delta (0, -1)
Screenshot: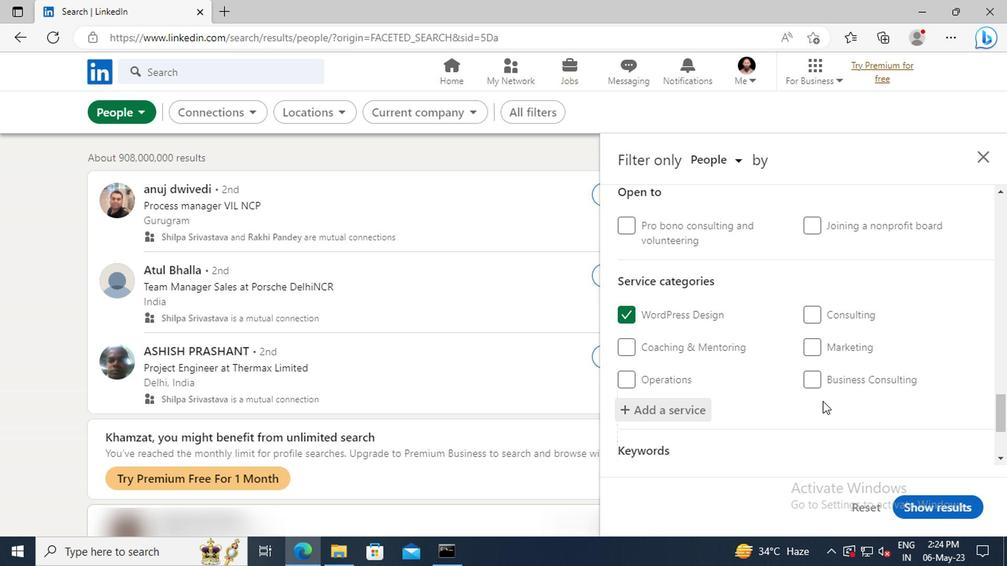 
Action: Mouse scrolled (820, 402) with delta (0, -1)
Screenshot: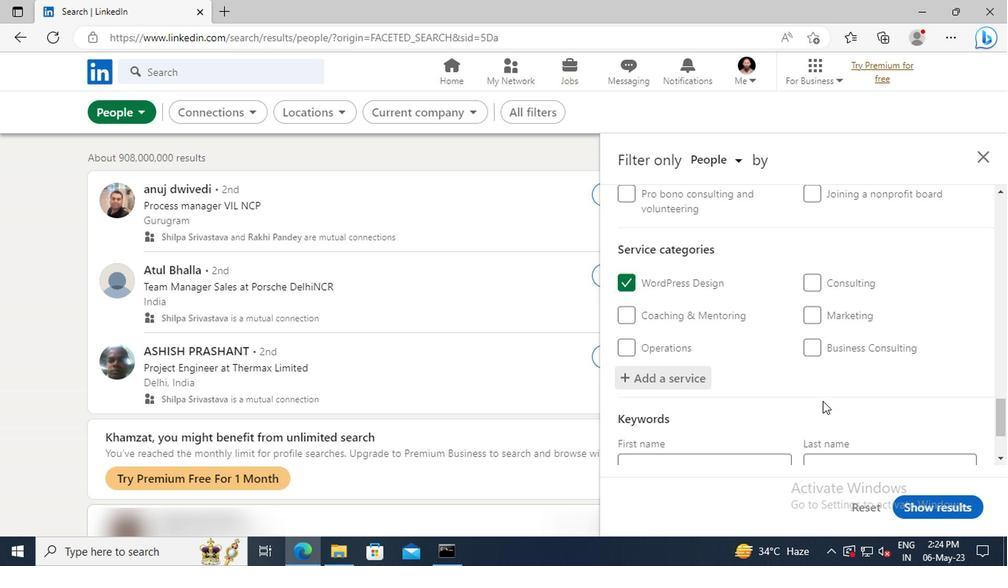 
Action: Mouse scrolled (820, 402) with delta (0, -1)
Screenshot: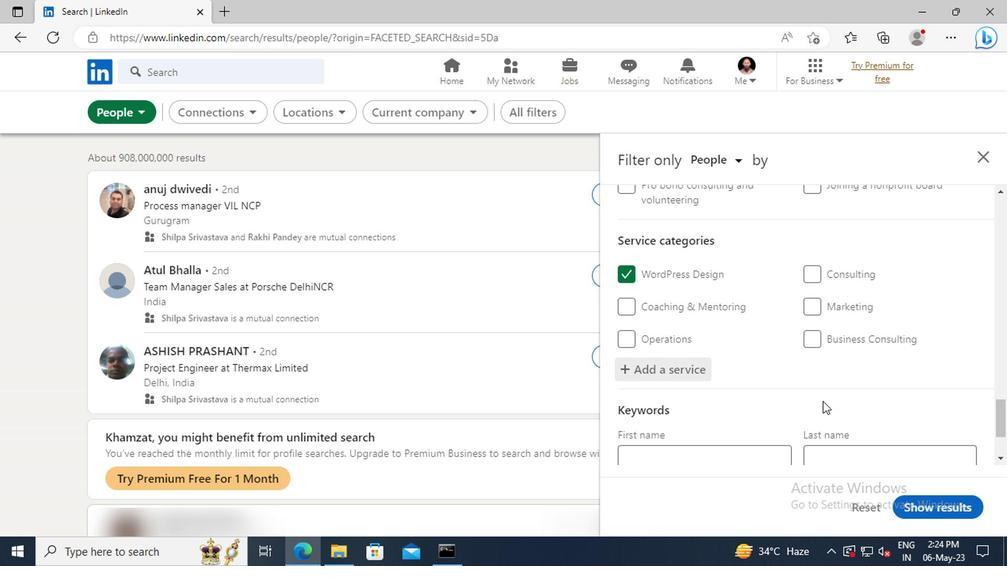 
Action: Mouse moved to (749, 406)
Screenshot: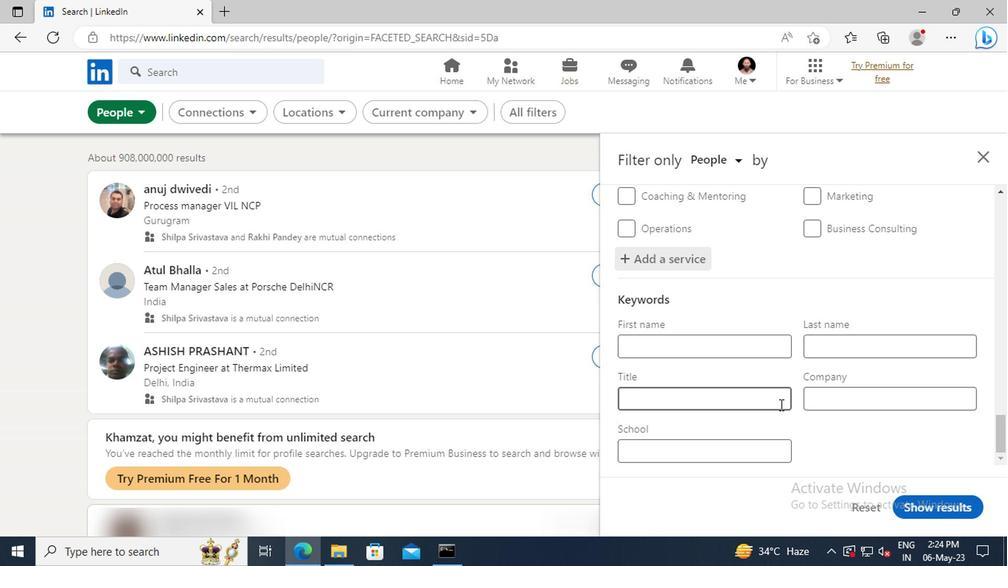 
Action: Mouse pressed left at (749, 406)
Screenshot: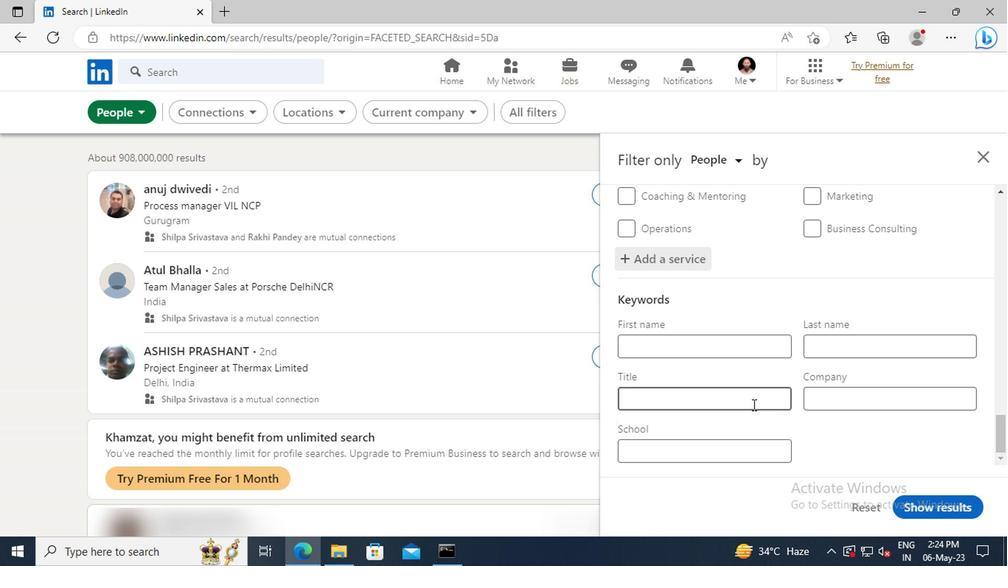 
Action: Key pressed <Key.shift>FOUNDER<Key.enter>
Screenshot: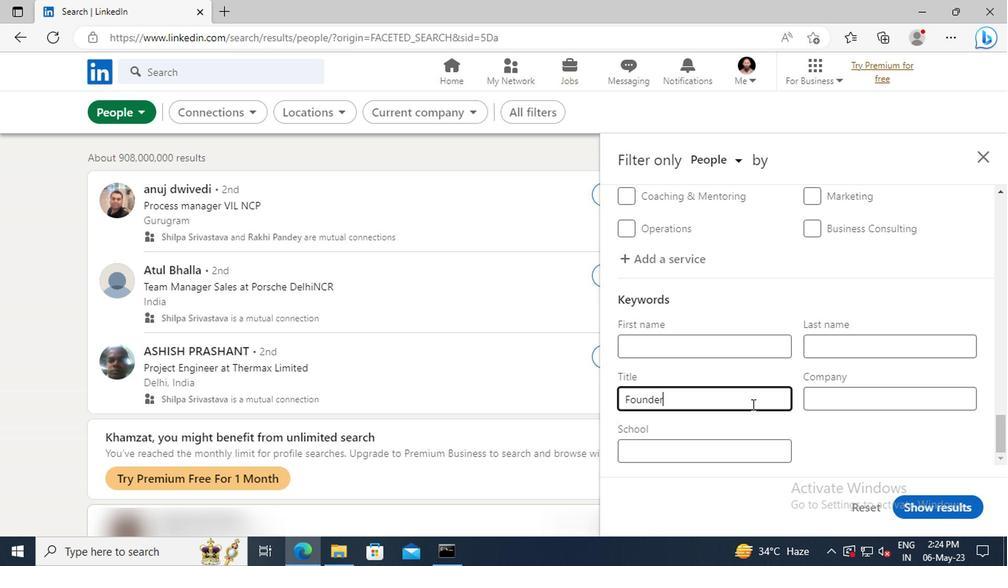 
Action: Mouse moved to (911, 501)
Screenshot: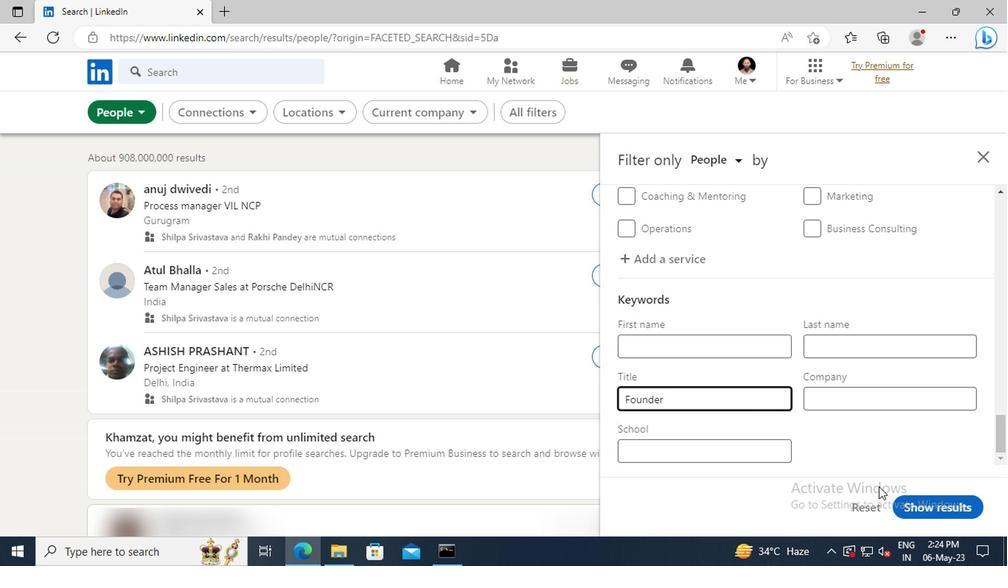 
Action: Mouse pressed left at (911, 501)
Screenshot: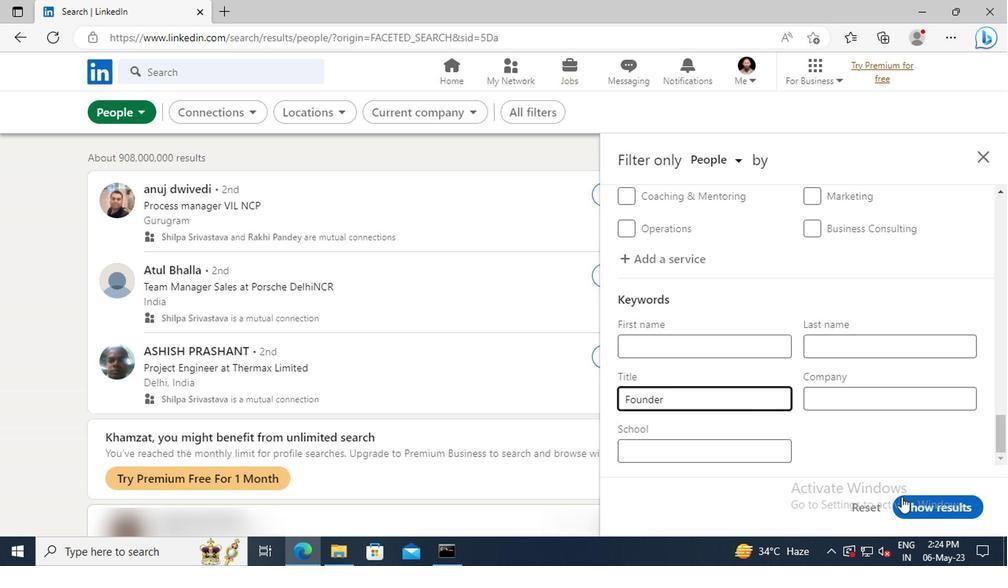 
